 Task: Log work in the project AgileJet for the issue 'Create a new online platform for online sales and negotiation courses with advanced sales techniques and negotiation skills features' spent time as '2w 4d 18h 36m' and remaining time as '5w 1d 14h 10m' and move to top of backlog. Now add the issue to the epic 'Virtual desktop infrastructure (VDI) implementation'. Log work in the project AgileJet for the issue 'Implement a new cloud-based supply chain management system for a company with advanced supply chain visibility and planning features' spent time as '5w 2d 13h 44m' and remaining time as '6w 4d 4h 56m' and move to bottom of backlog. Now add the issue to the epic 'Mobile app development'
Action: Mouse moved to (225, 76)
Screenshot: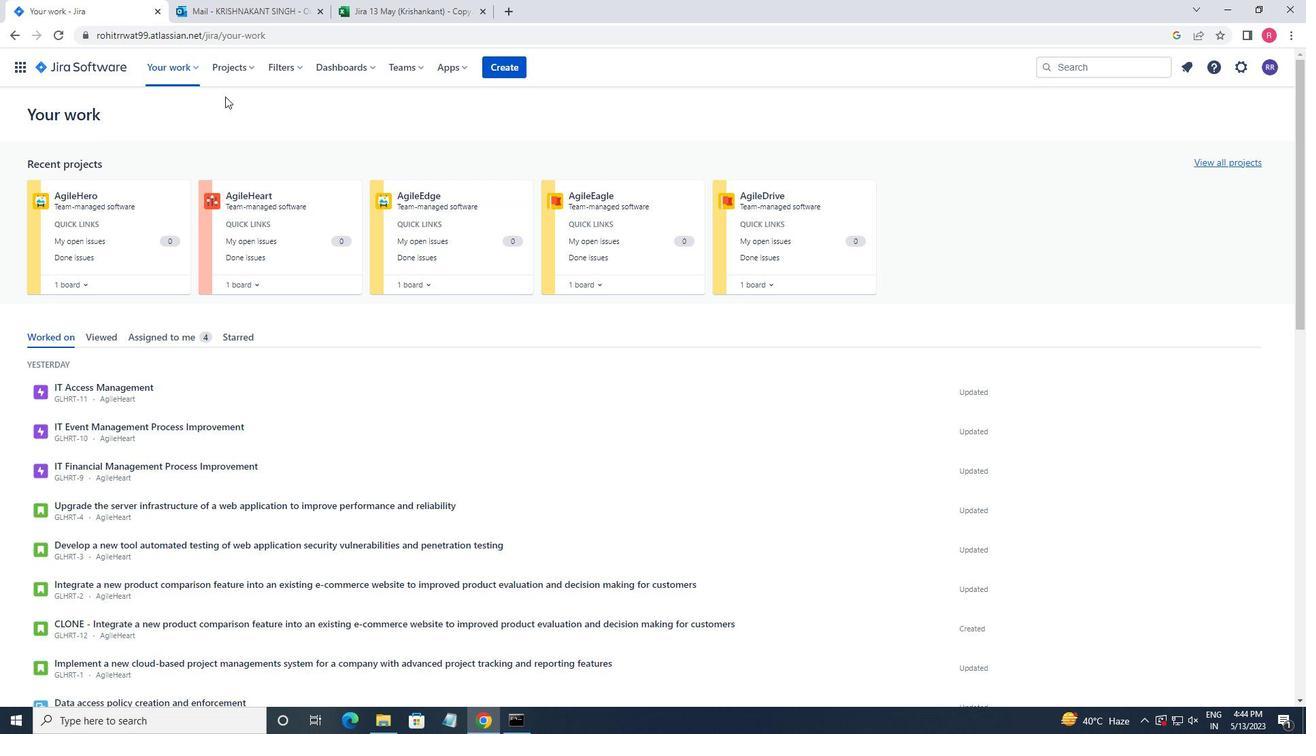 
Action: Mouse pressed left at (225, 76)
Screenshot: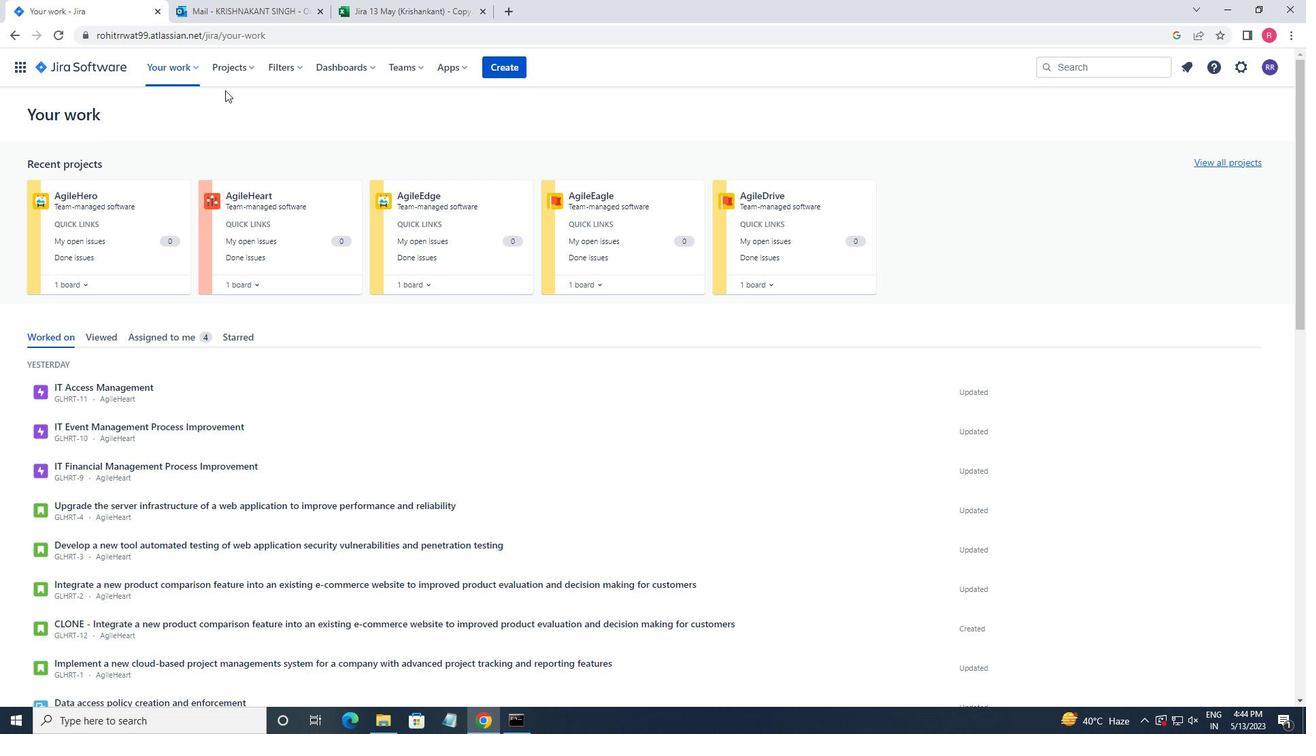 
Action: Mouse moved to (263, 140)
Screenshot: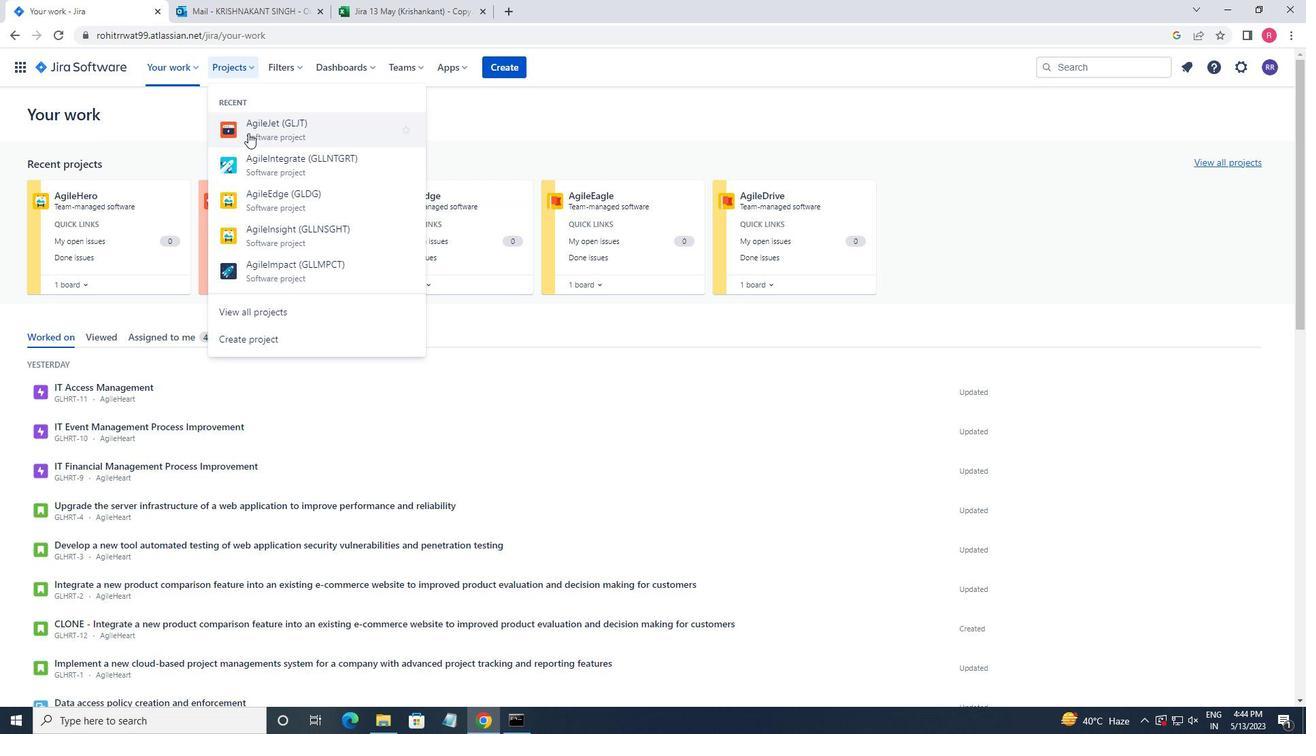
Action: Mouse pressed left at (263, 140)
Screenshot: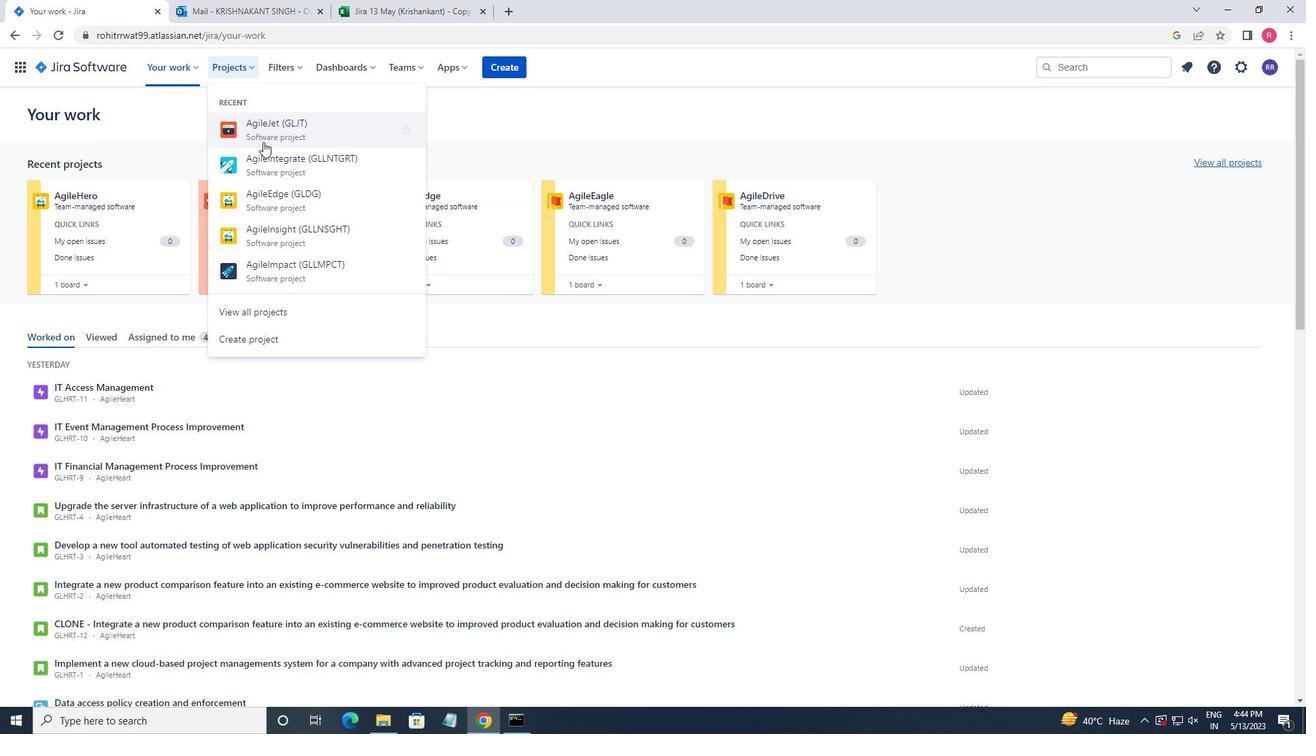 
Action: Mouse moved to (93, 199)
Screenshot: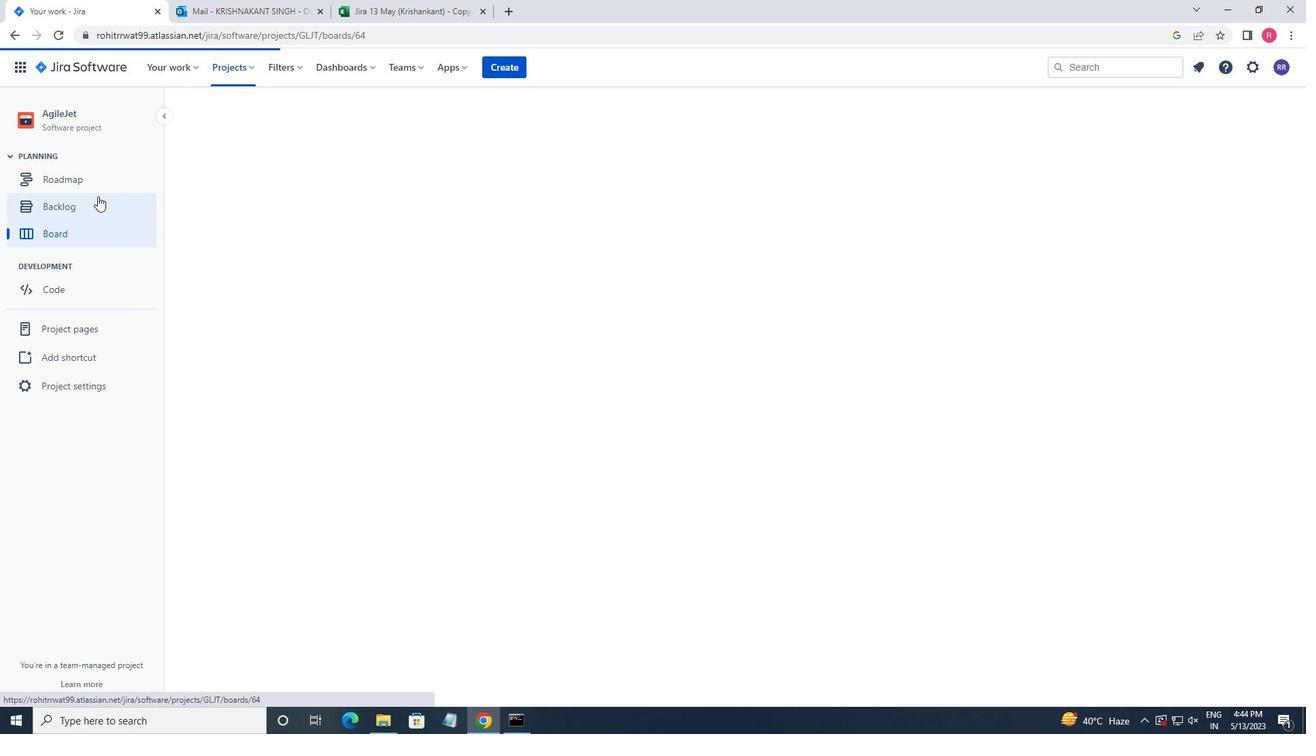 
Action: Mouse pressed left at (93, 199)
Screenshot: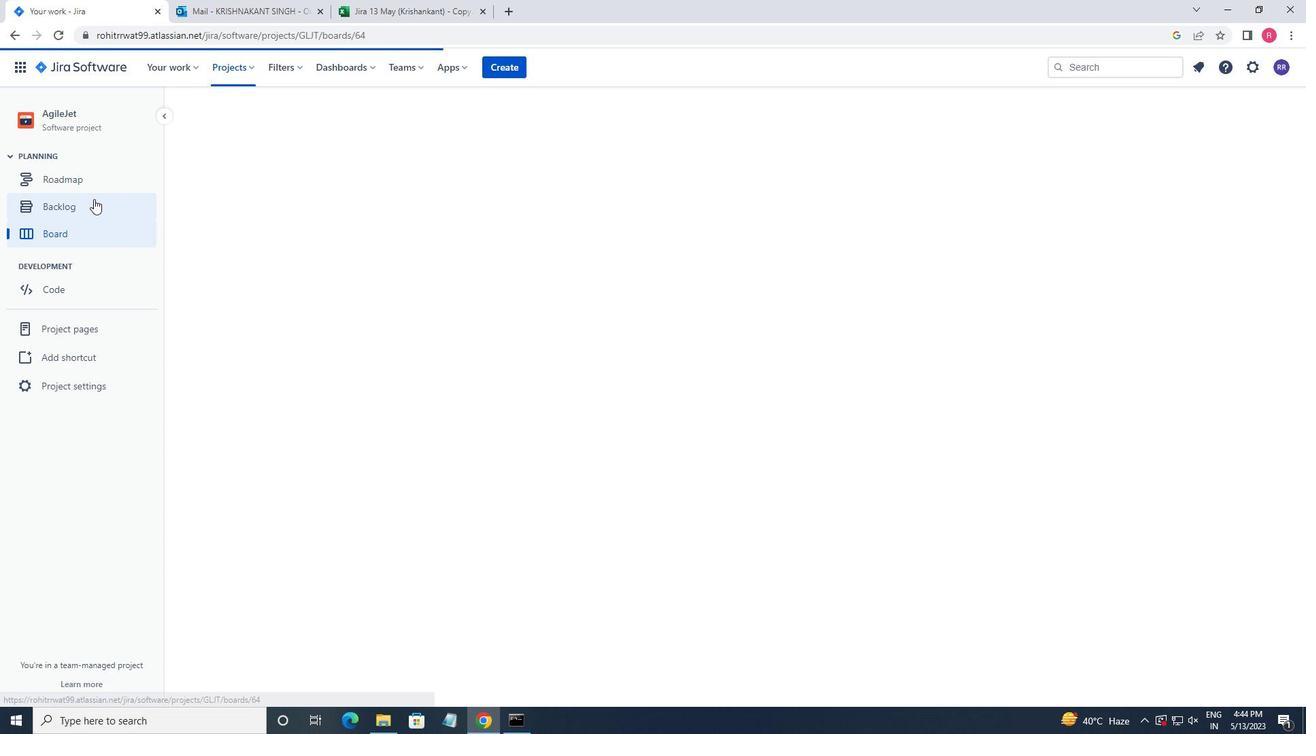 
Action: Mouse moved to (1064, 342)
Screenshot: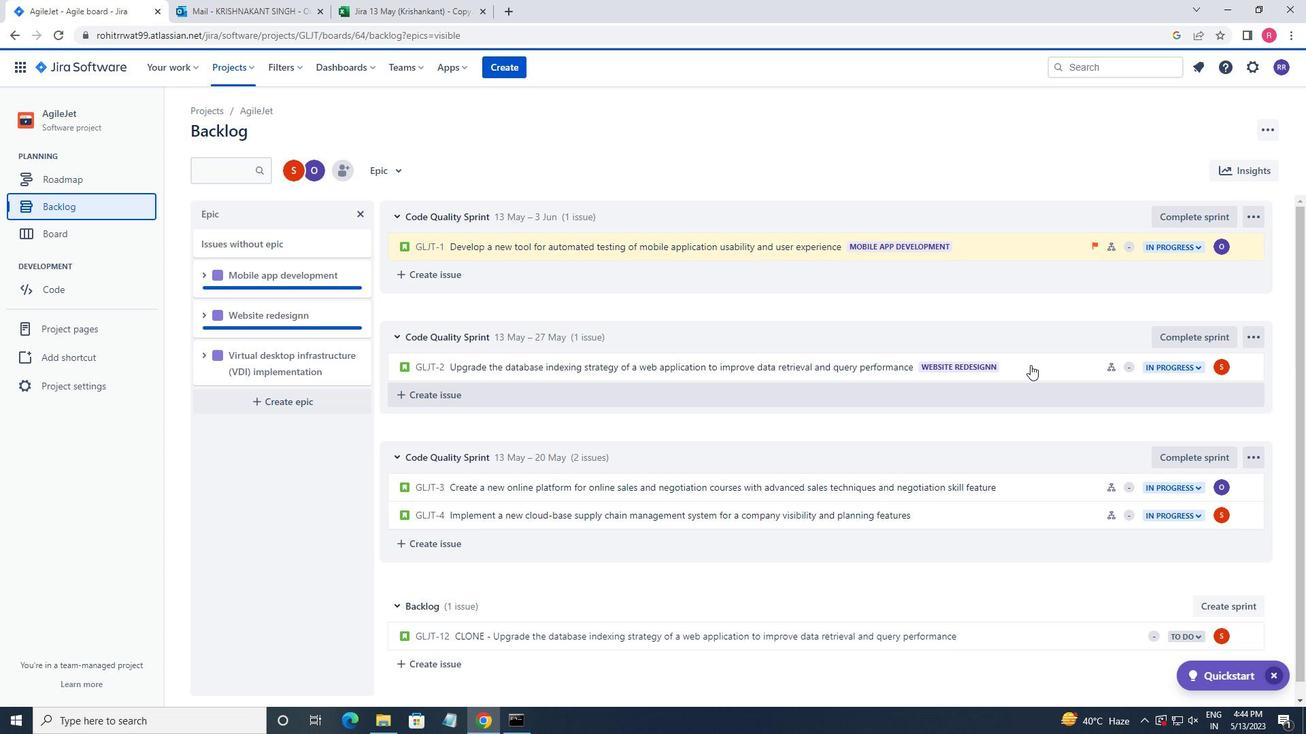 
Action: Mouse scrolled (1064, 342) with delta (0, 0)
Screenshot: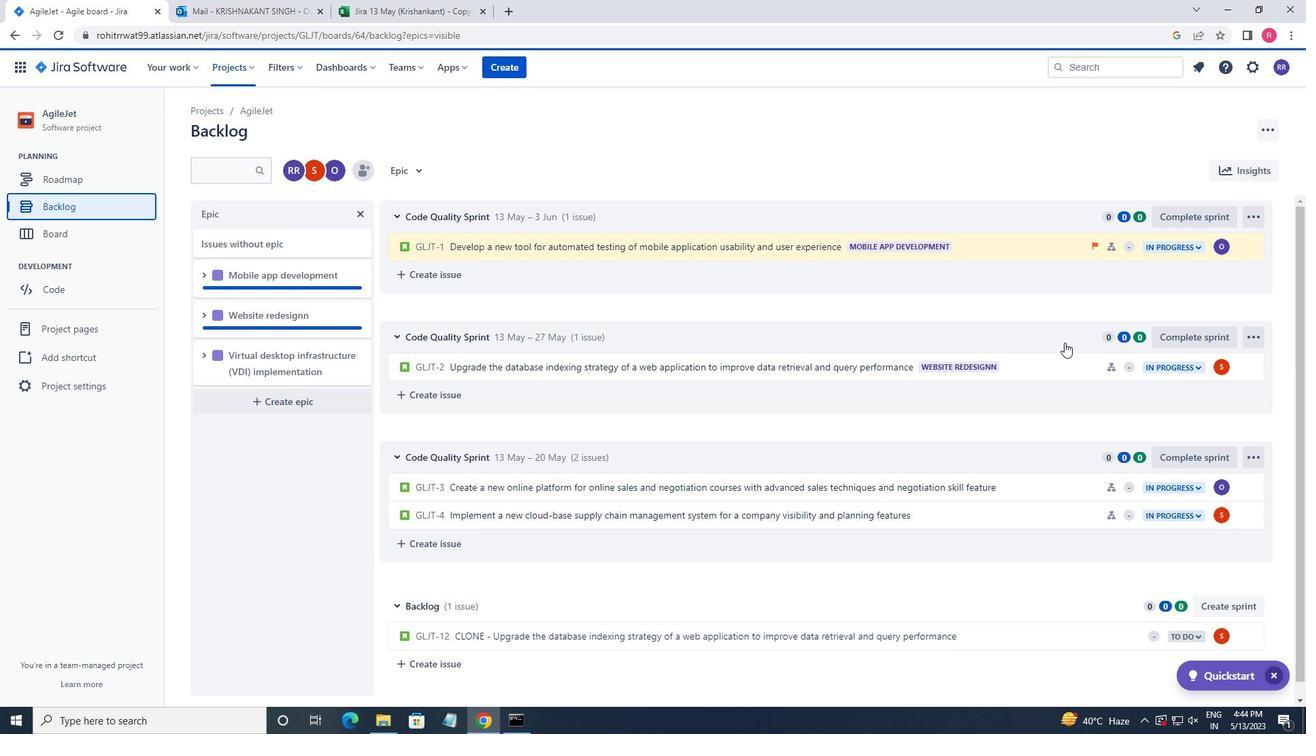
Action: Mouse scrolled (1064, 342) with delta (0, 0)
Screenshot: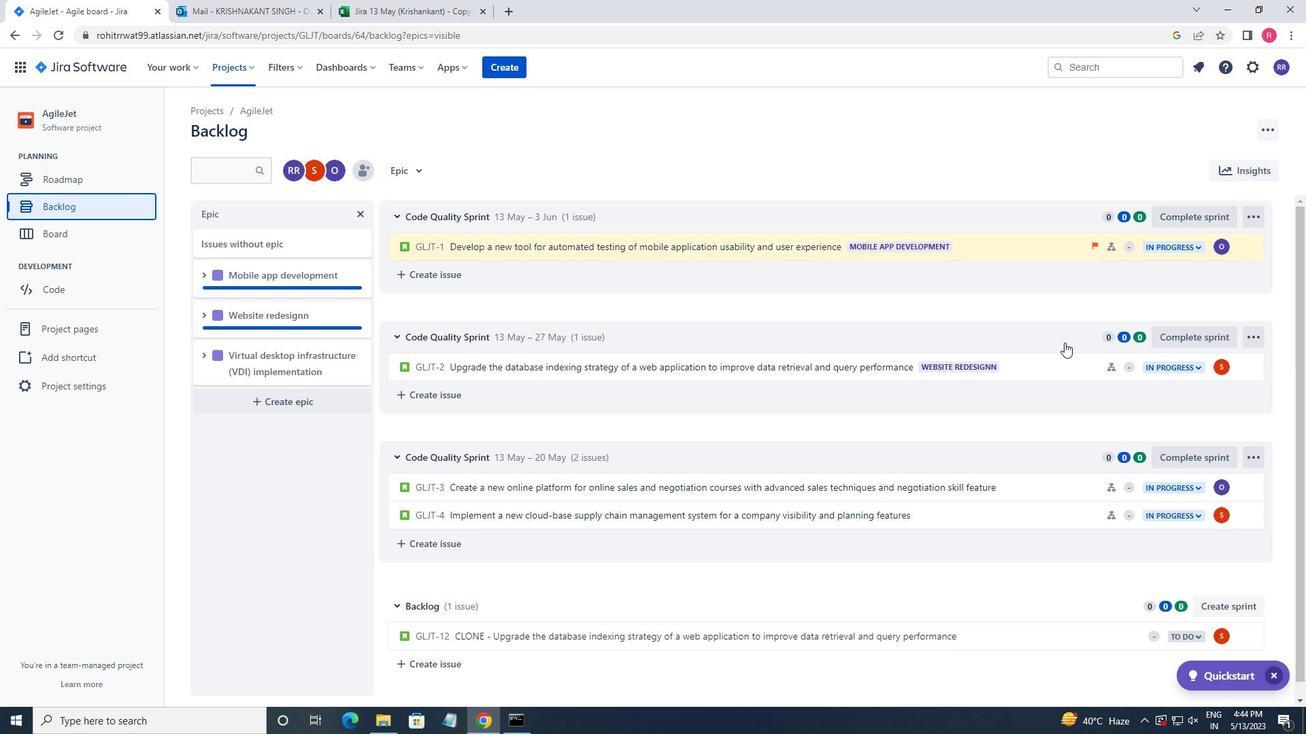 
Action: Mouse scrolled (1064, 342) with delta (0, 0)
Screenshot: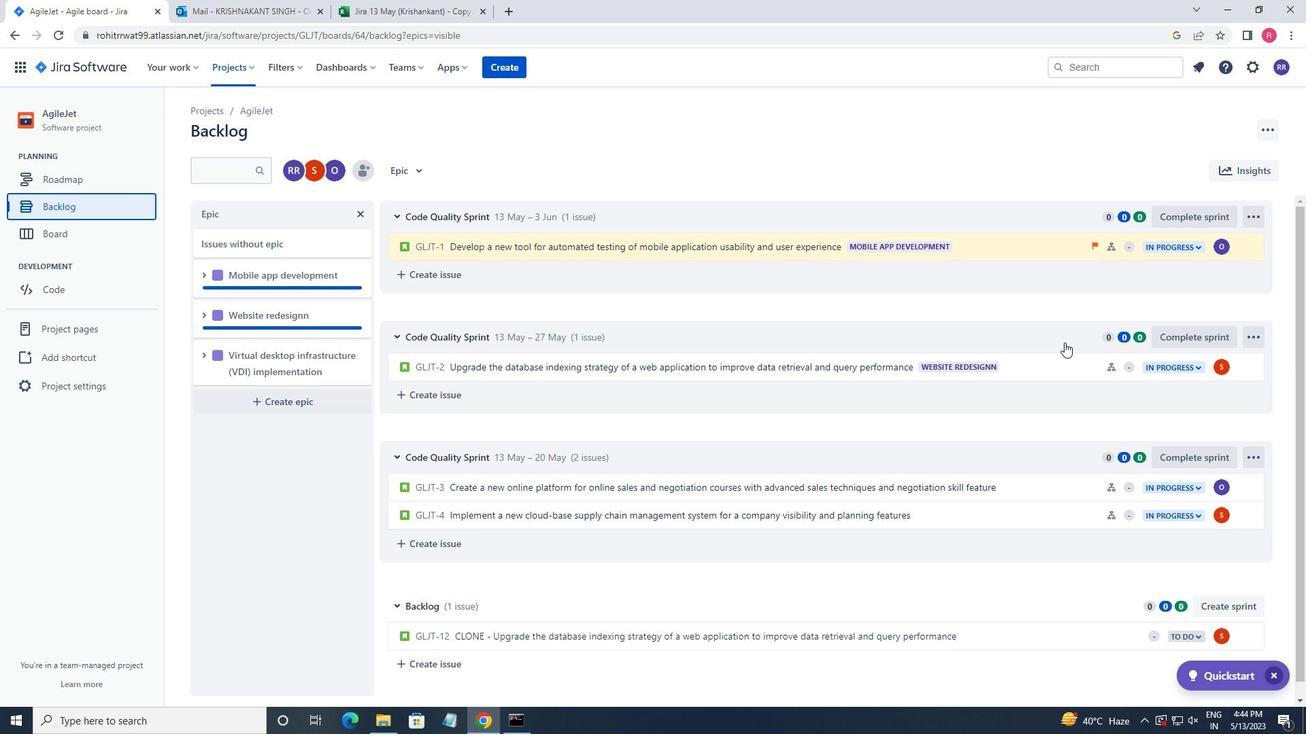 
Action: Mouse moved to (1078, 474)
Screenshot: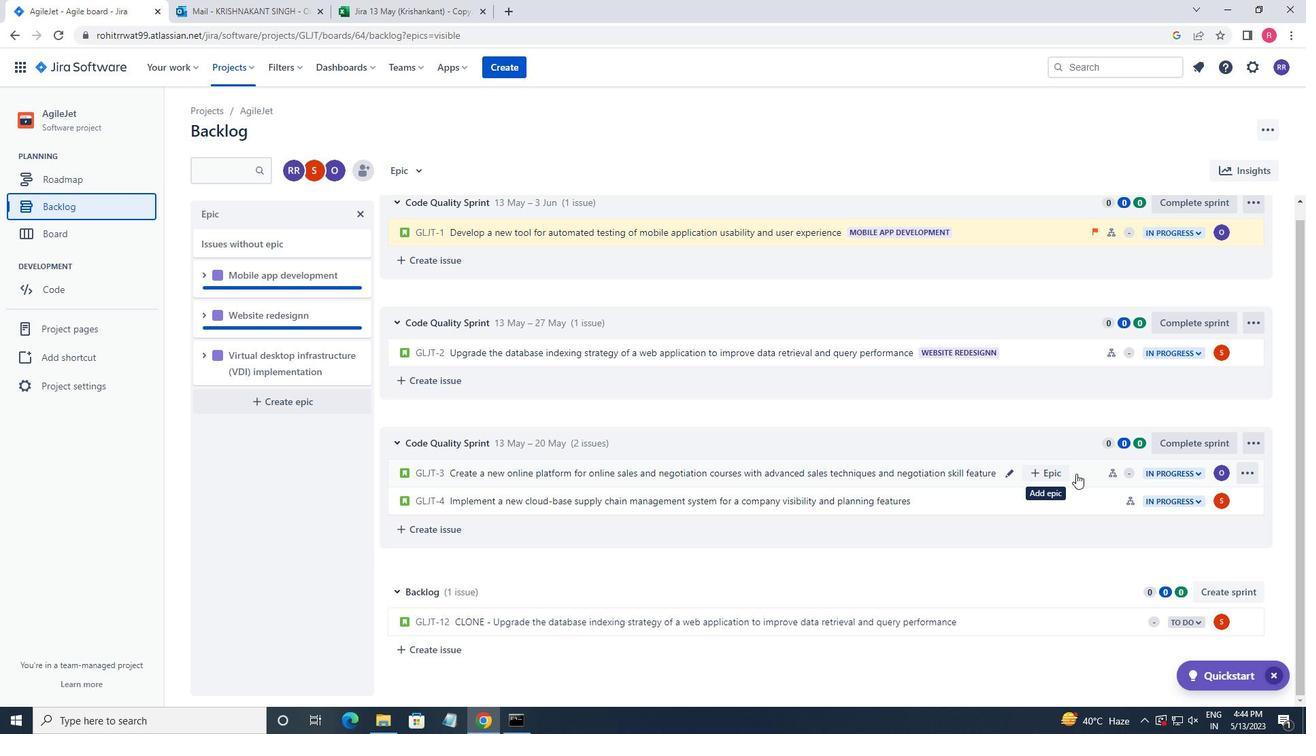 
Action: Mouse pressed left at (1078, 474)
Screenshot: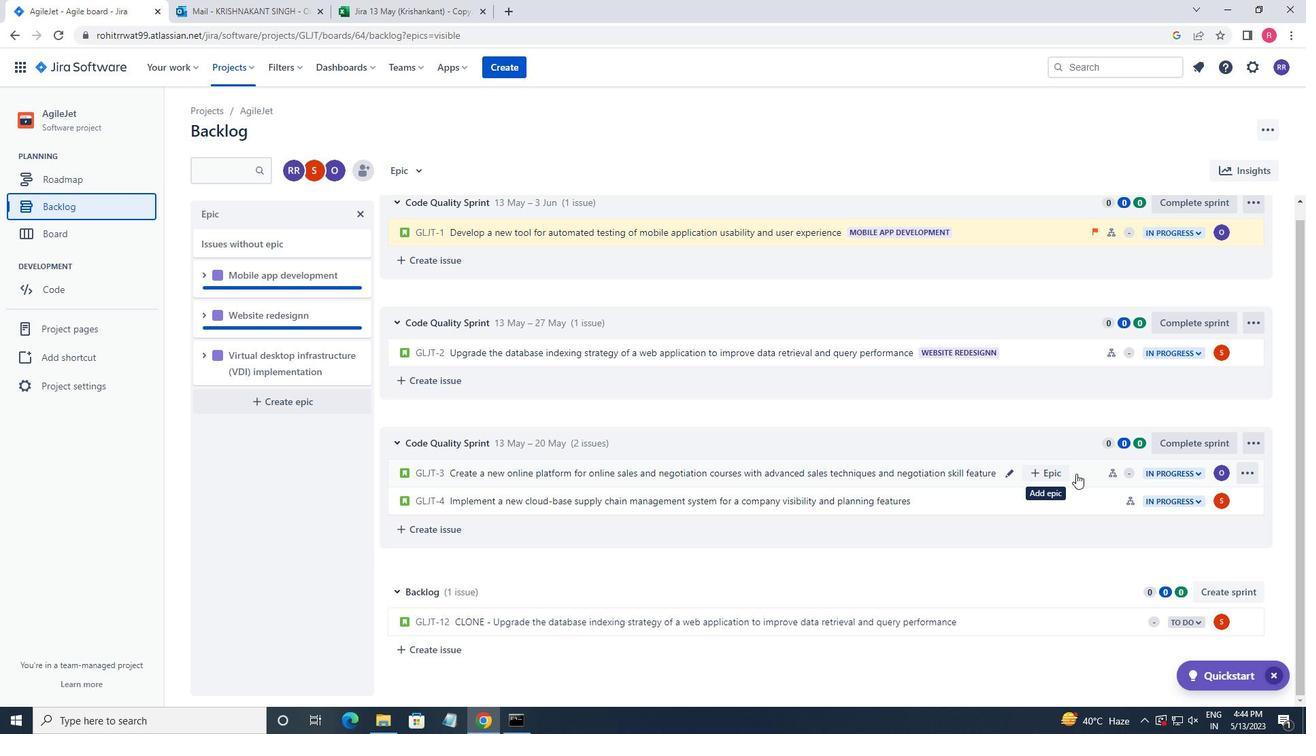 
Action: Mouse moved to (1257, 209)
Screenshot: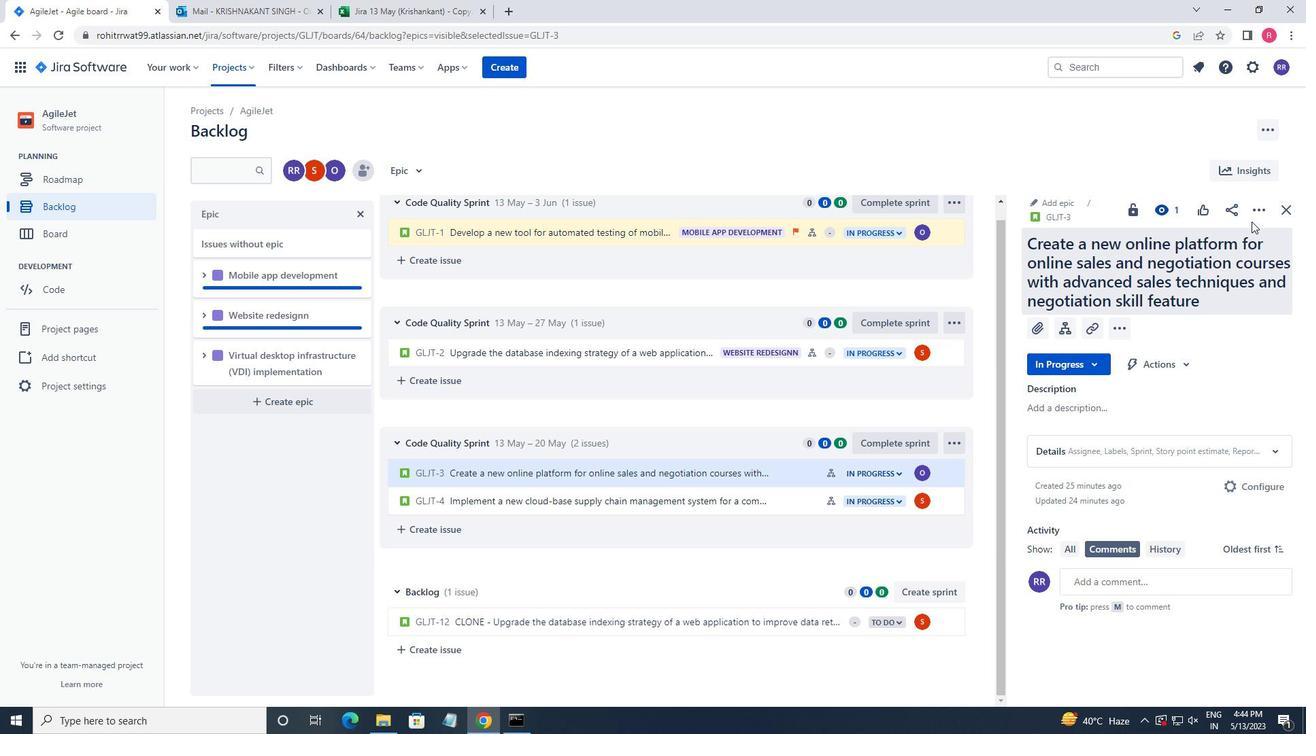 
Action: Mouse pressed left at (1257, 209)
Screenshot: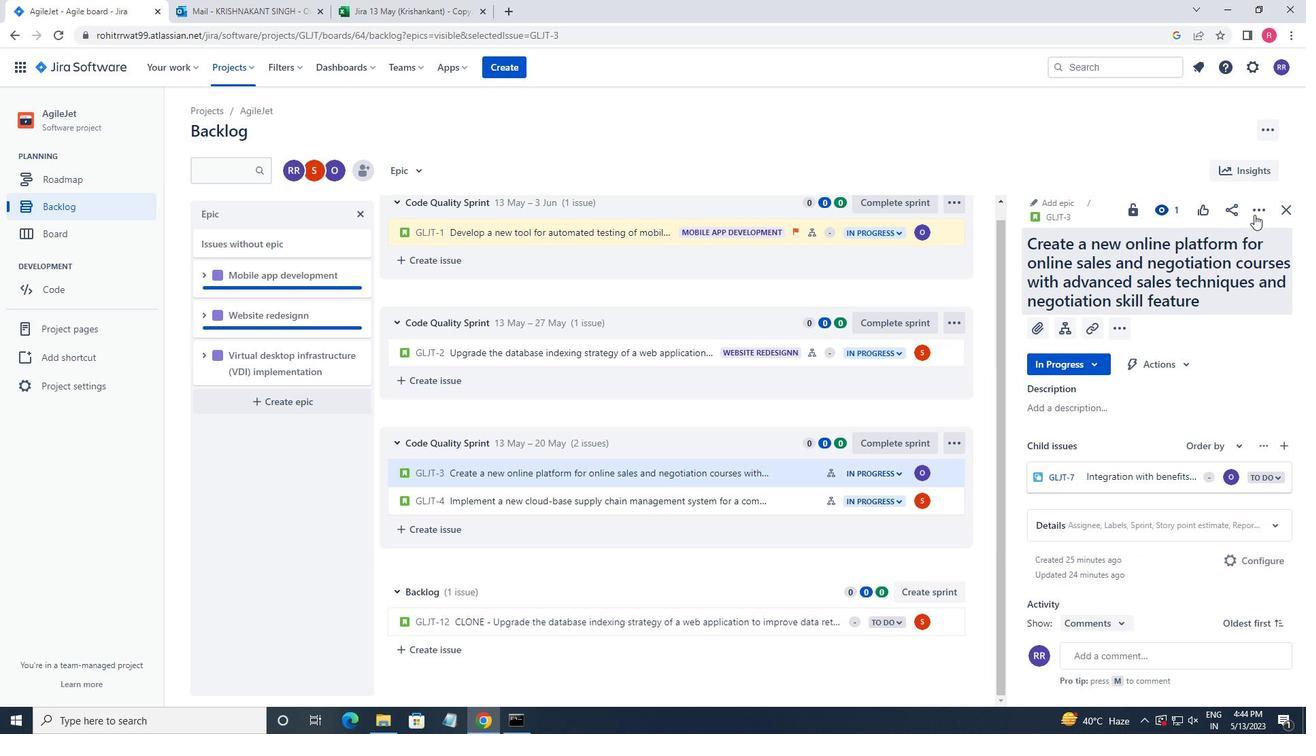 
Action: Mouse moved to (1216, 248)
Screenshot: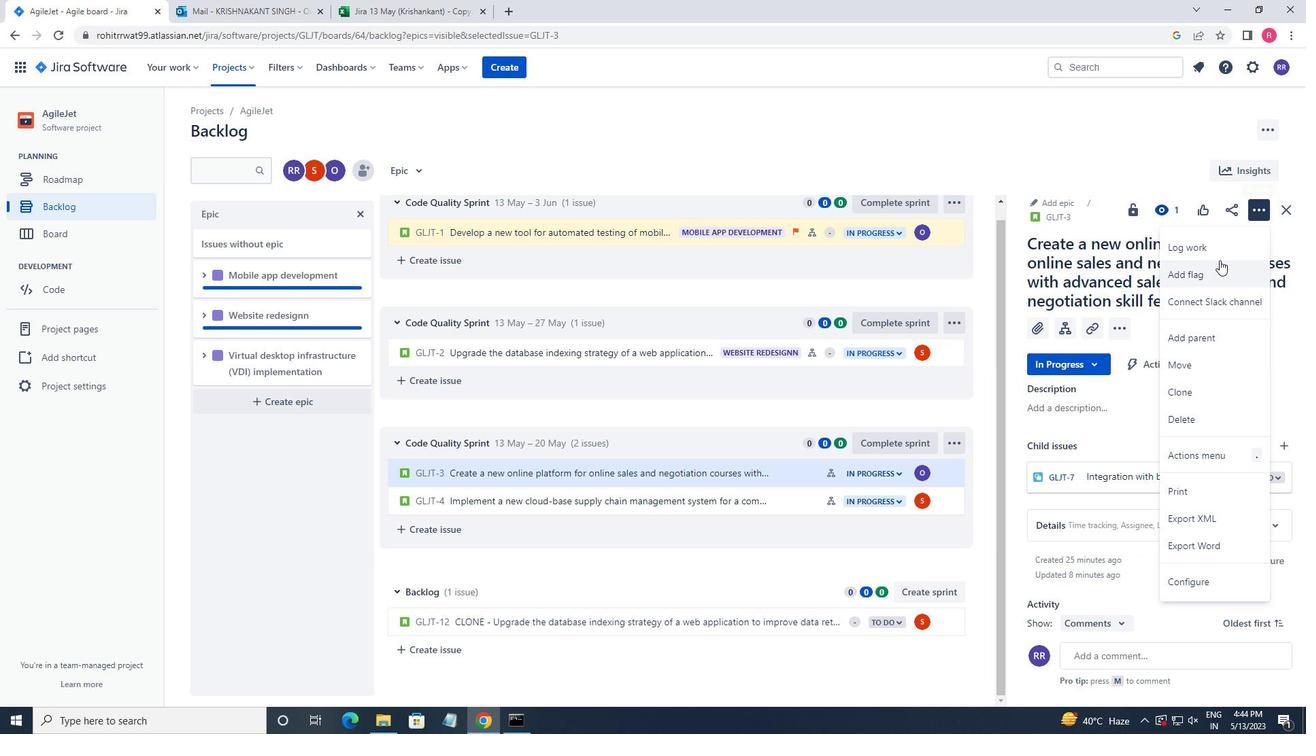 
Action: Mouse pressed left at (1216, 248)
Screenshot: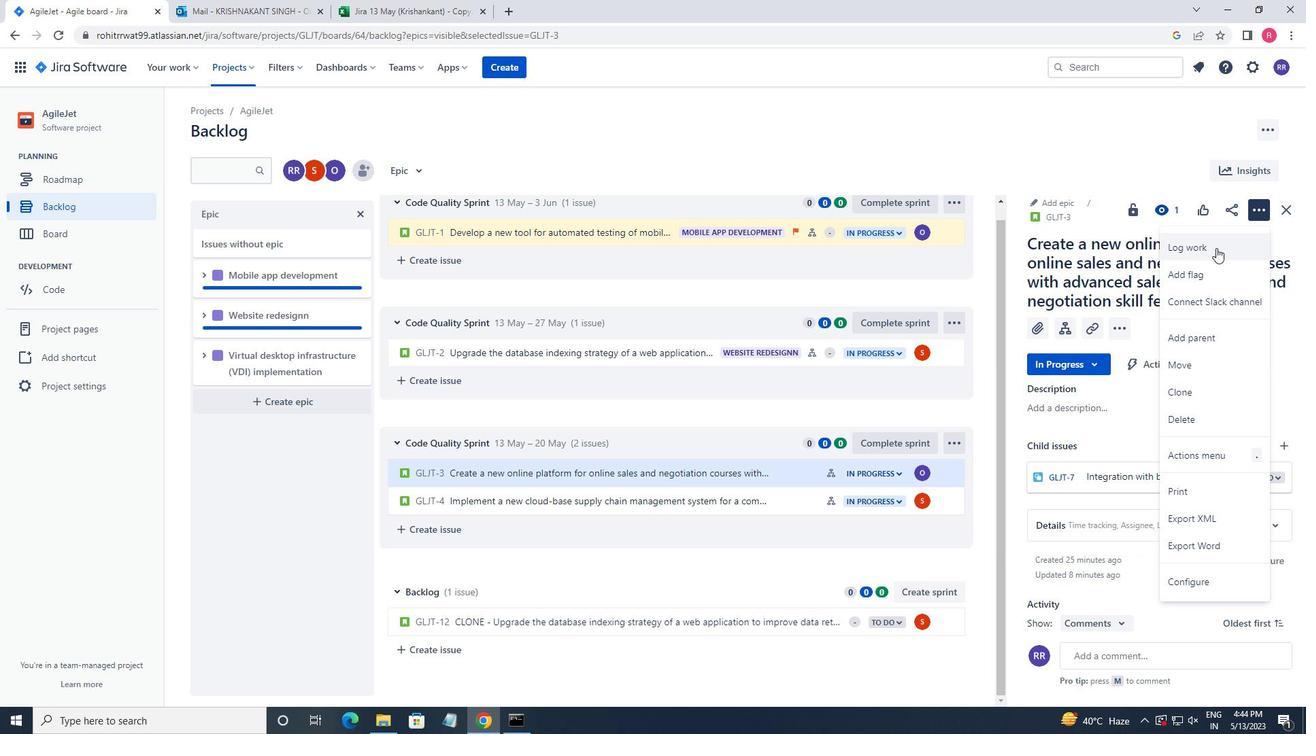 
Action: Mouse moved to (1216, 247)
Screenshot: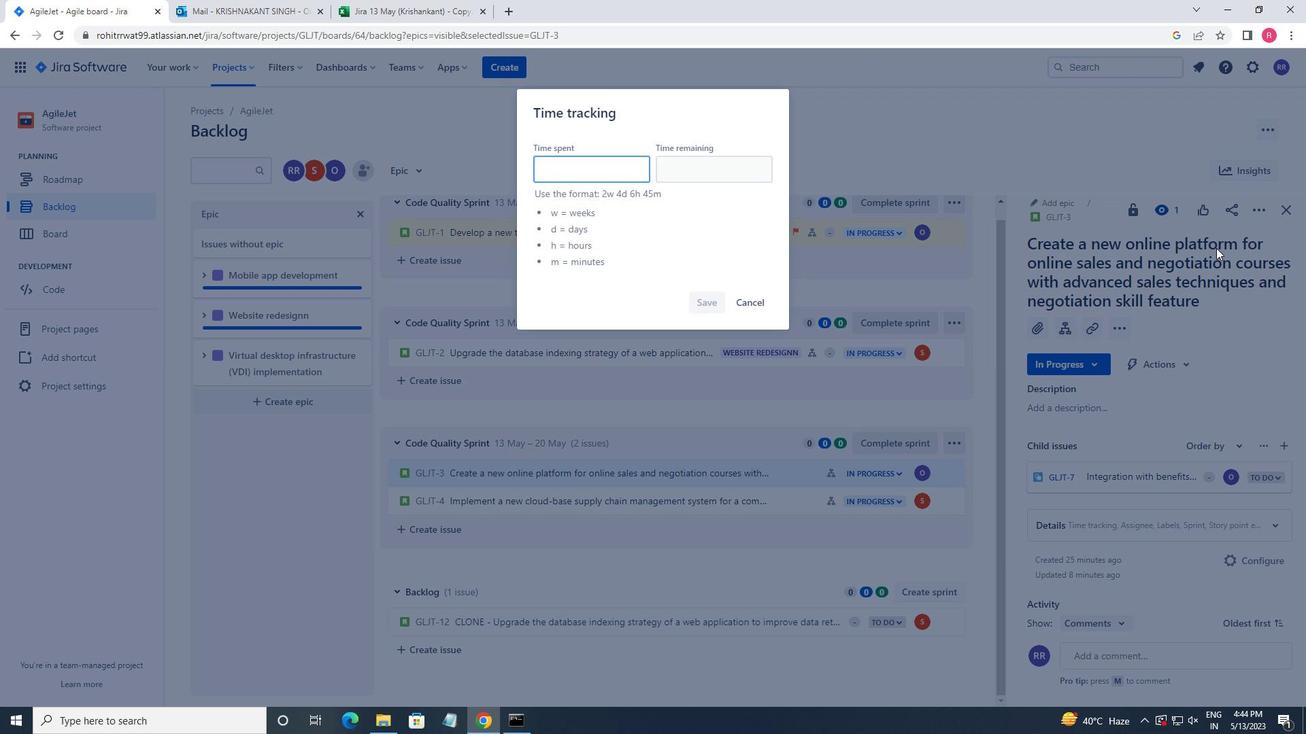 
Action: Key pressed 2w<Key.space>4d<Key.space>18h<Key.space>36m<Key.tab>5w<Key.space>1d<Key.space>14h<Key.space>10m
Screenshot: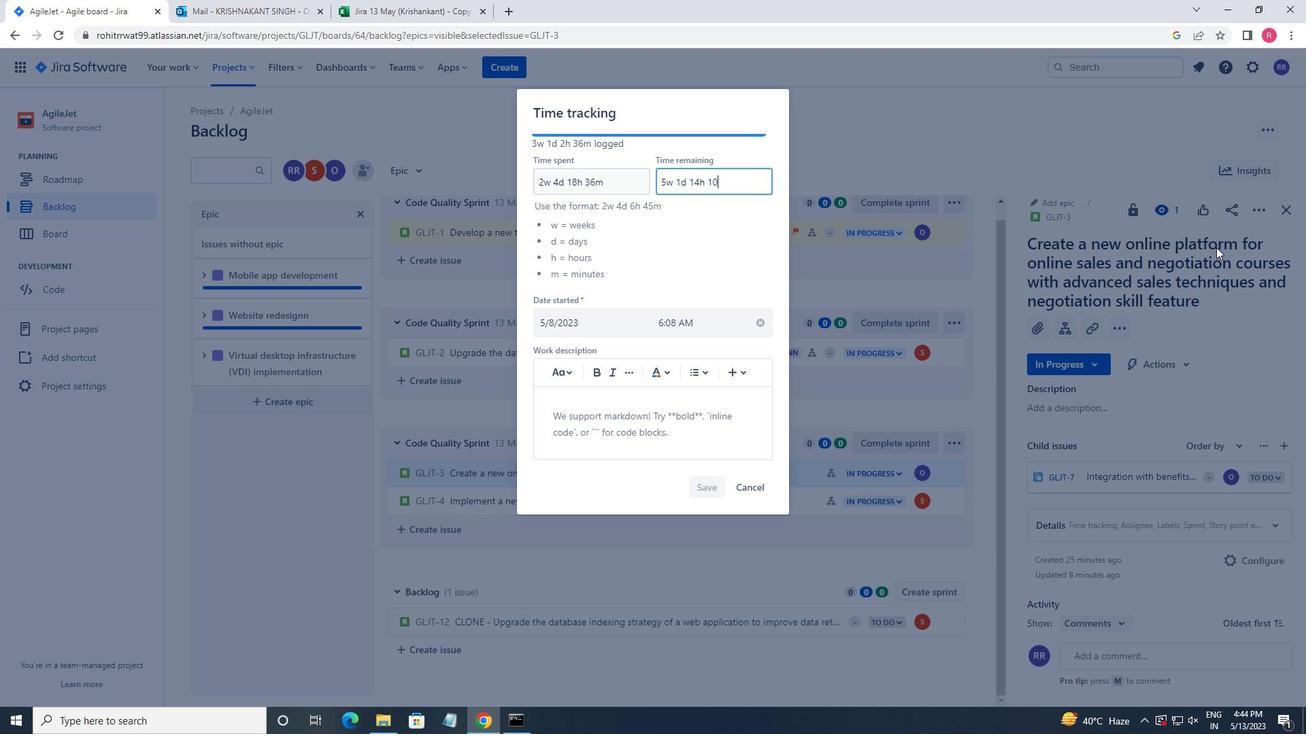 
Action: Mouse moved to (710, 481)
Screenshot: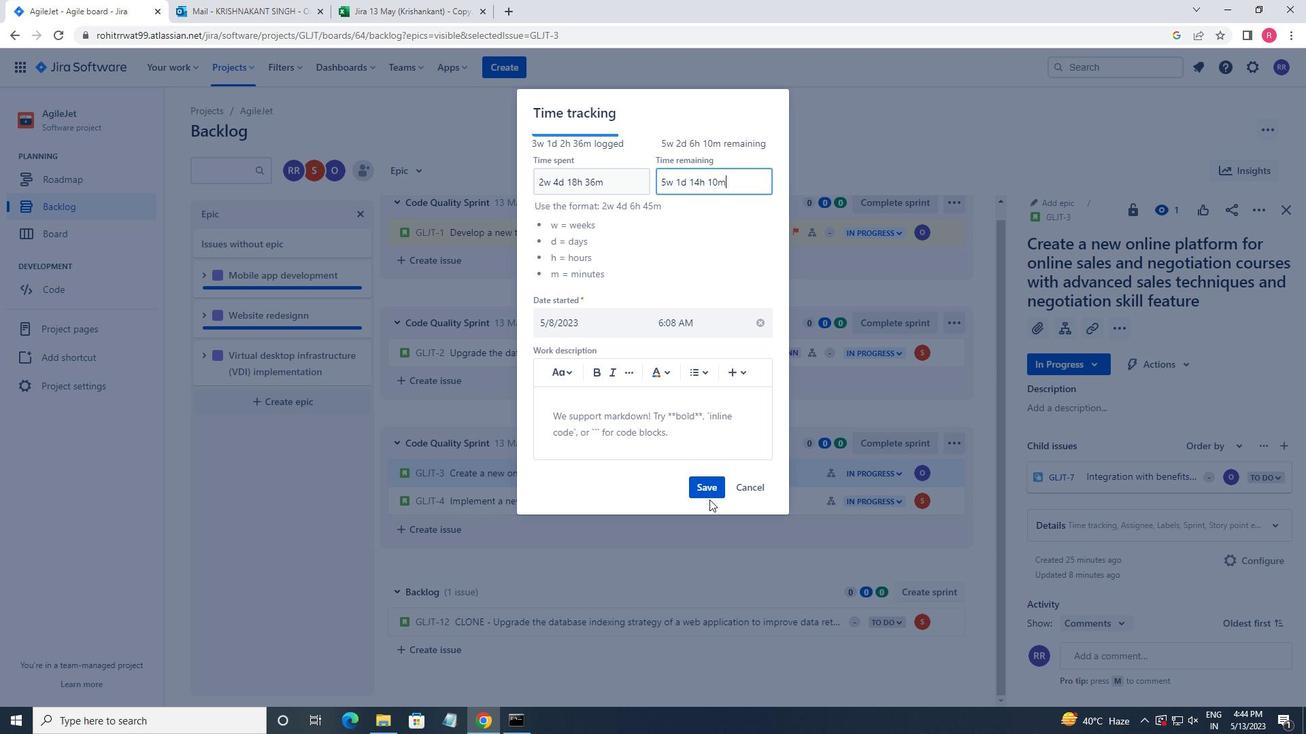 
Action: Mouse pressed left at (710, 481)
Screenshot: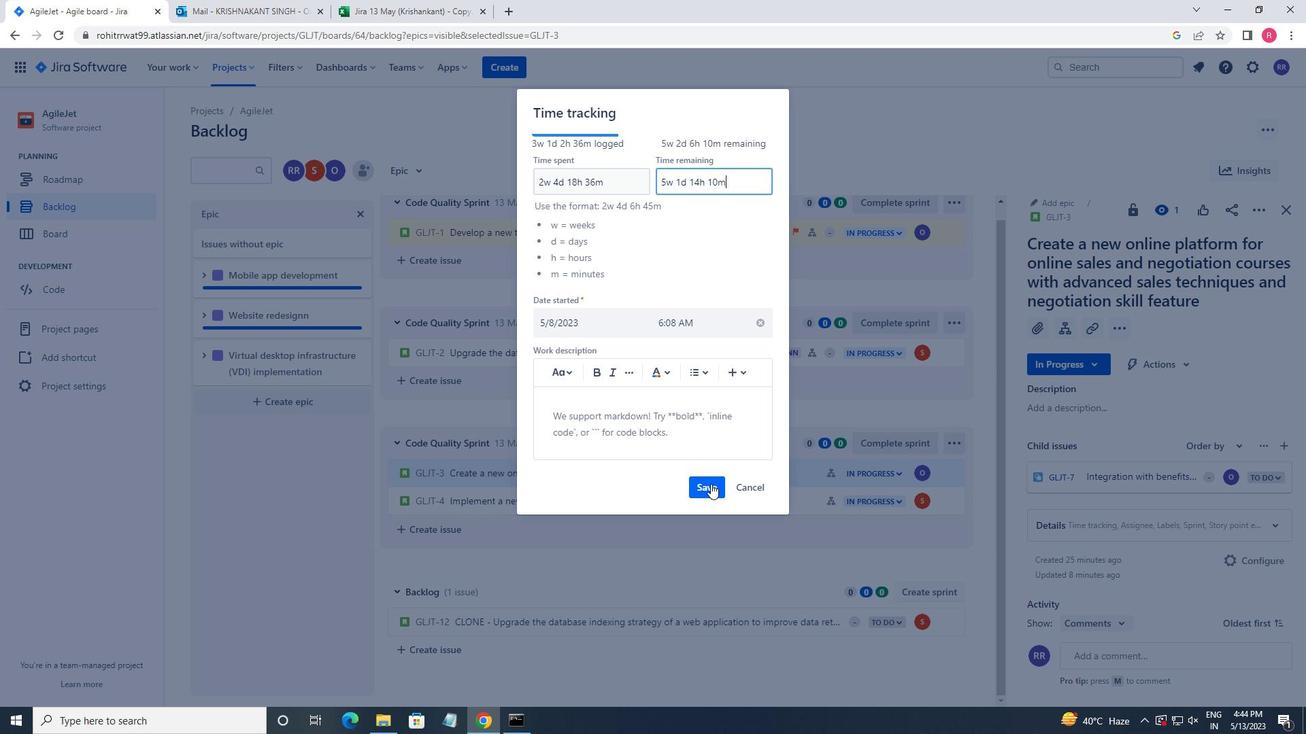 
Action: Mouse moved to (944, 469)
Screenshot: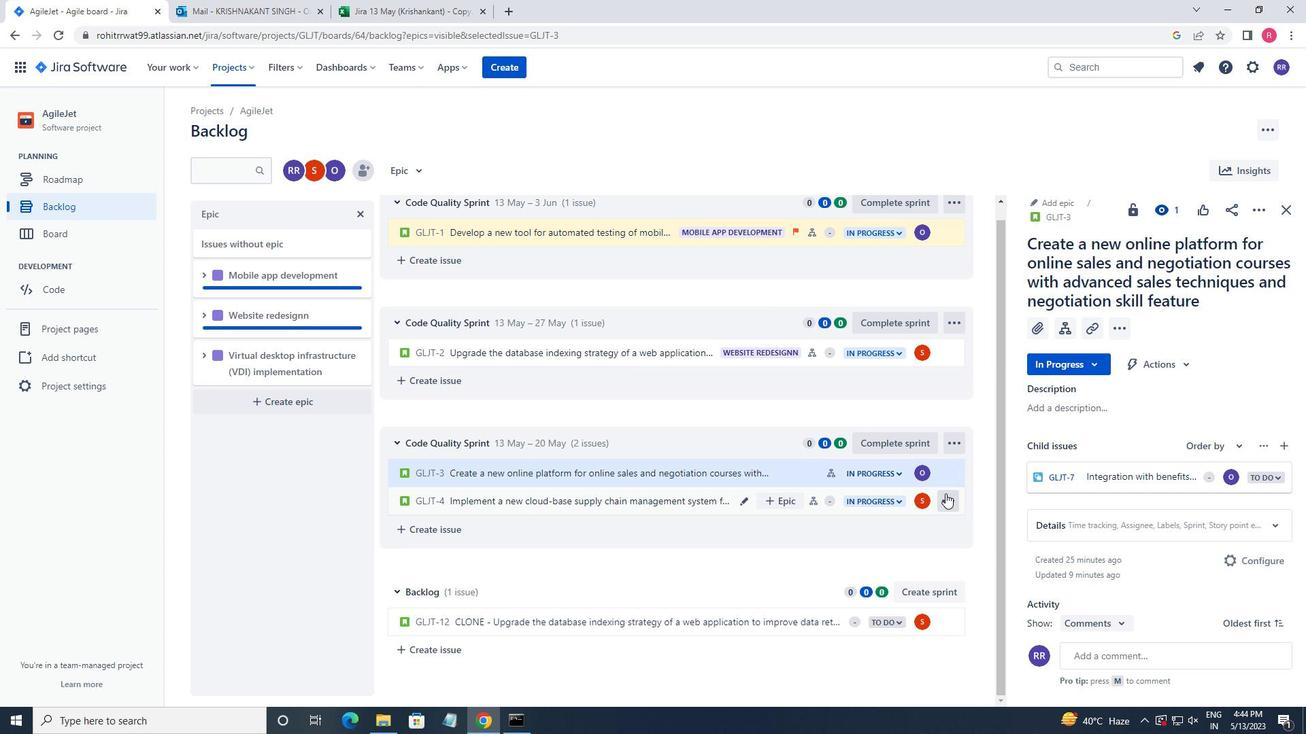 
Action: Mouse pressed left at (944, 469)
Screenshot: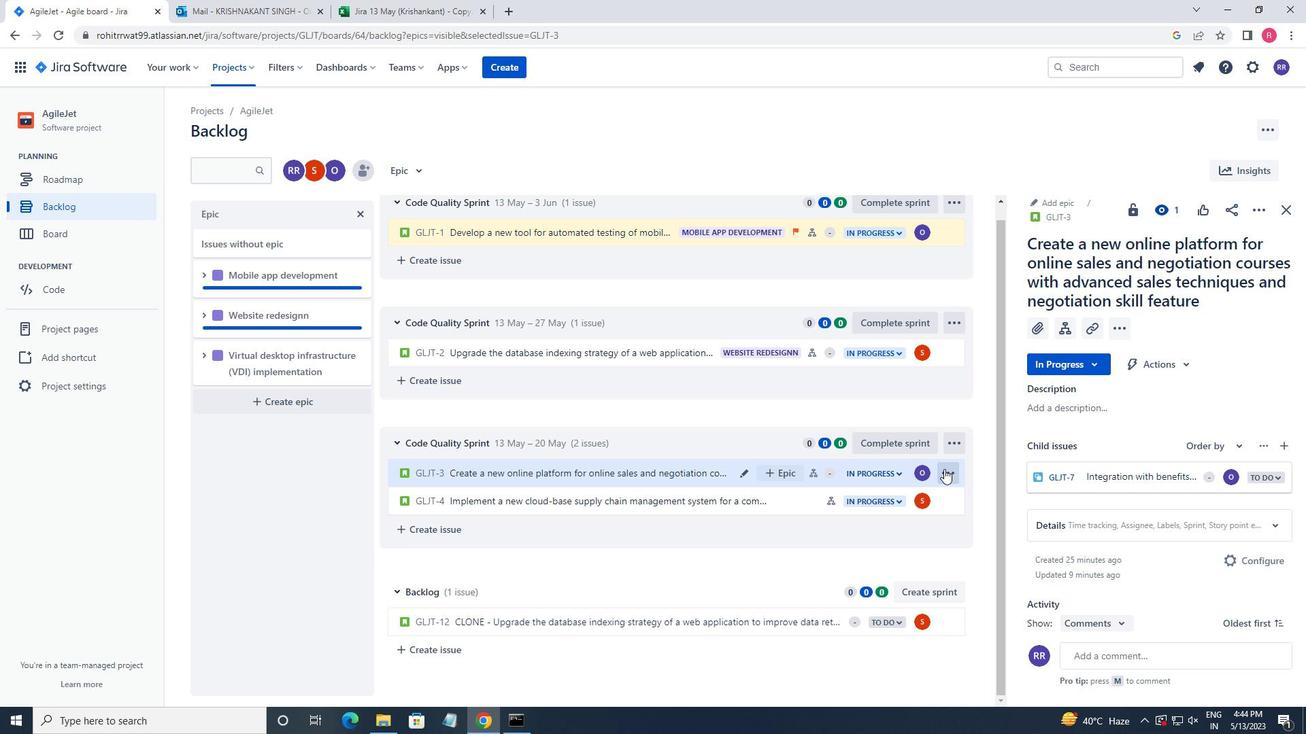 
Action: Mouse moved to (902, 422)
Screenshot: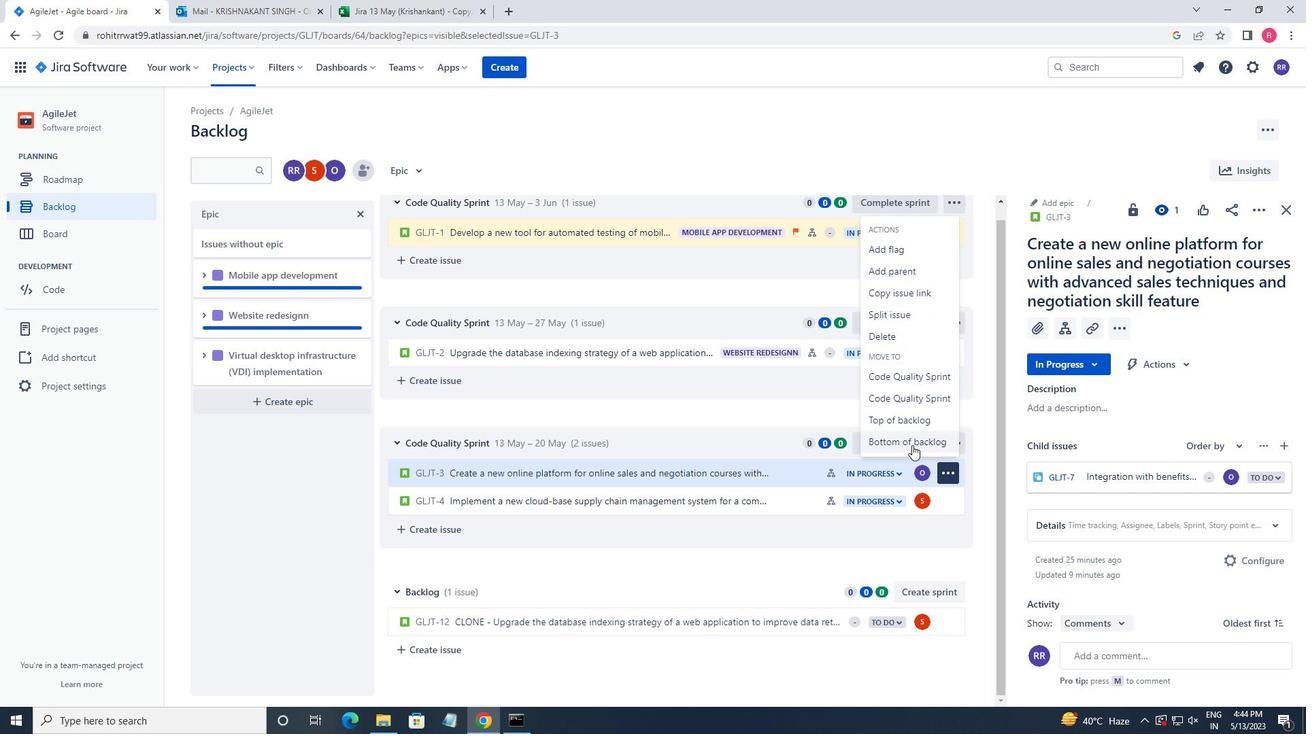 
Action: Mouse pressed left at (902, 422)
Screenshot: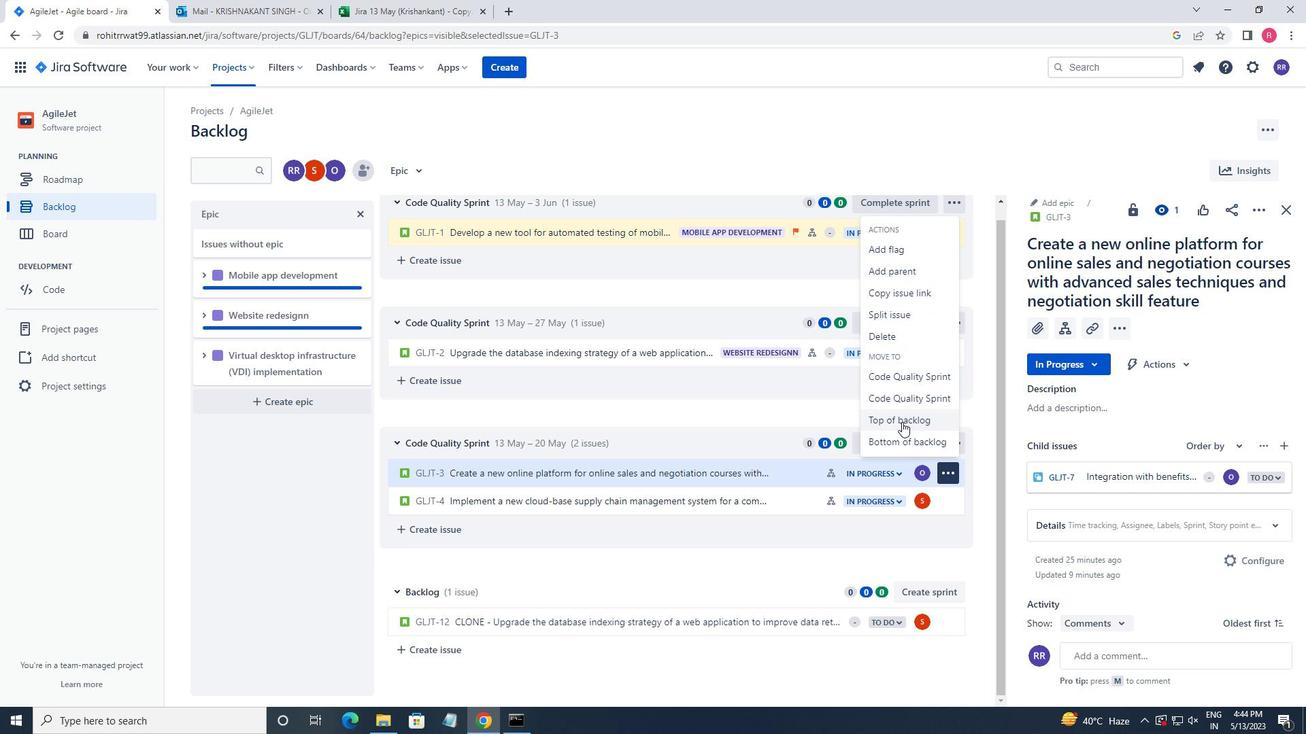 
Action: Mouse moved to (691, 220)
Screenshot: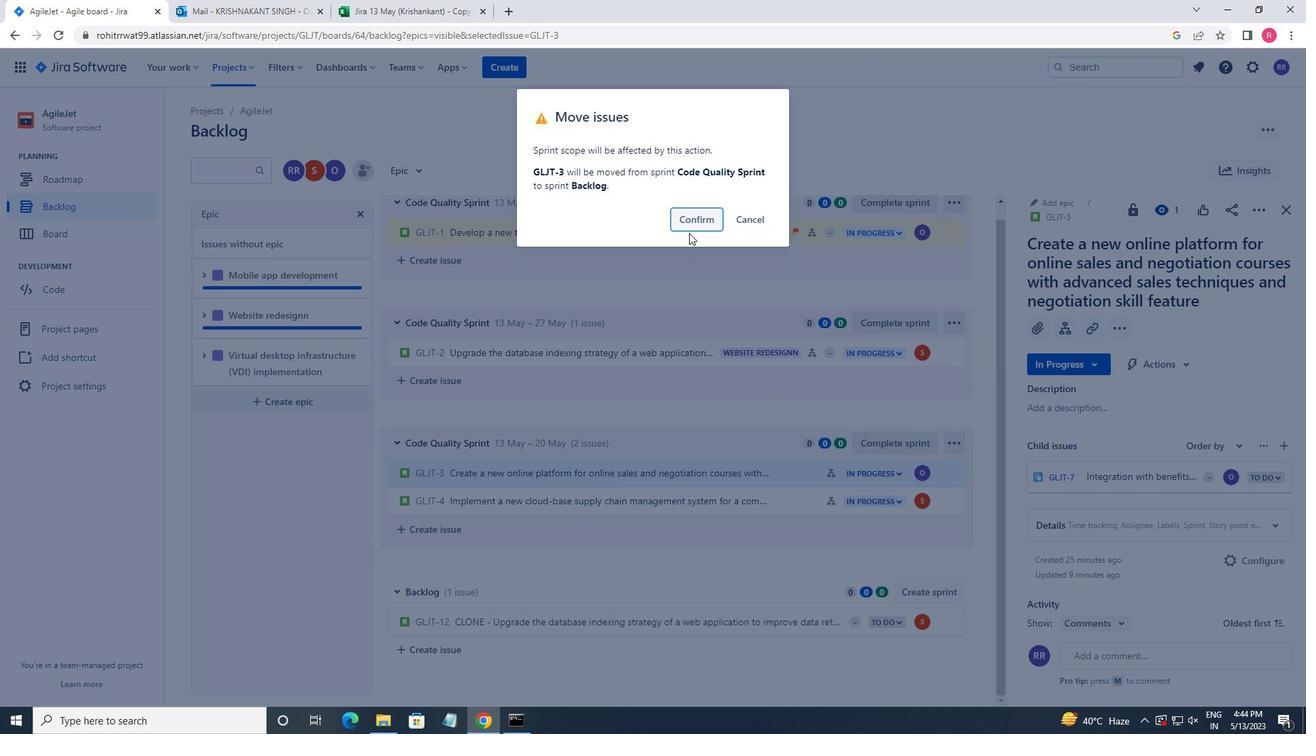 
Action: Mouse pressed left at (691, 220)
Screenshot: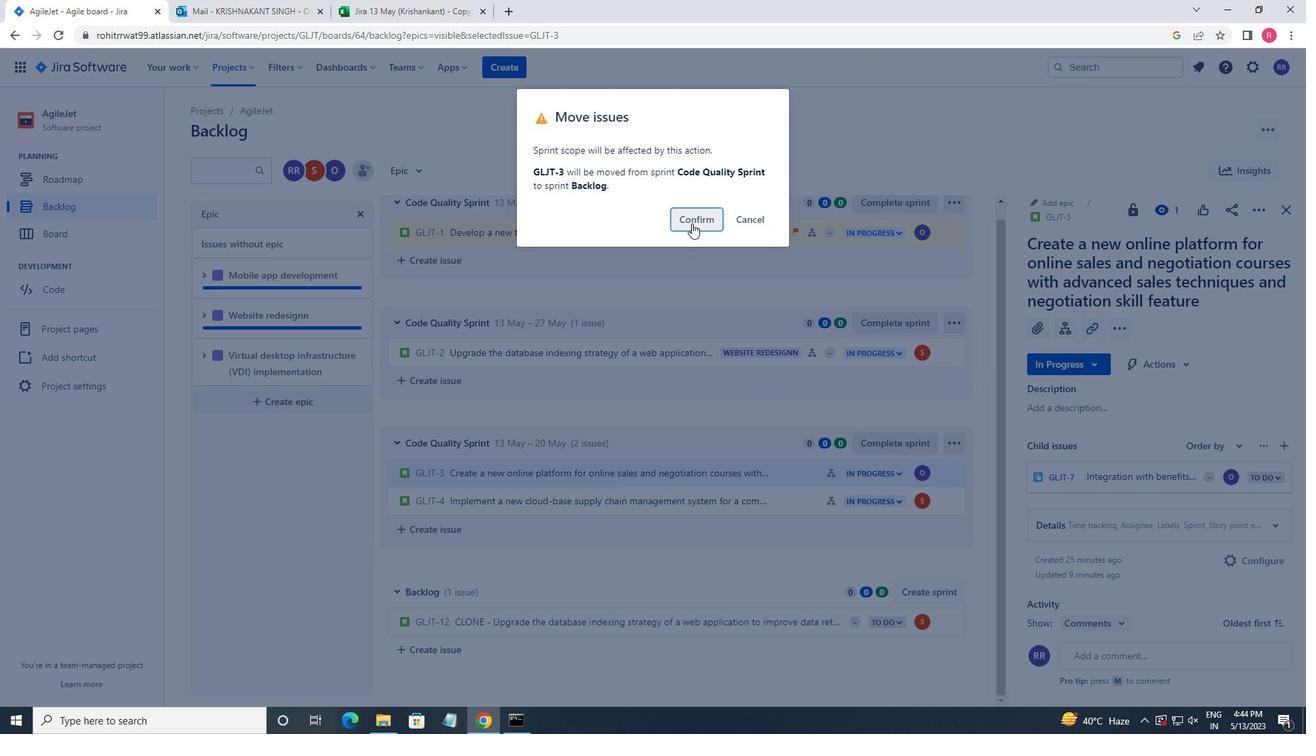 
Action: Mouse moved to (776, 474)
Screenshot: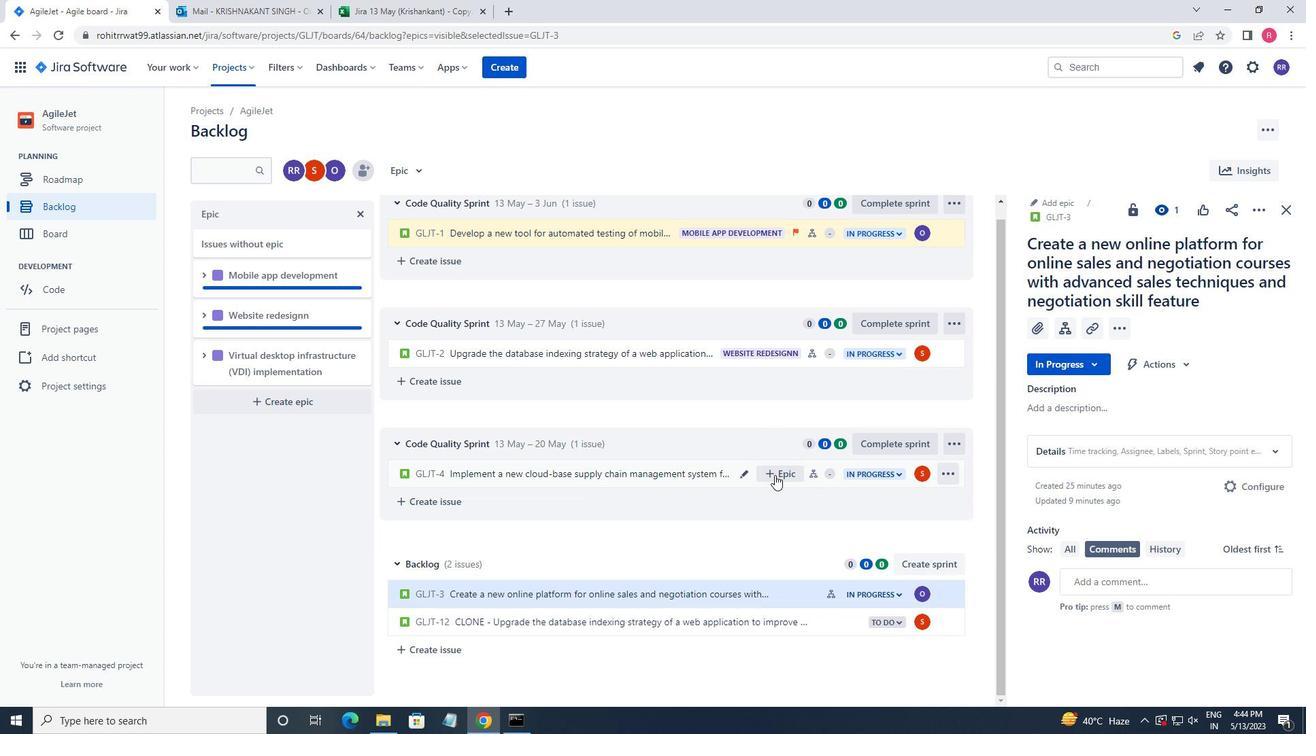 
Action: Mouse pressed left at (776, 474)
Screenshot: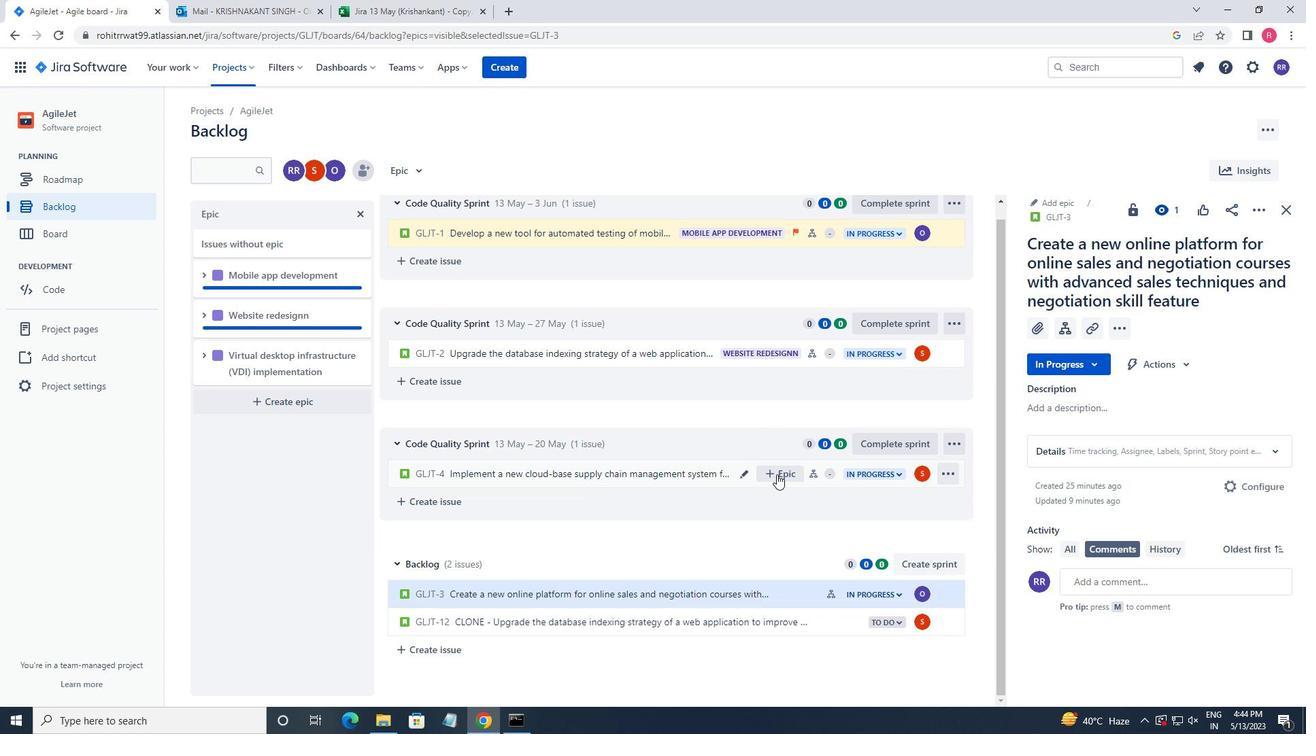 
Action: Mouse moved to (823, 575)
Screenshot: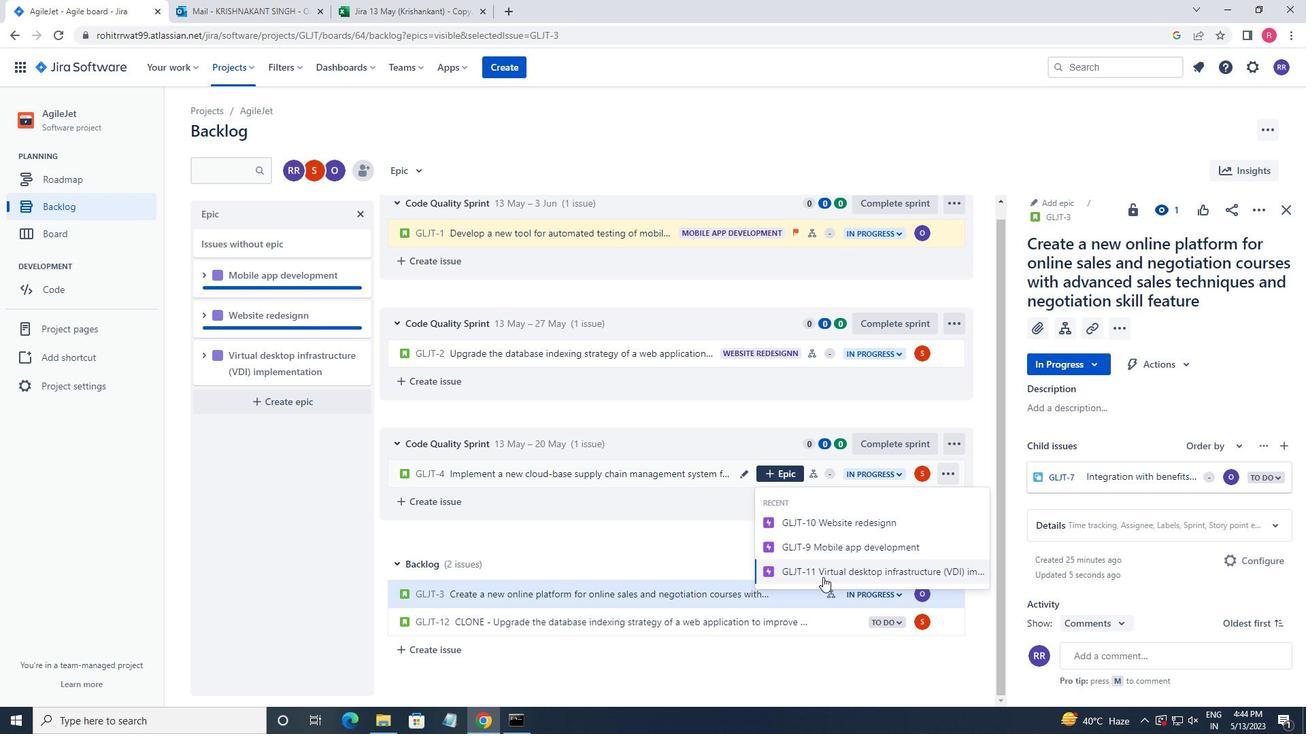 
Action: Mouse pressed left at (823, 575)
Screenshot: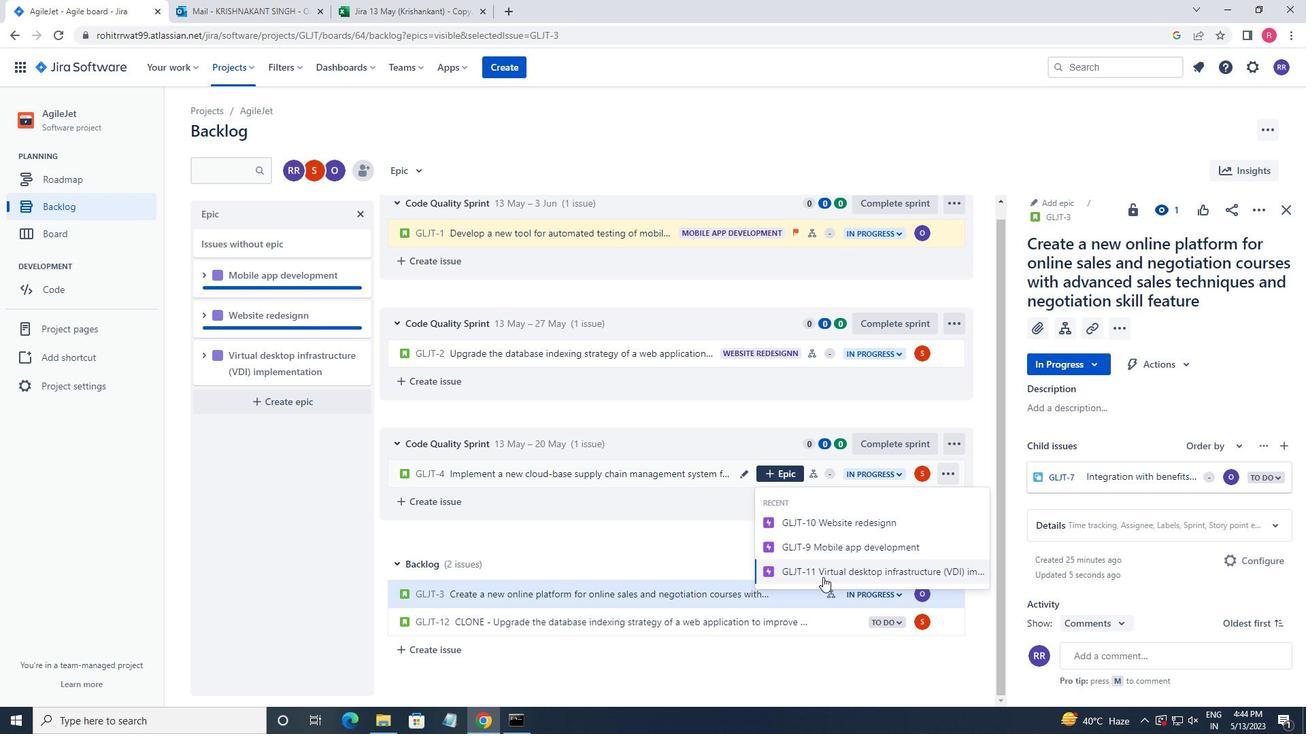 
Action: Mouse moved to (830, 572)
Screenshot: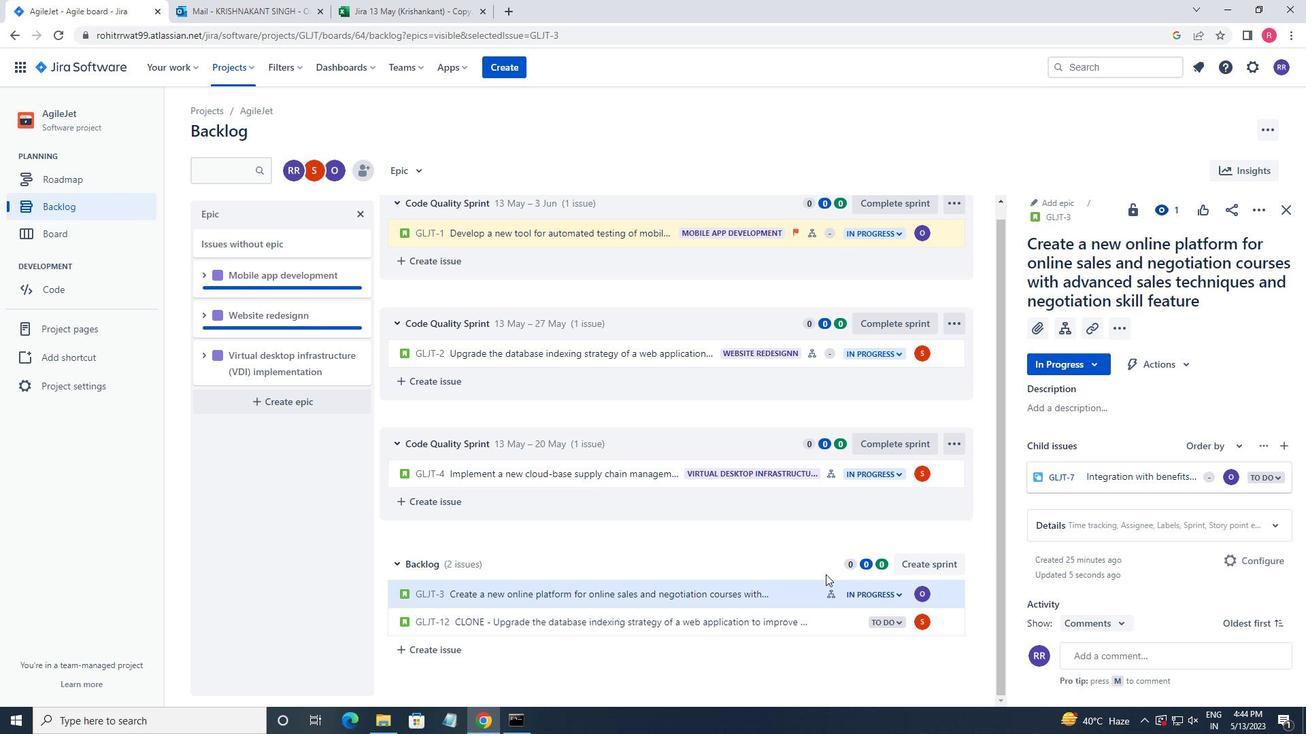 
Action: Mouse scrolled (830, 572) with delta (0, 0)
Screenshot: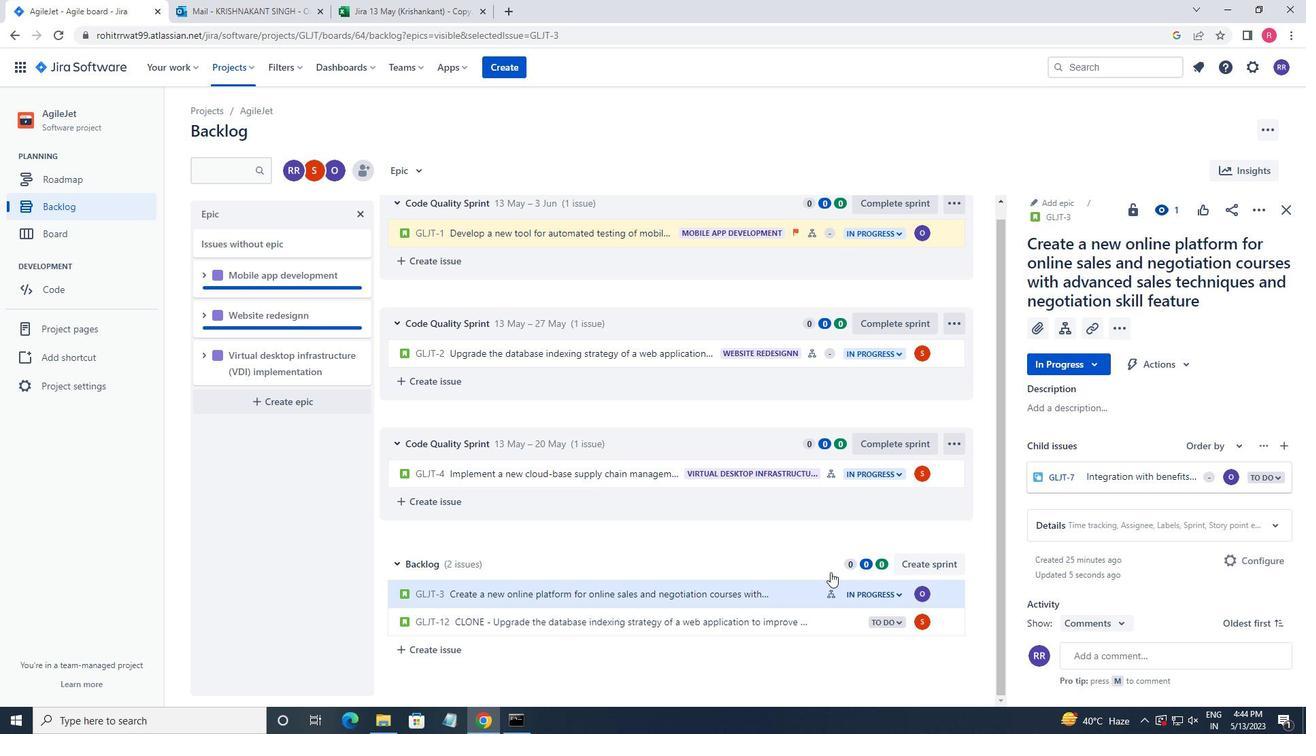 
Action: Mouse scrolled (830, 572) with delta (0, 0)
Screenshot: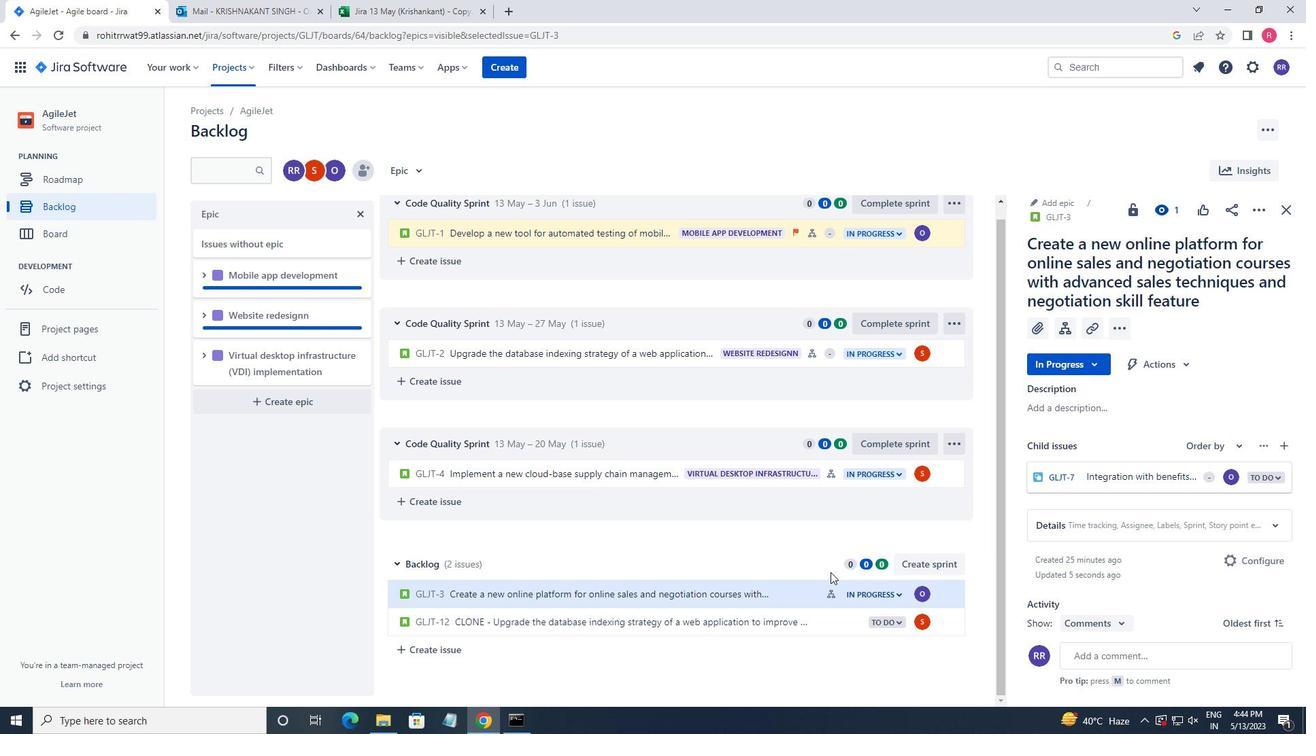 
Action: Mouse moved to (772, 473)
Screenshot: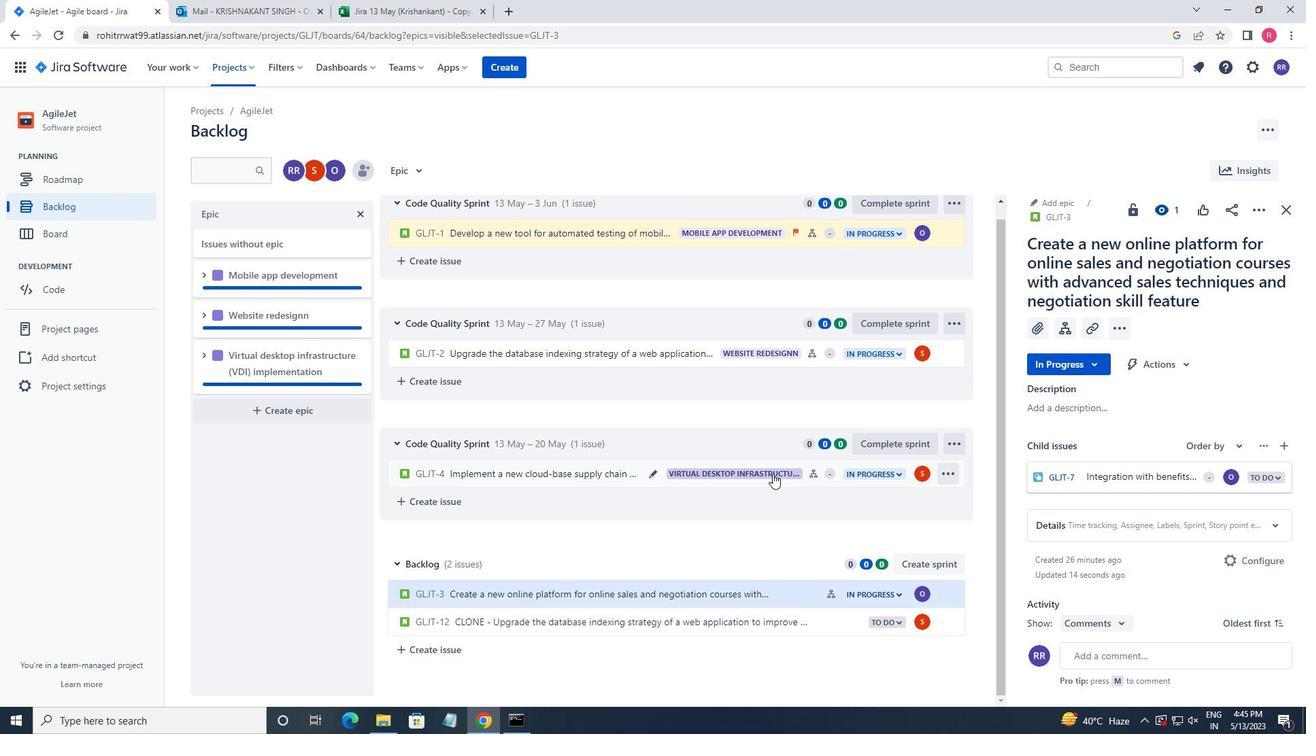 
Action: Mouse pressed left at (772, 473)
Screenshot: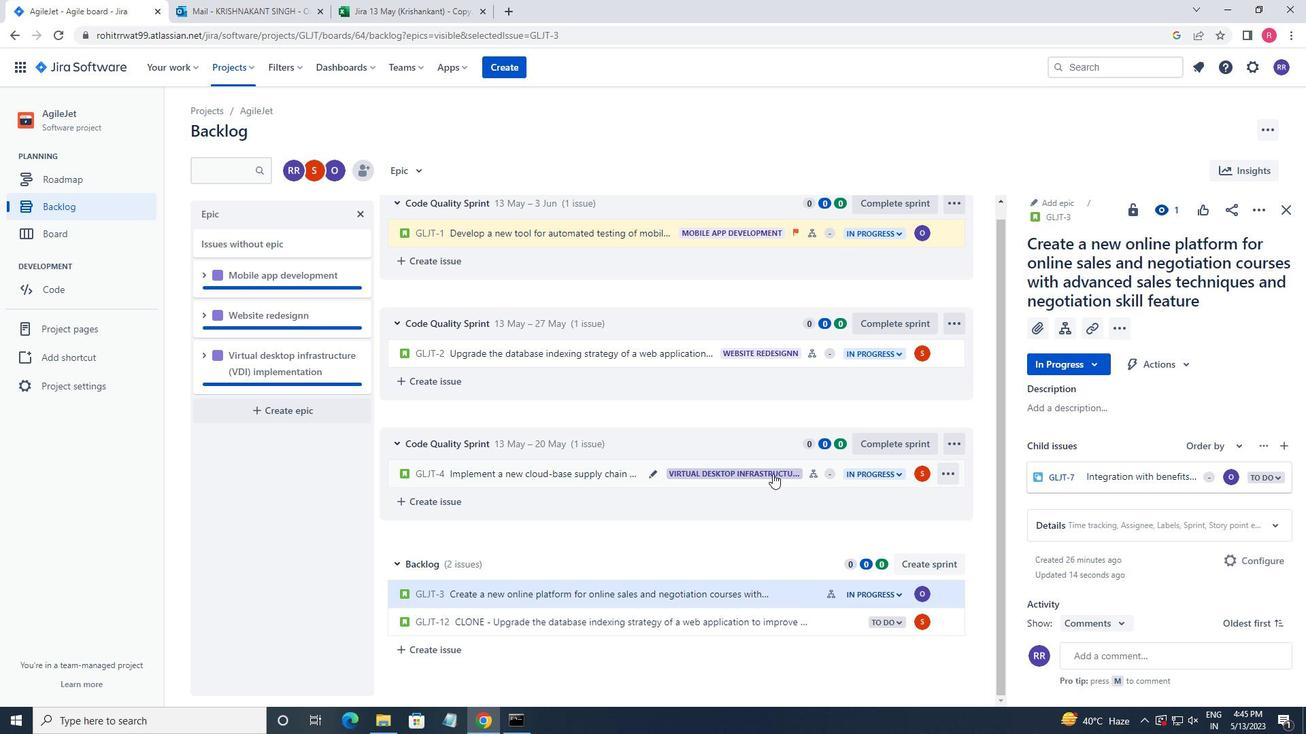 
Action: Mouse moved to (716, 580)
Screenshot: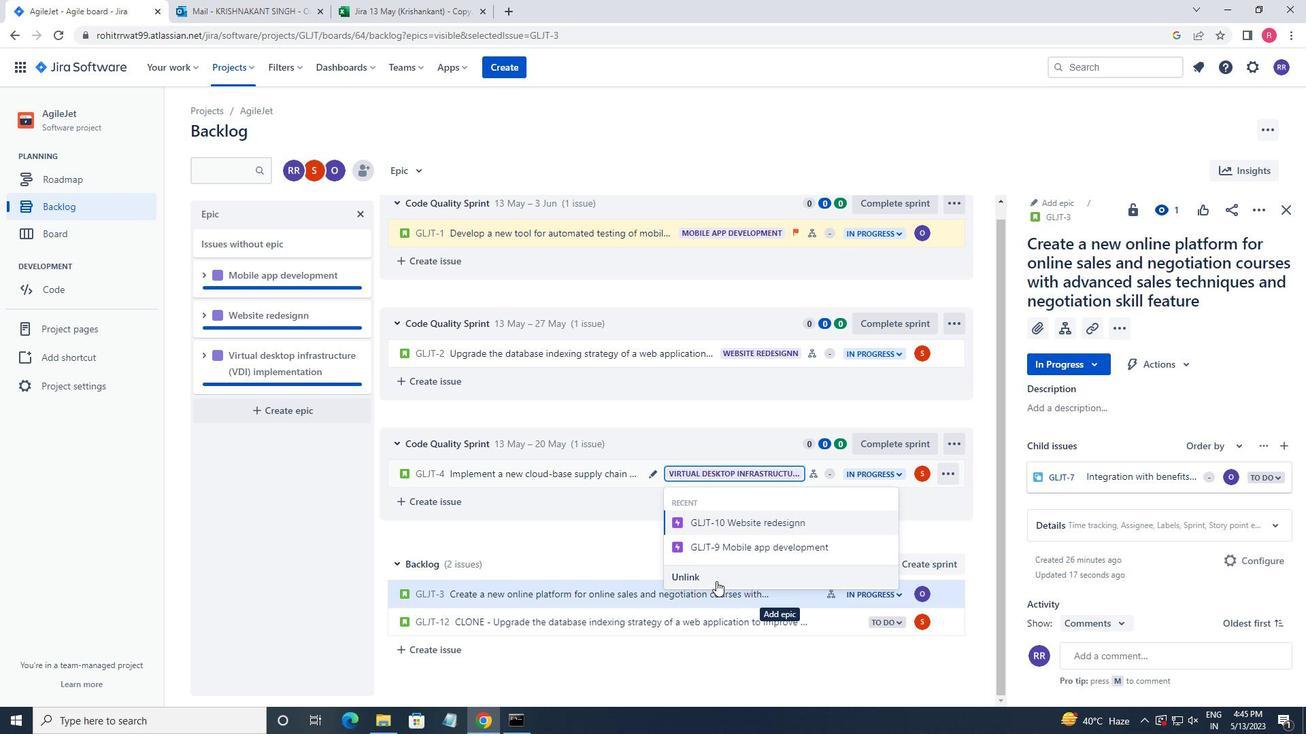 
Action: Mouse pressed left at (716, 580)
Screenshot: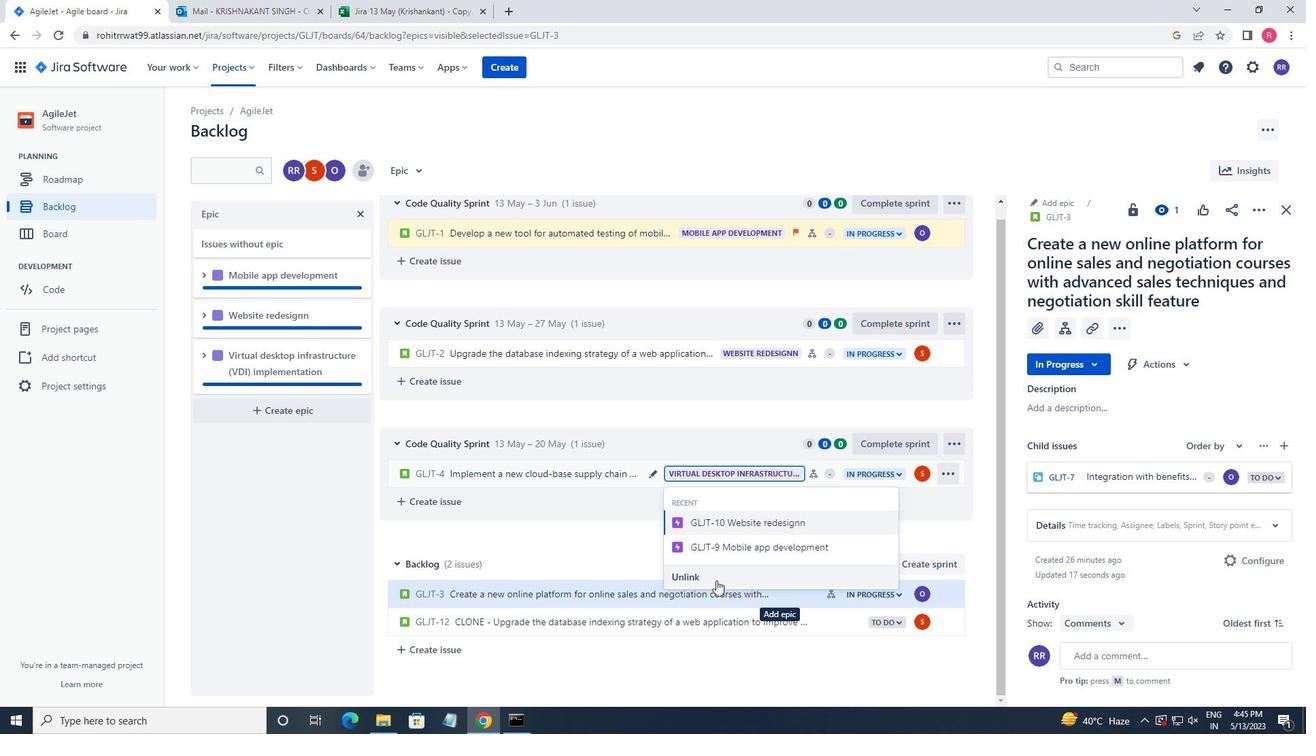 
Action: Mouse moved to (787, 595)
Screenshot: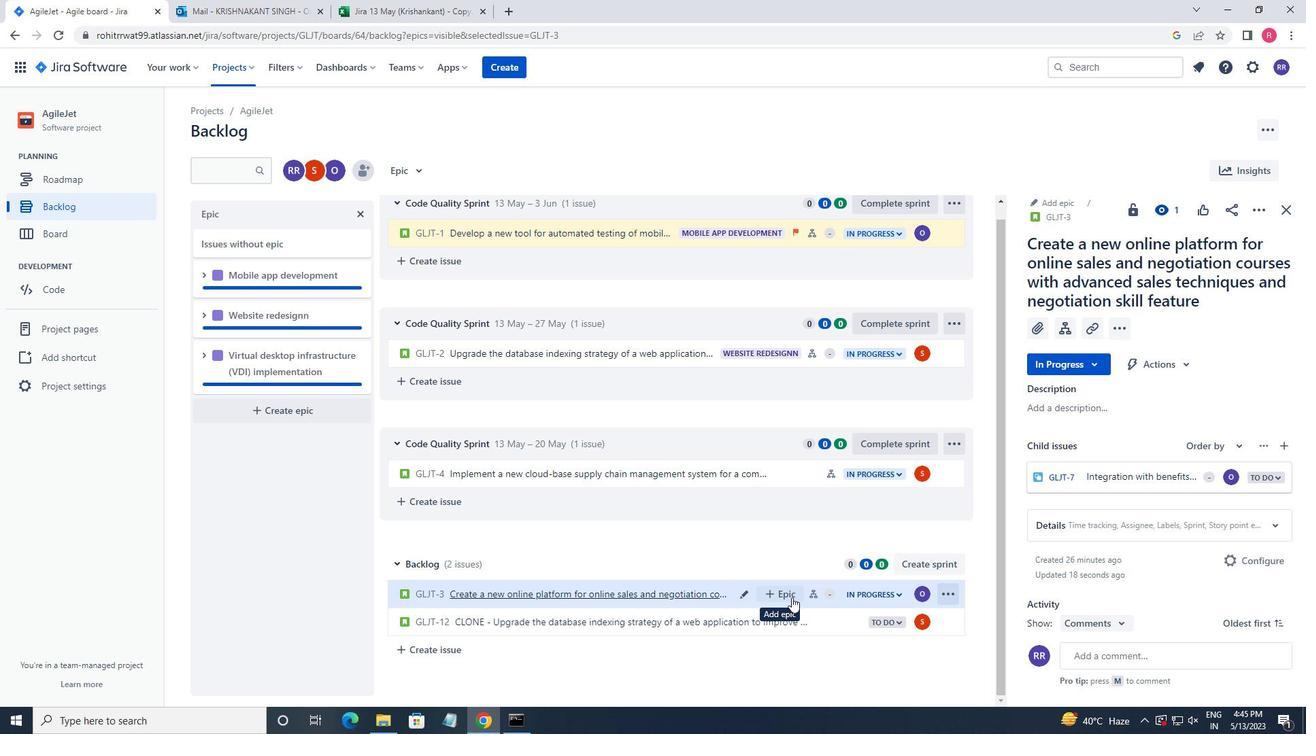 
Action: Mouse pressed left at (787, 595)
Screenshot: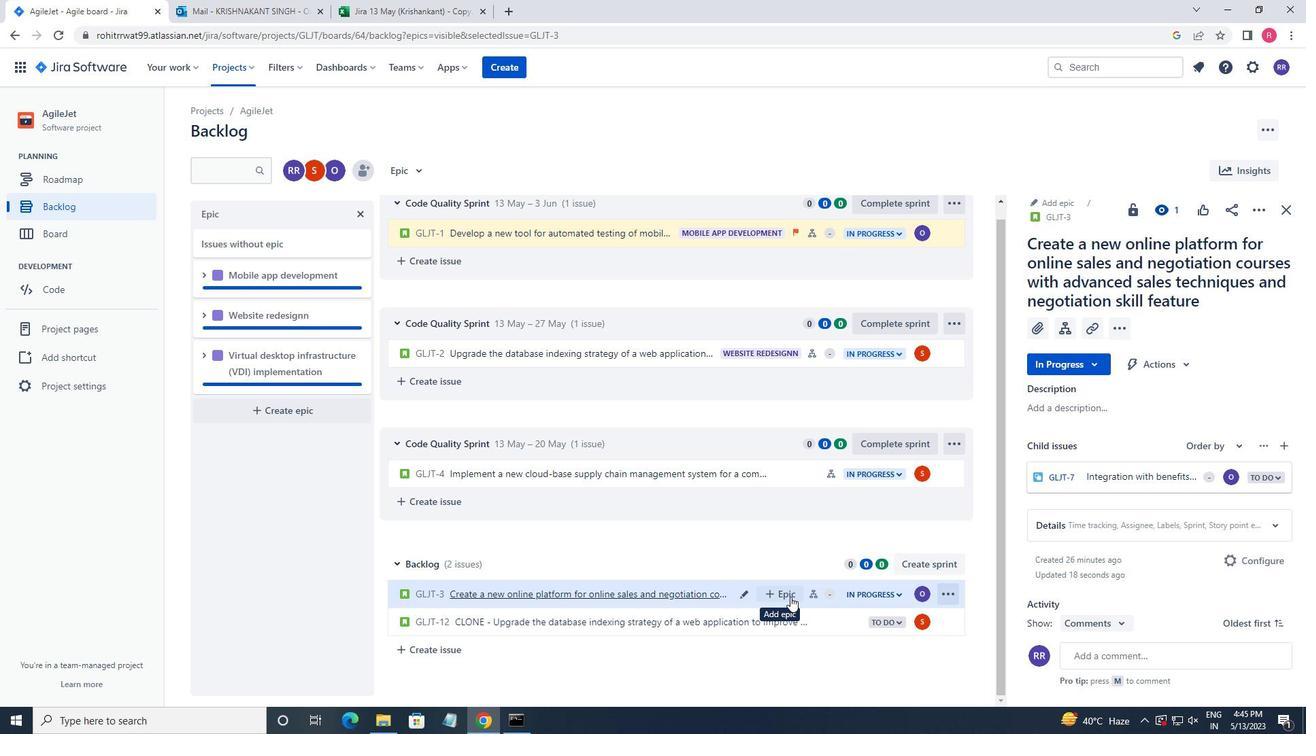 
Action: Mouse moved to (826, 697)
Screenshot: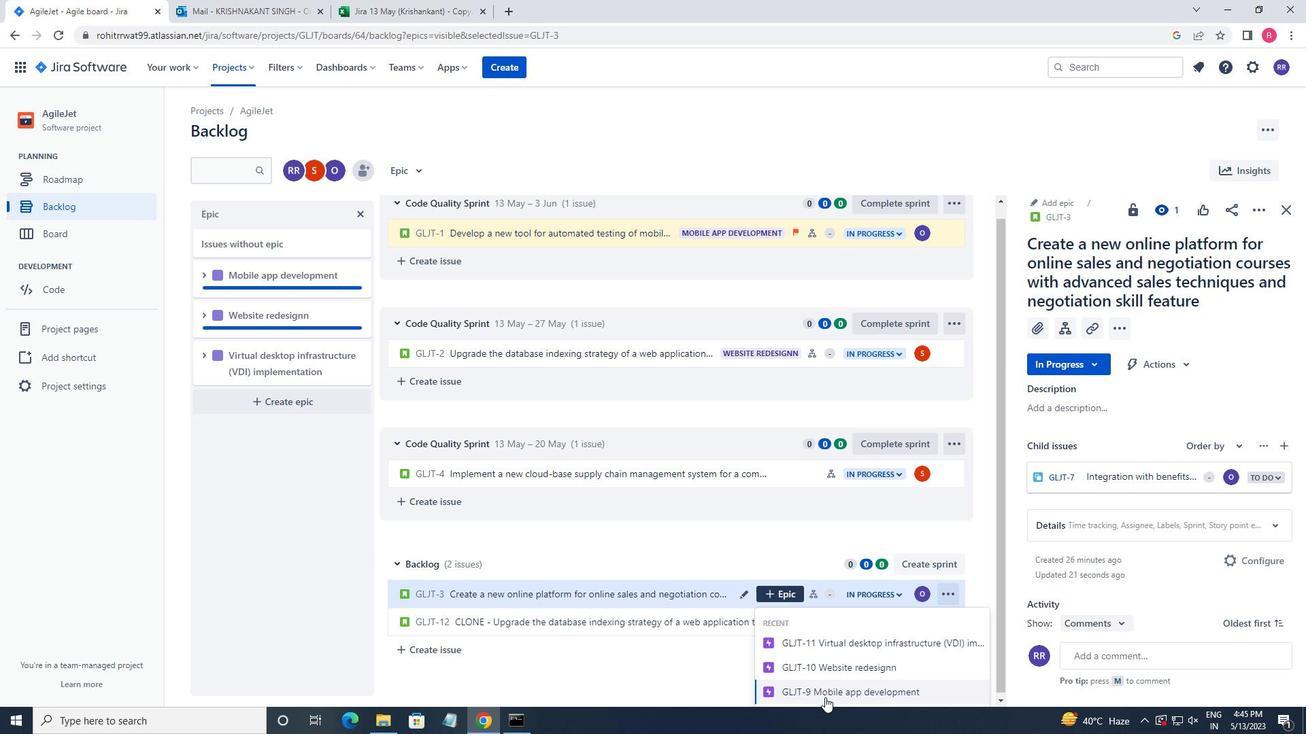 
Action: Mouse scrolled (826, 696) with delta (0, 0)
Screenshot: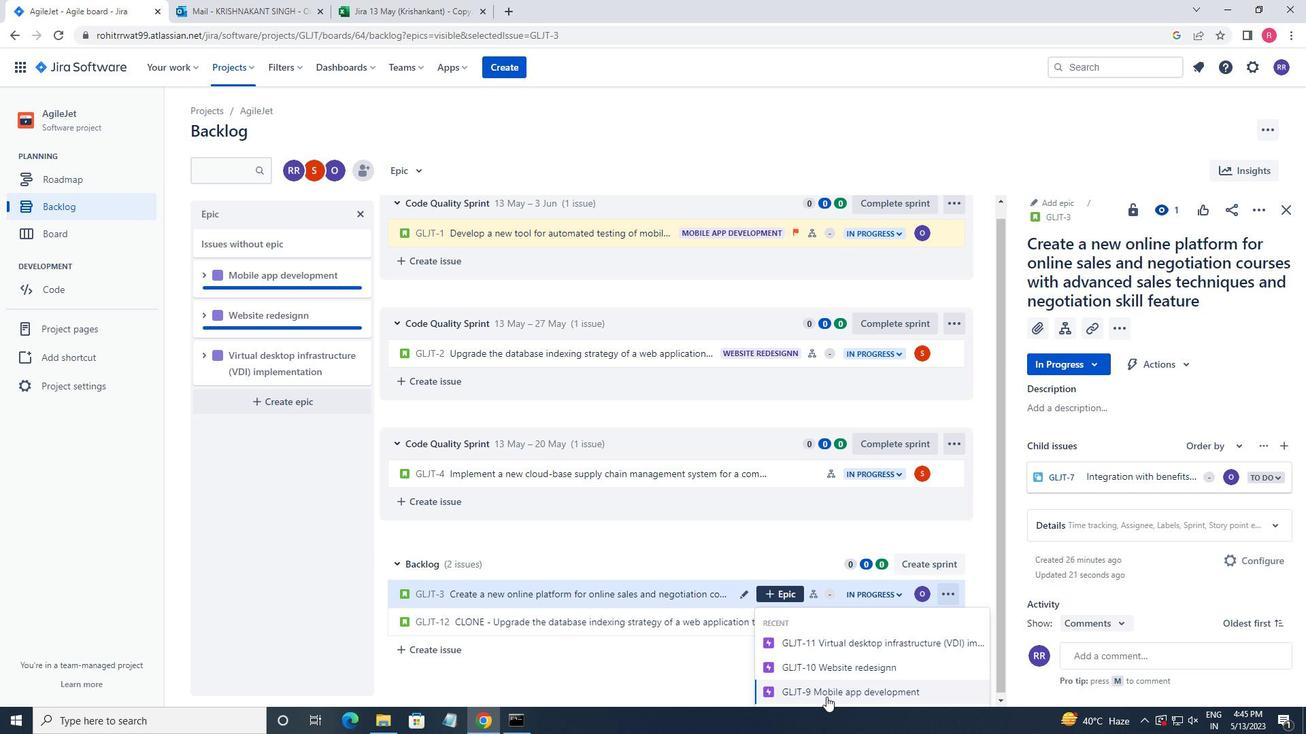 
Action: Mouse moved to (817, 641)
Screenshot: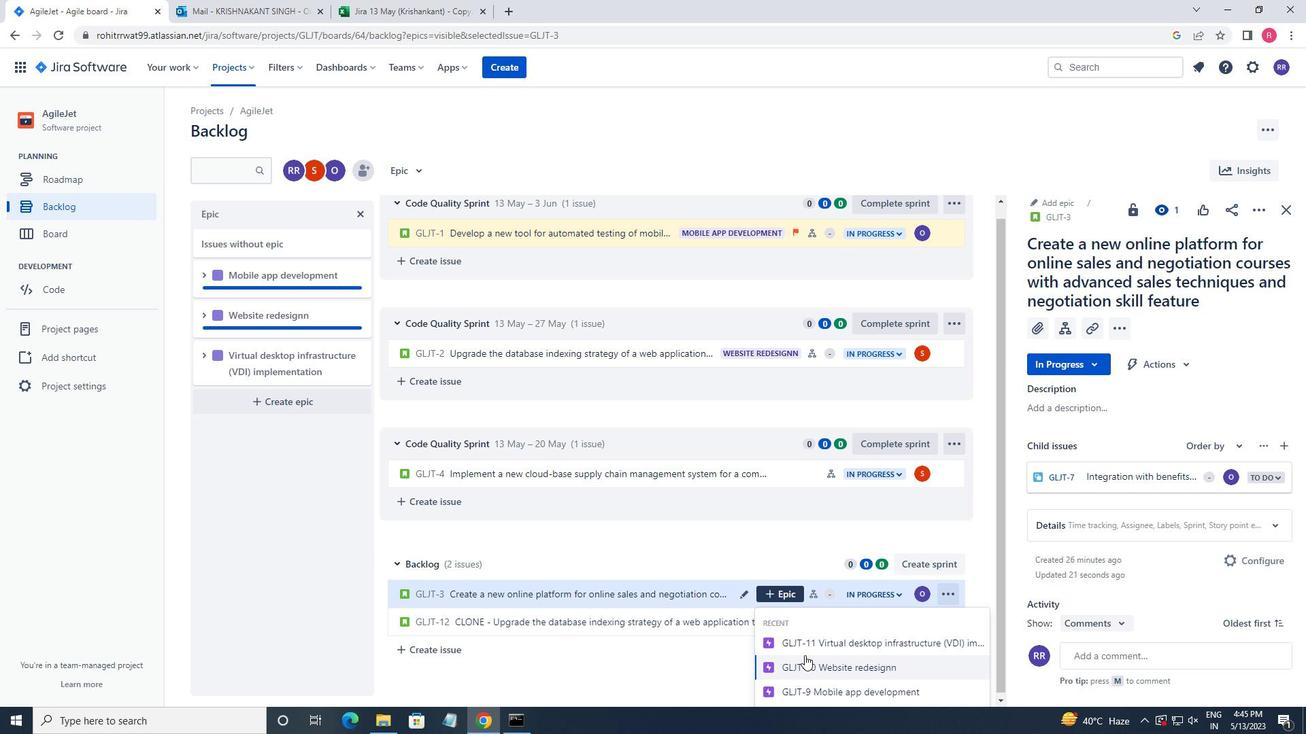 
Action: Mouse pressed left at (817, 641)
Screenshot: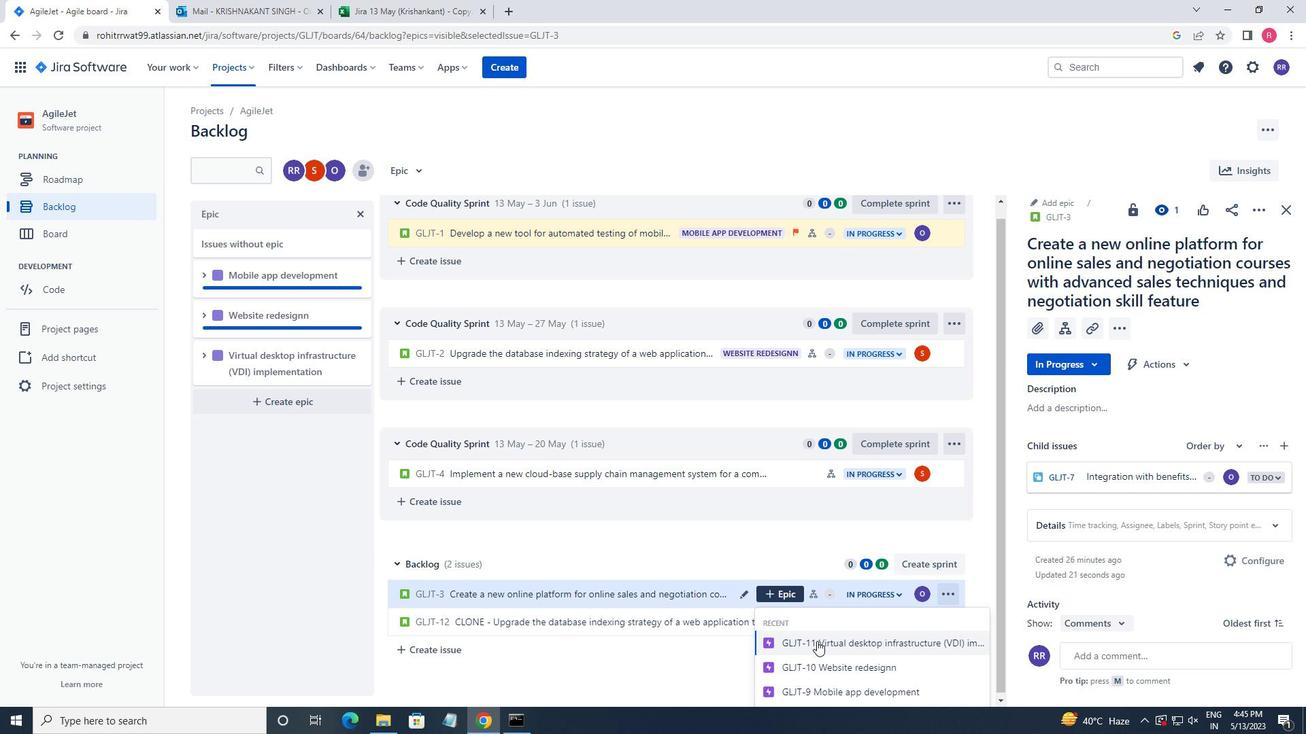 
Action: Mouse moved to (653, 483)
Screenshot: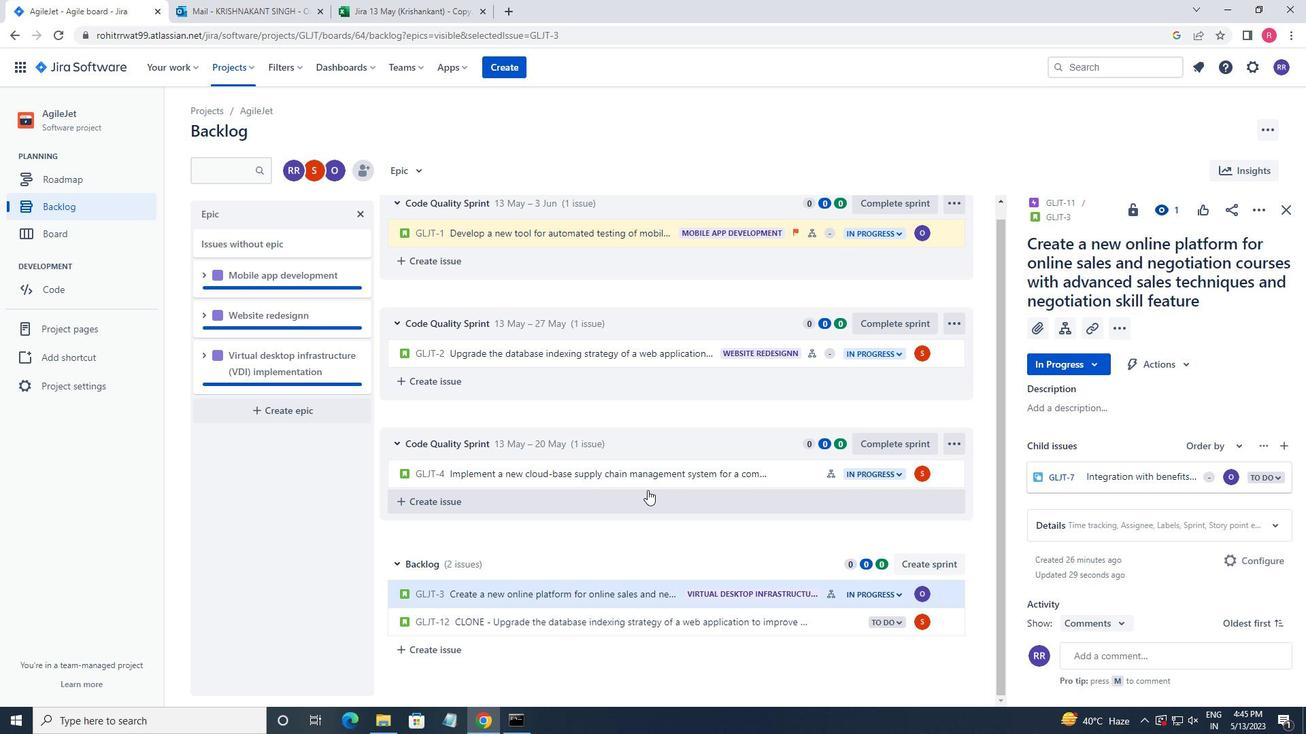 
Action: Mouse pressed left at (653, 483)
Screenshot: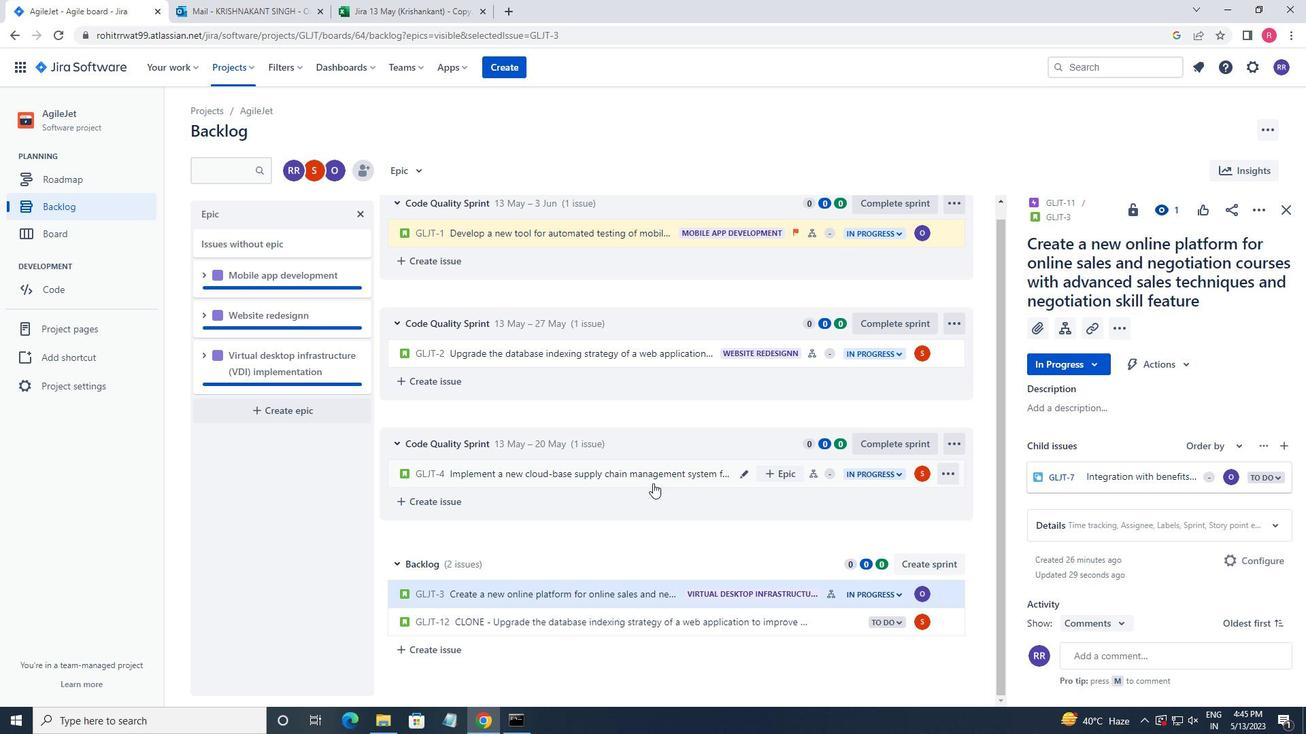
Action: Mouse moved to (1264, 212)
Screenshot: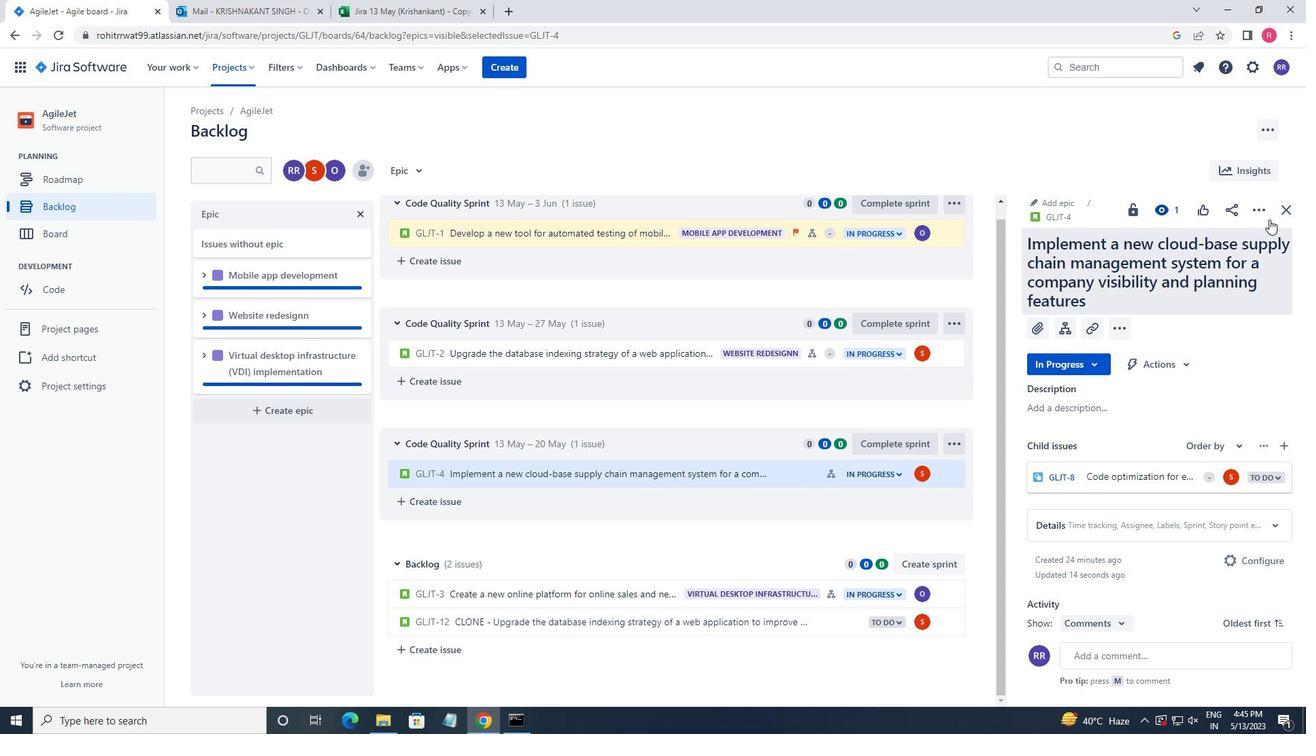 
Action: Mouse pressed left at (1264, 212)
Screenshot: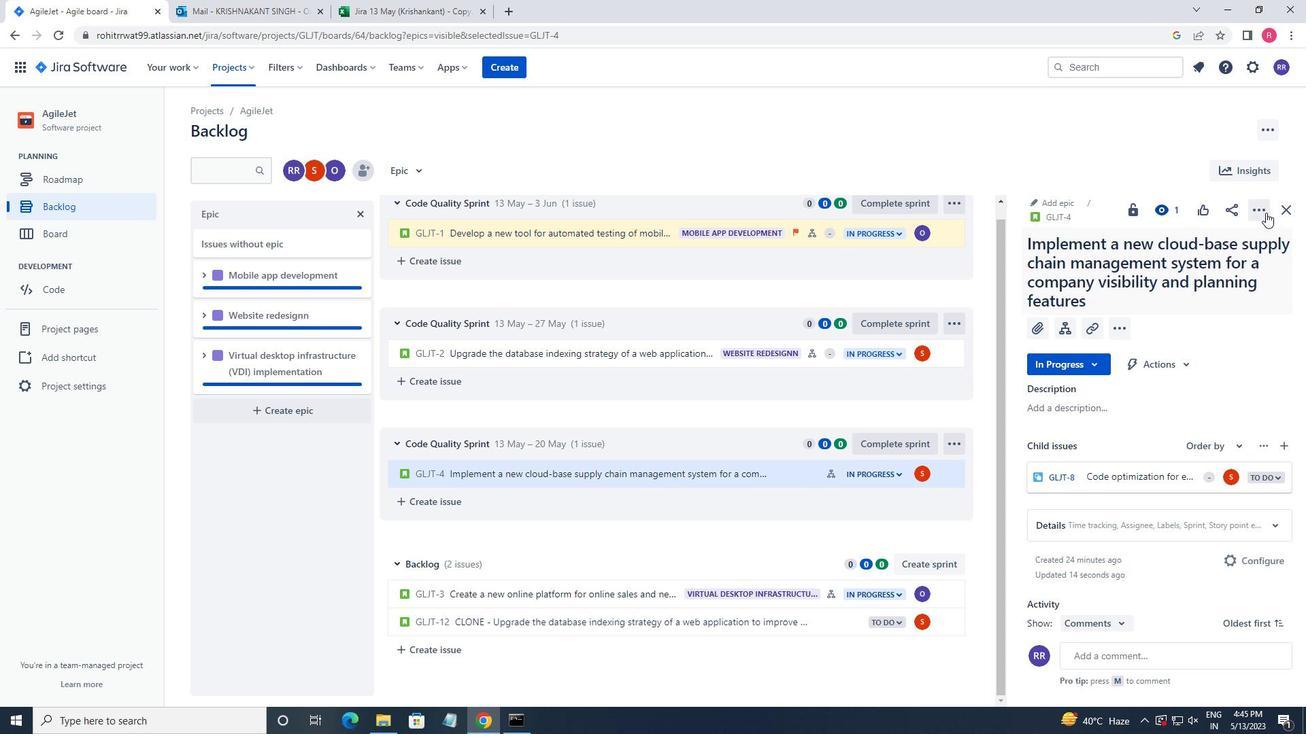 
Action: Mouse moved to (1223, 255)
Screenshot: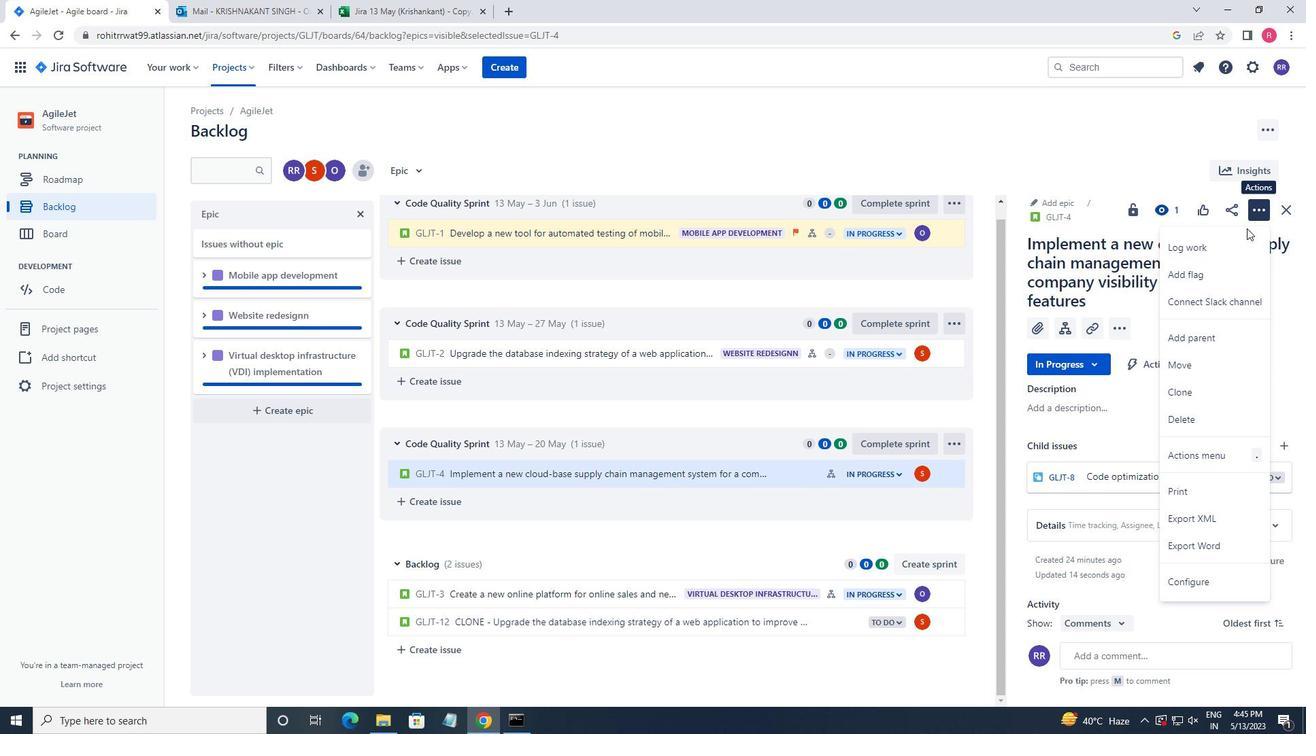 
Action: Mouse pressed left at (1223, 255)
Screenshot: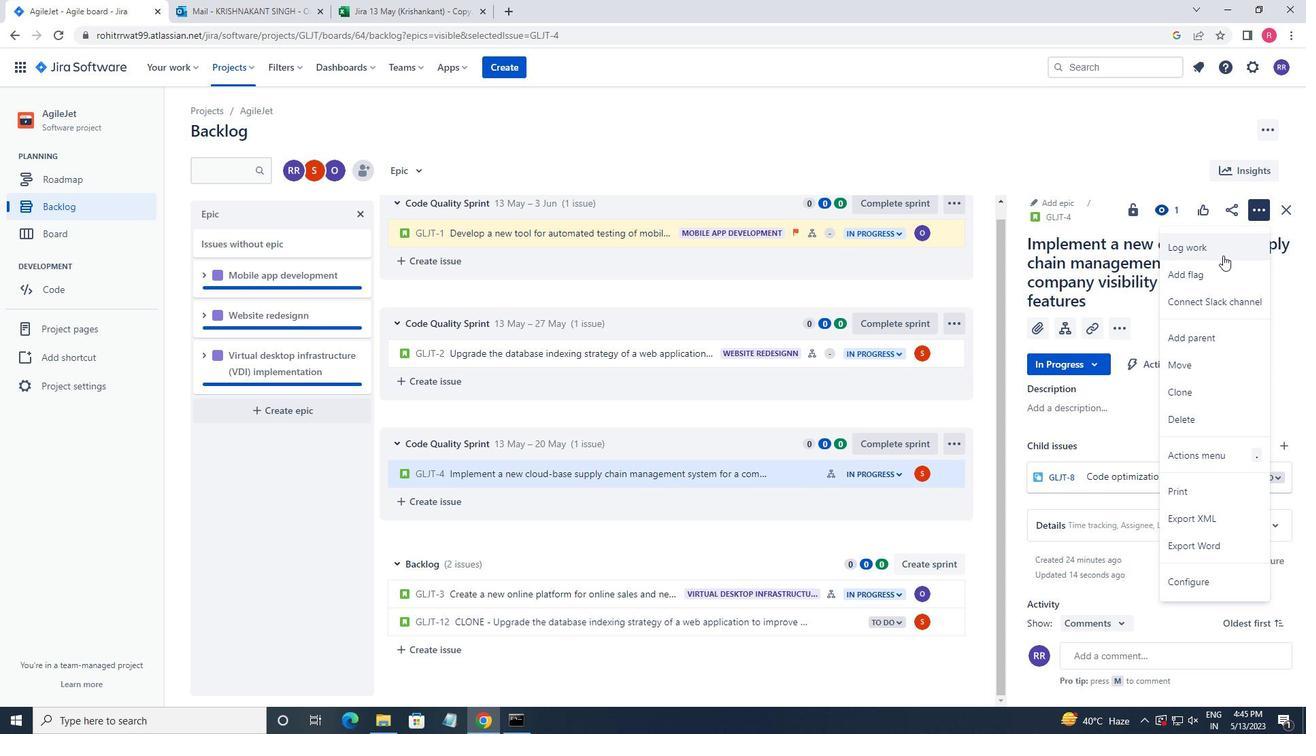 
Action: Key pressed 5w<Key.space>2d<Key.space>13h<Key.space>44
Screenshot: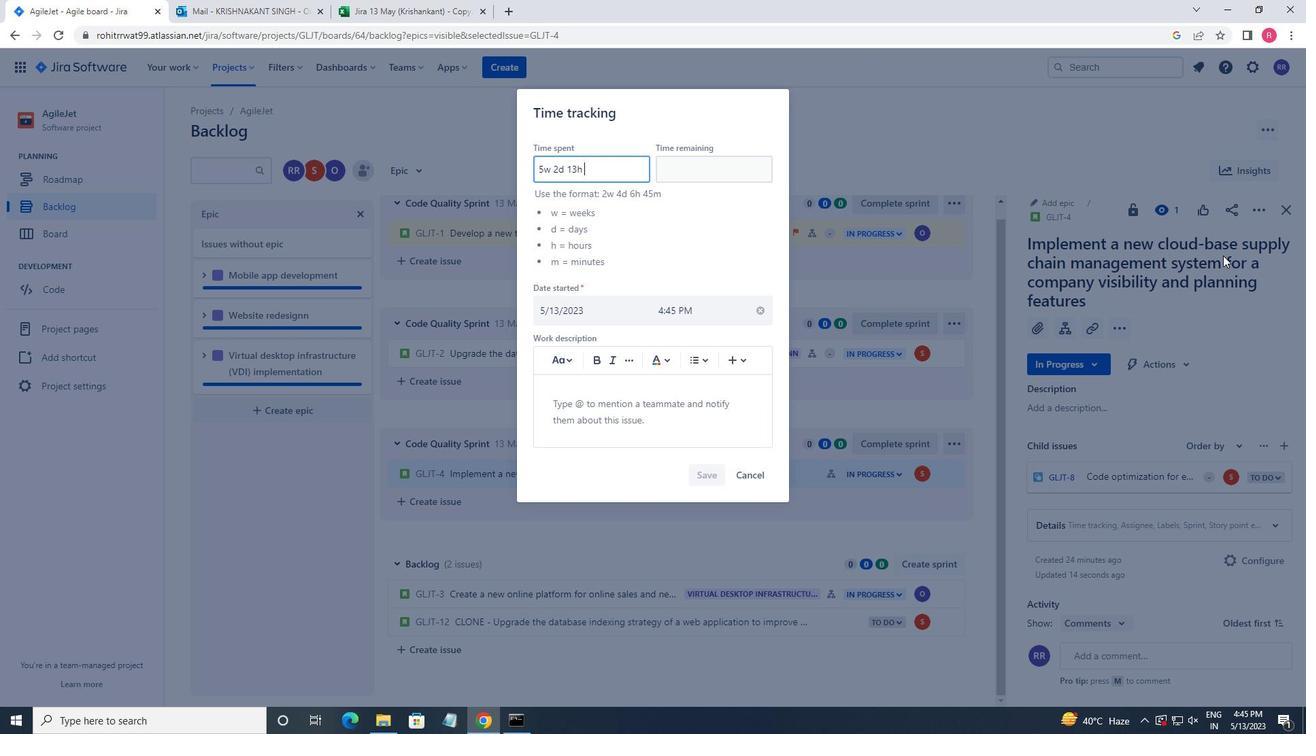 
Action: Mouse moved to (1222, 255)
Screenshot: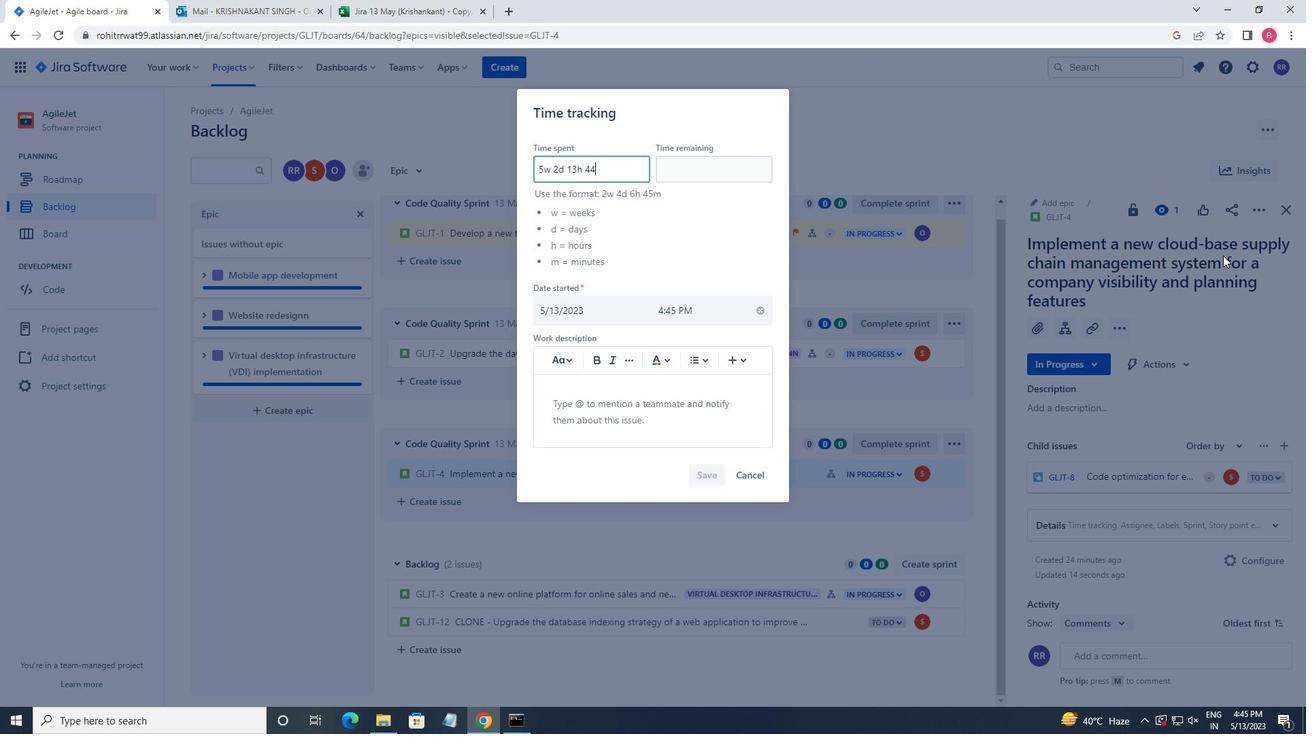 
Action: Key pressed m<Key.tab>6w<Key.space>4d<Key.space>4h<Key.space>56m
Screenshot: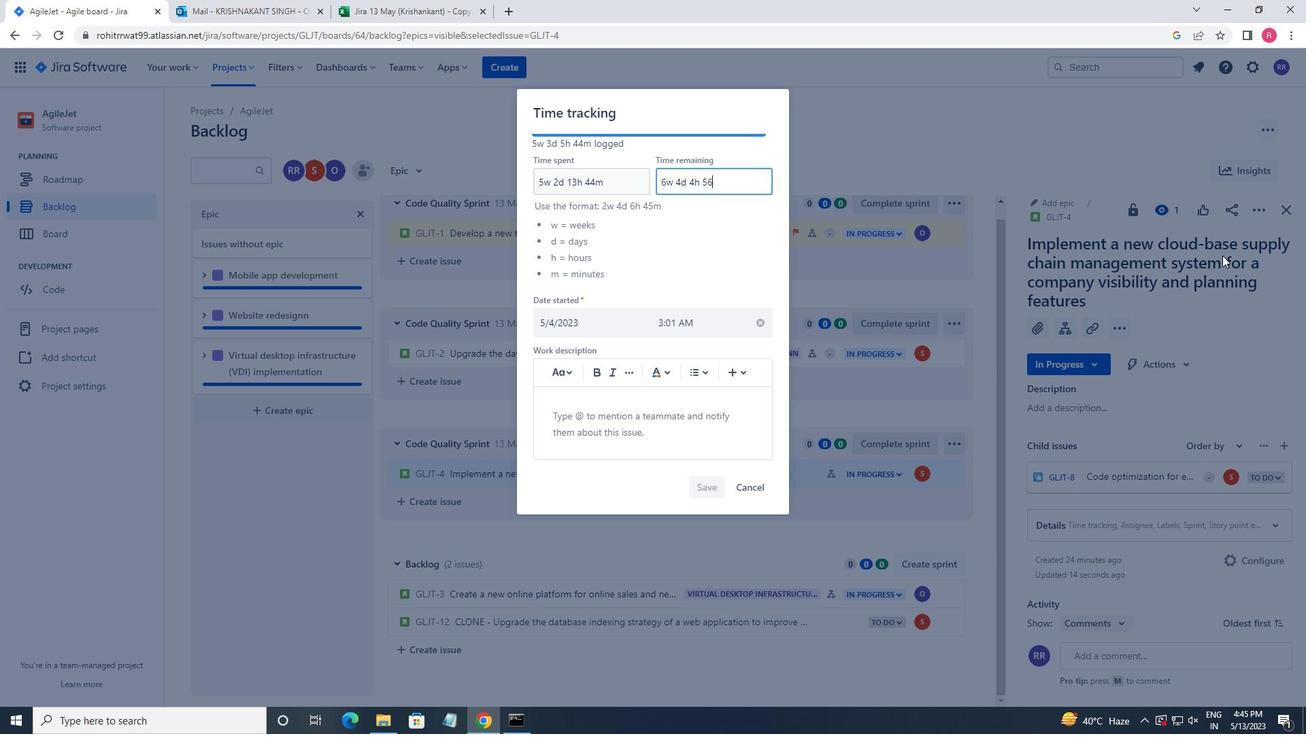 
Action: Mouse moved to (699, 486)
Screenshot: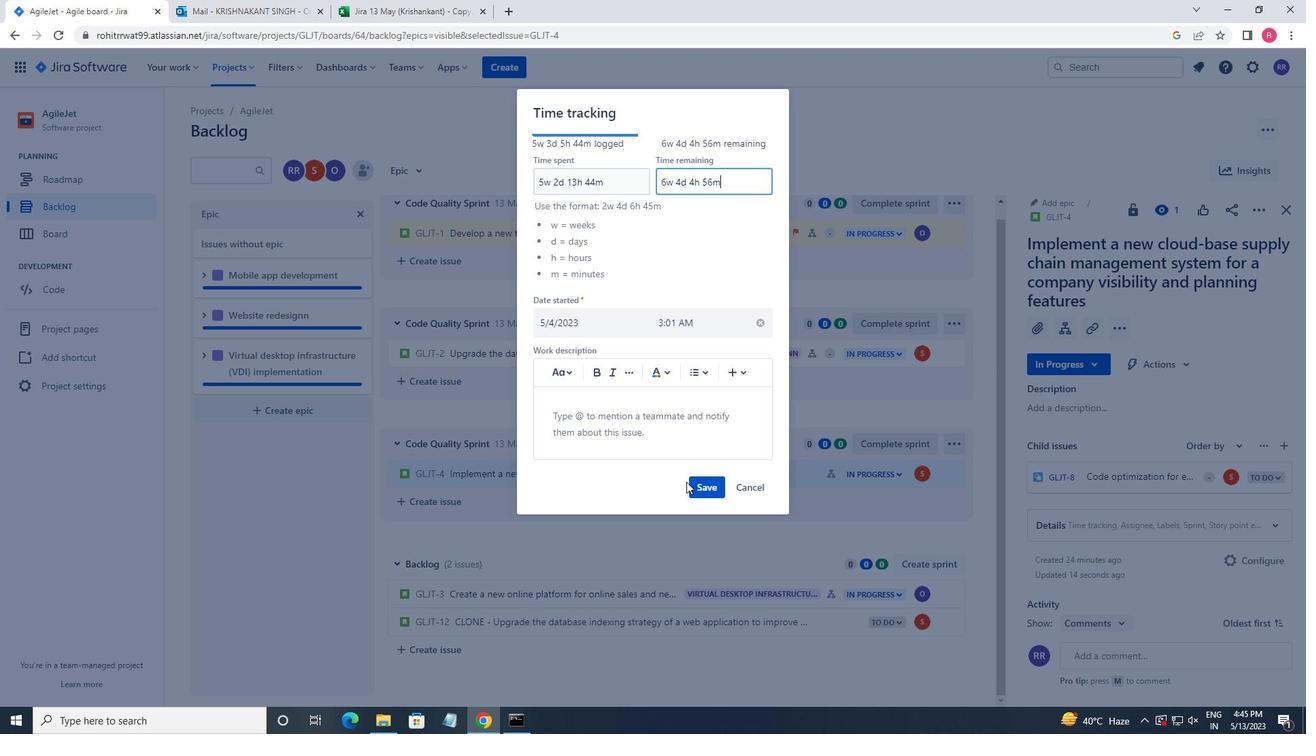 
Action: Mouse pressed left at (699, 486)
Screenshot: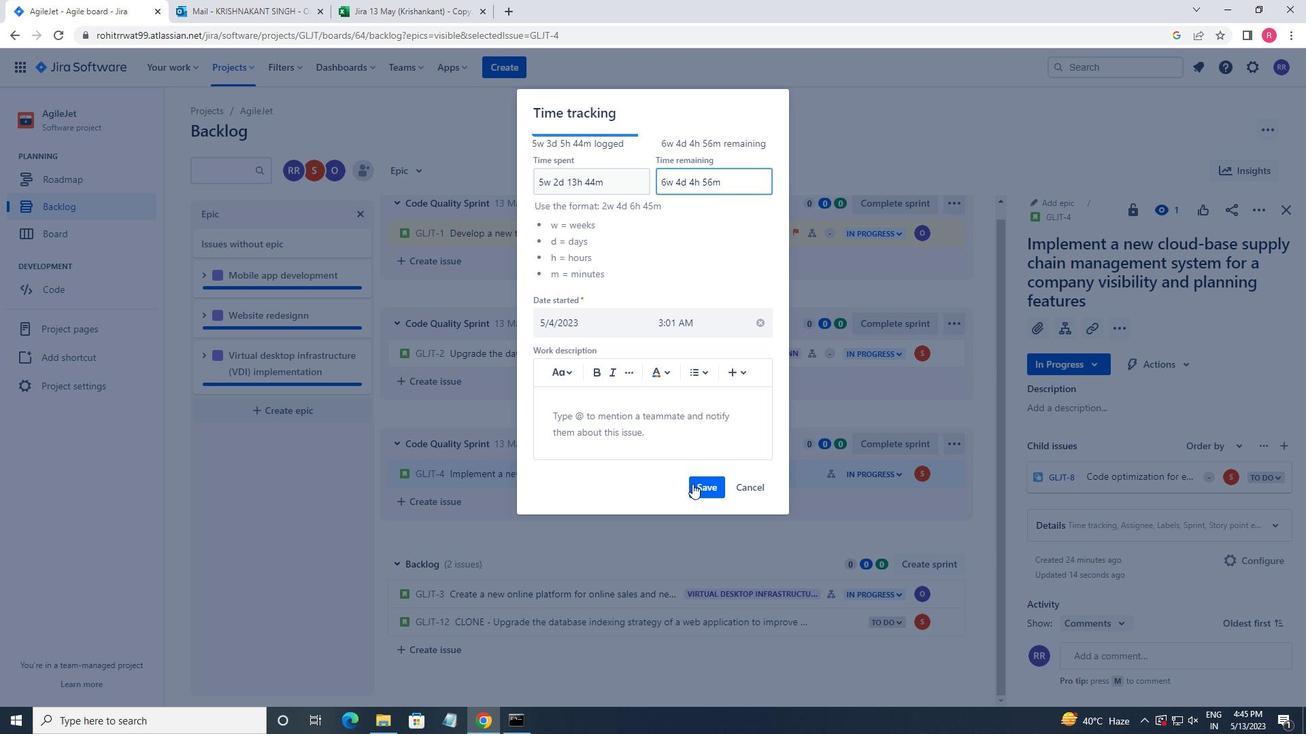 
Action: Mouse moved to (944, 476)
Screenshot: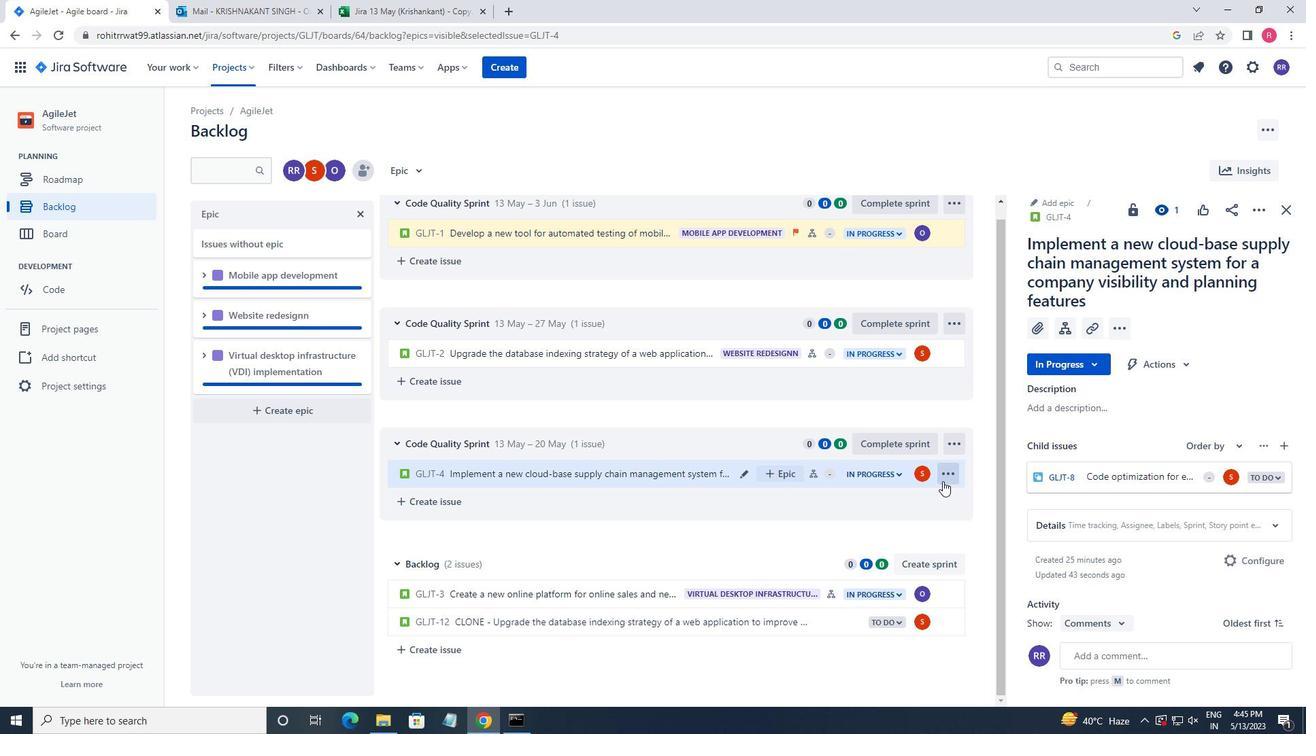 
Action: Mouse pressed left at (944, 476)
Screenshot: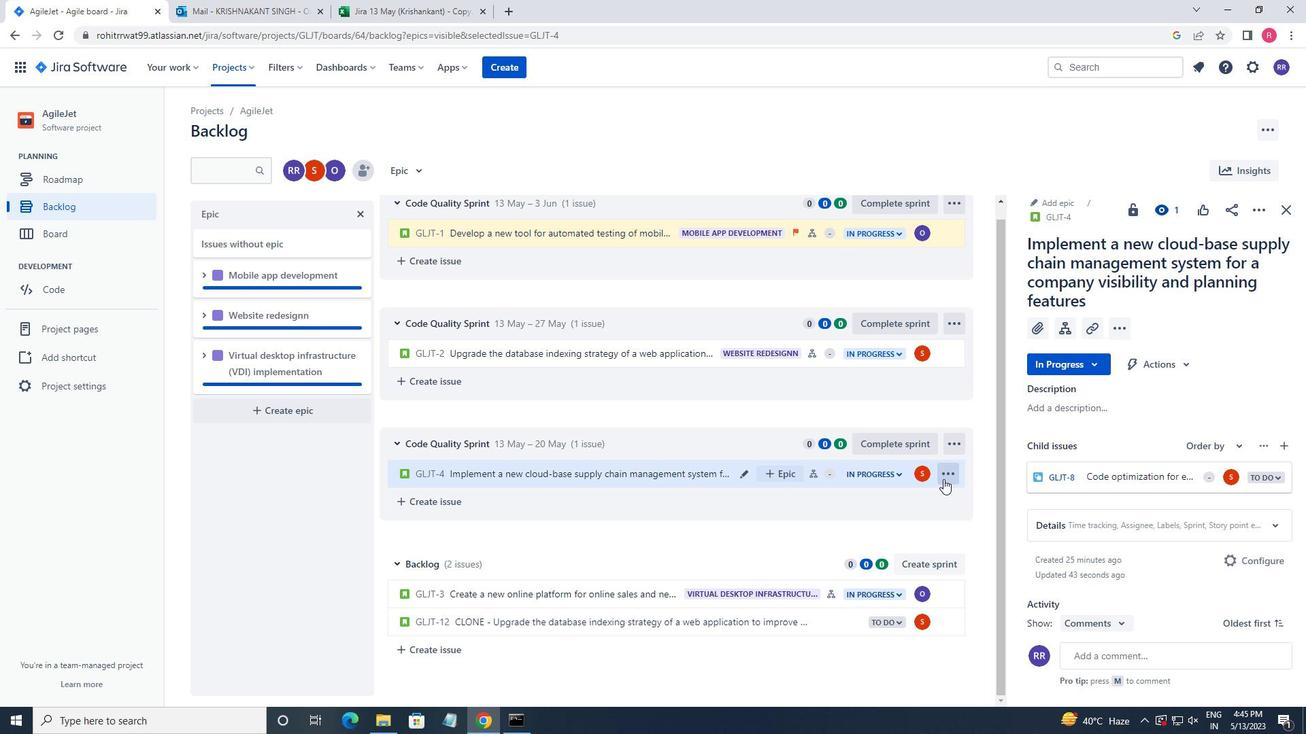 
Action: Mouse moved to (896, 446)
Screenshot: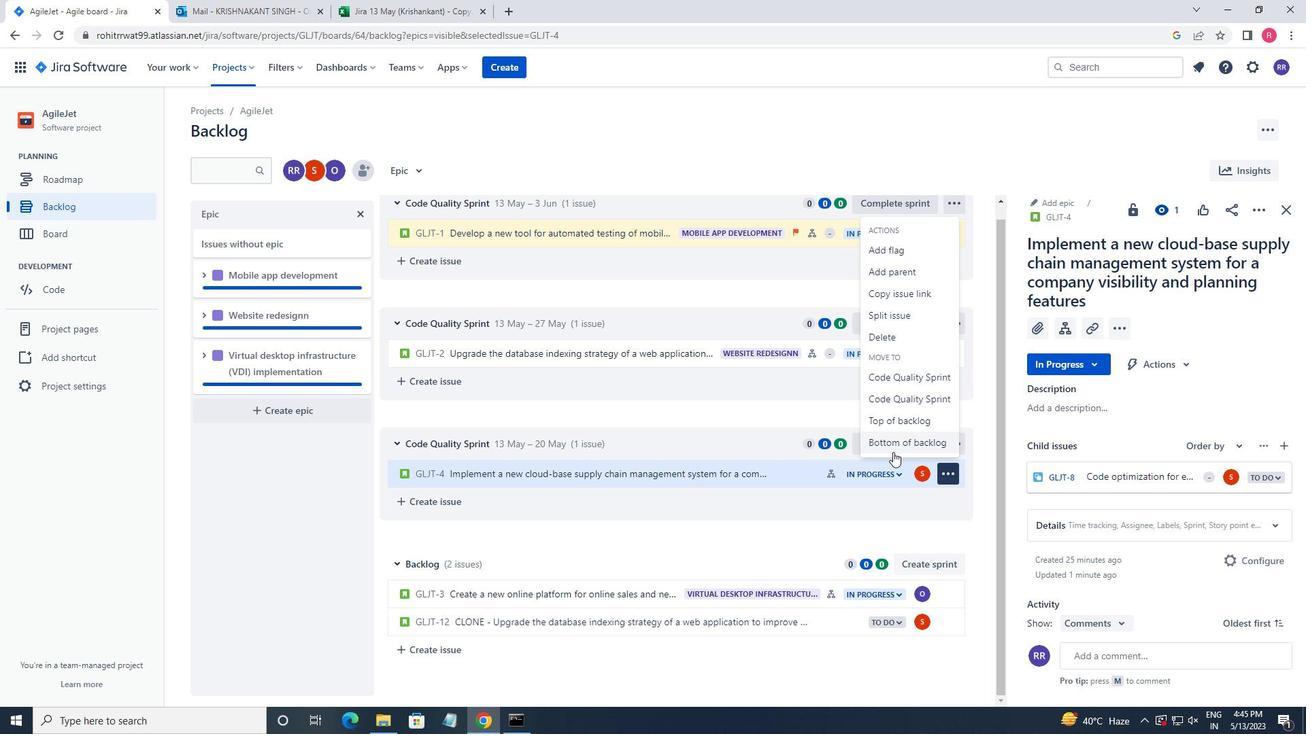 
Action: Mouse pressed left at (896, 446)
Screenshot: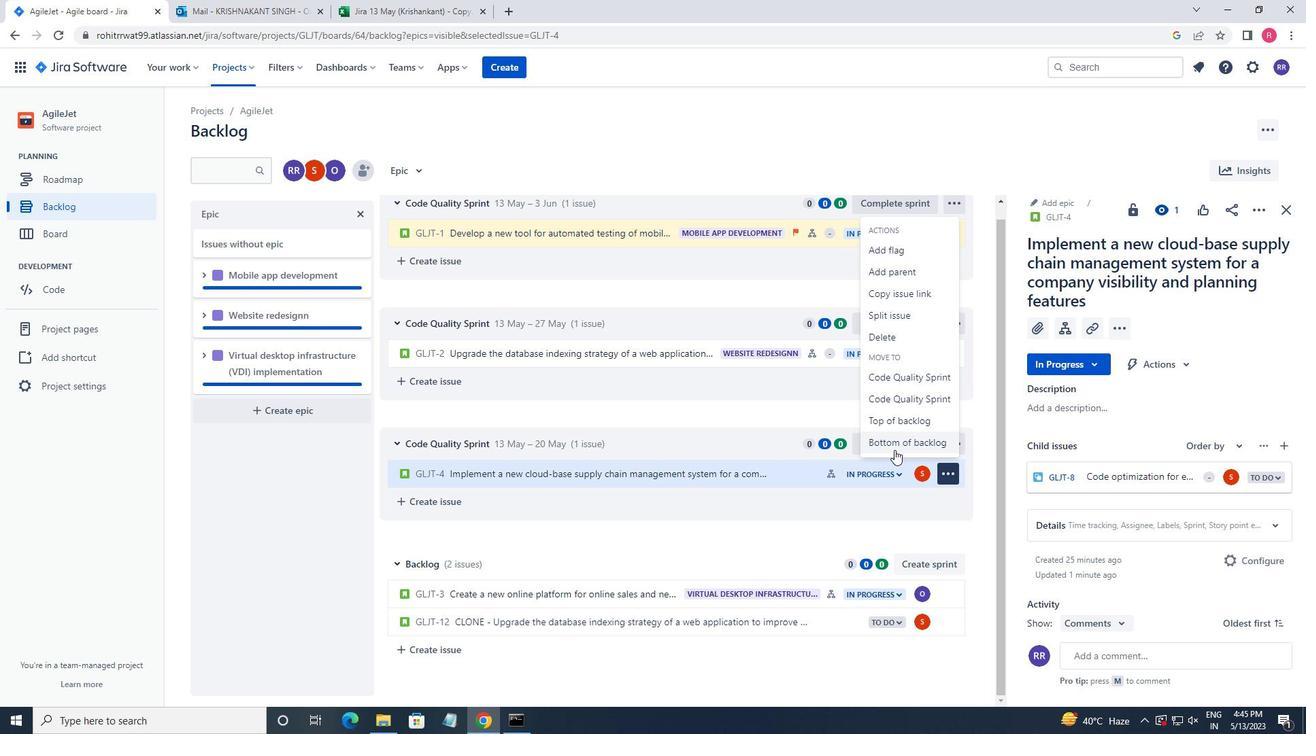 
Action: Mouse moved to (679, 220)
Screenshot: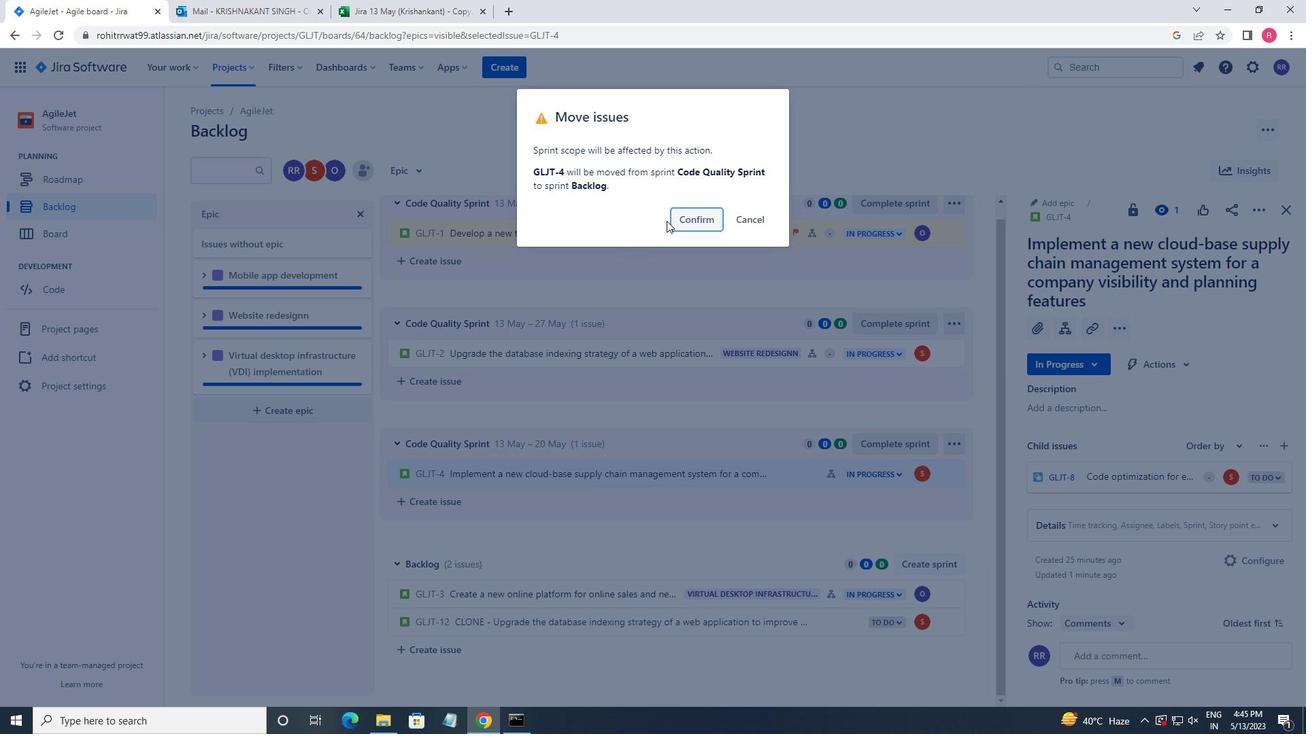 
Action: Mouse pressed left at (679, 220)
Screenshot: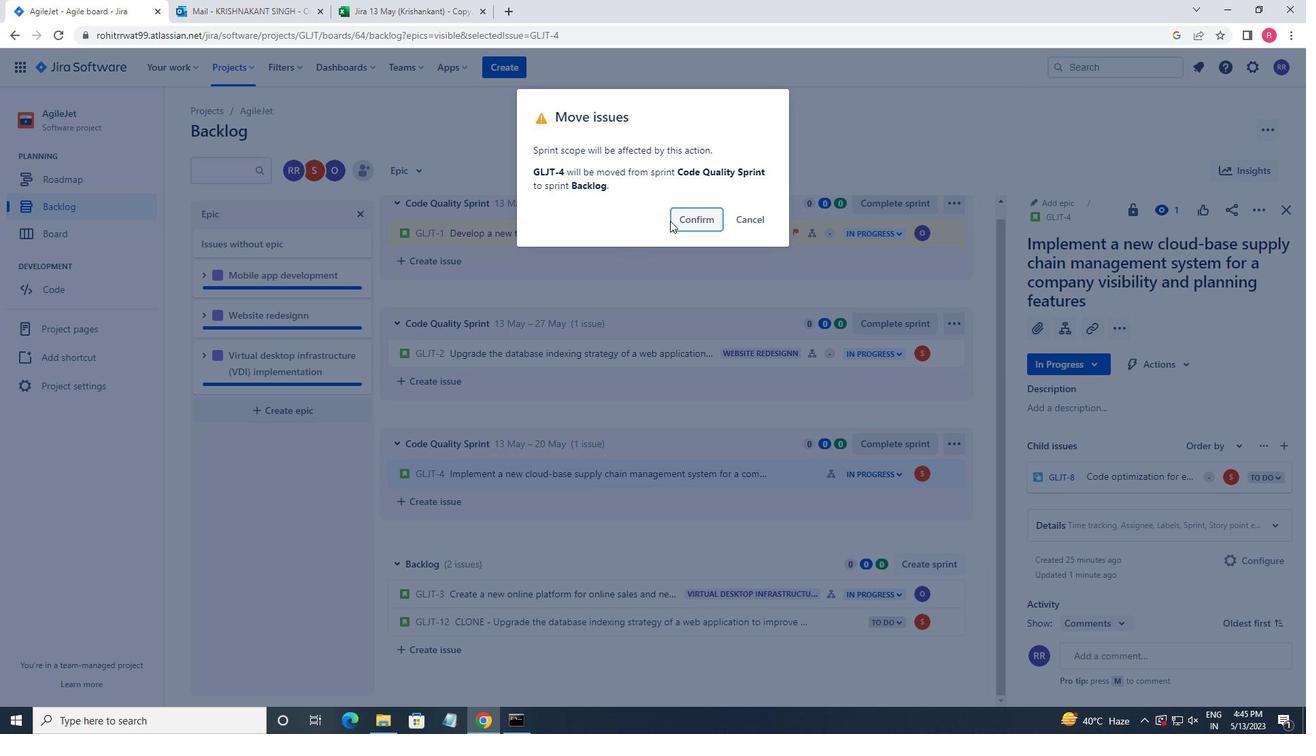 
Action: Mouse moved to (785, 650)
Screenshot: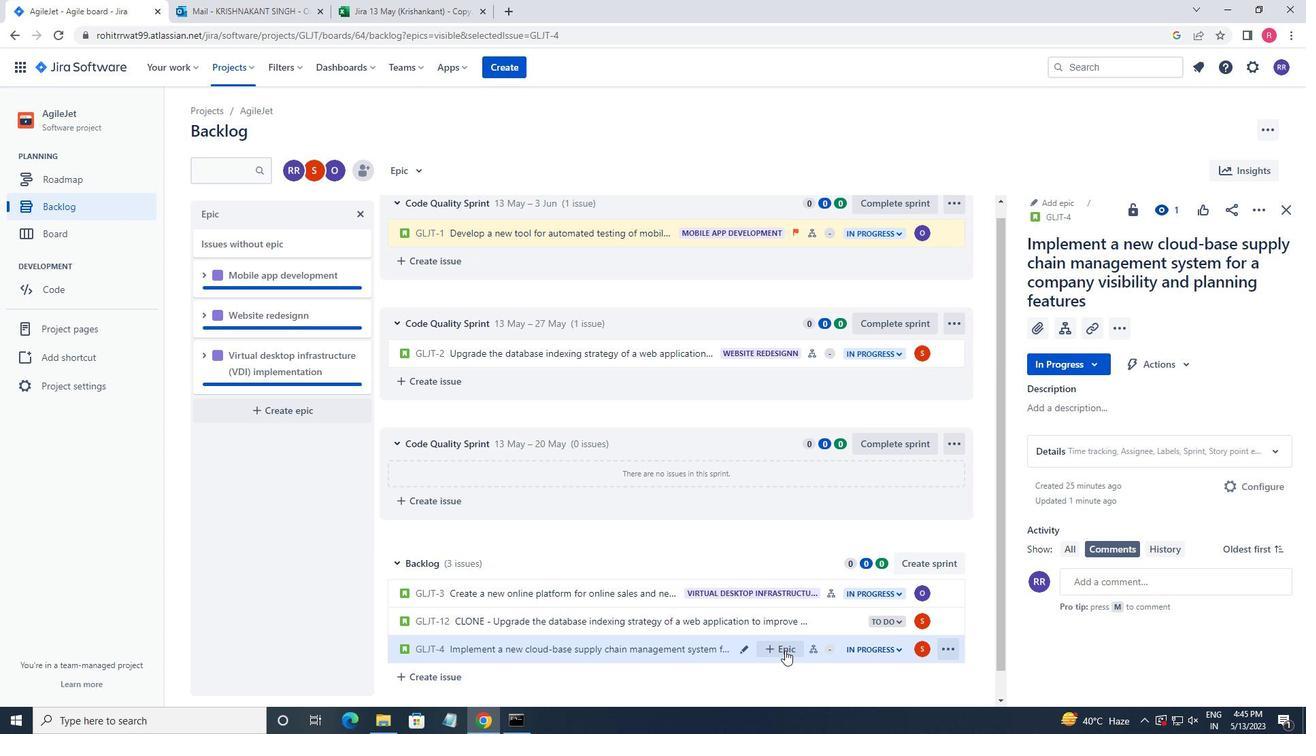 
Action: Mouse pressed left at (785, 650)
Screenshot: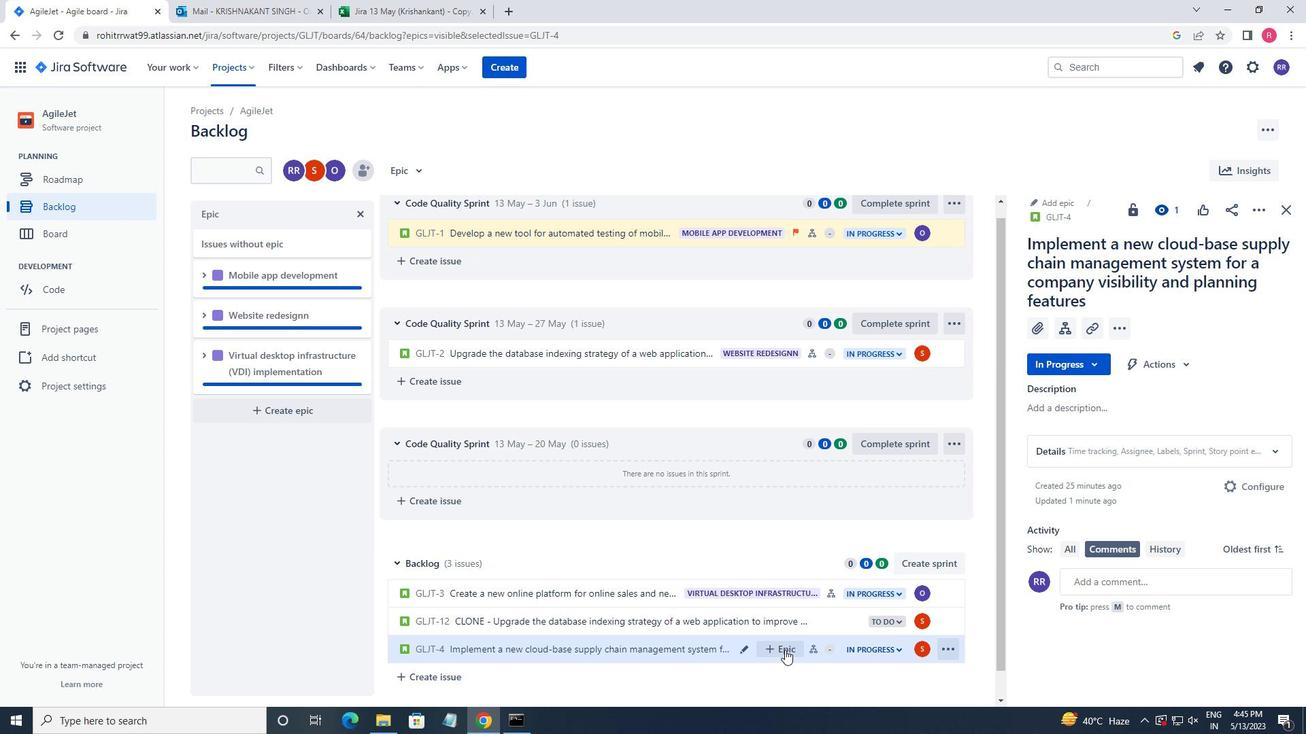
Action: Mouse moved to (786, 649)
Screenshot: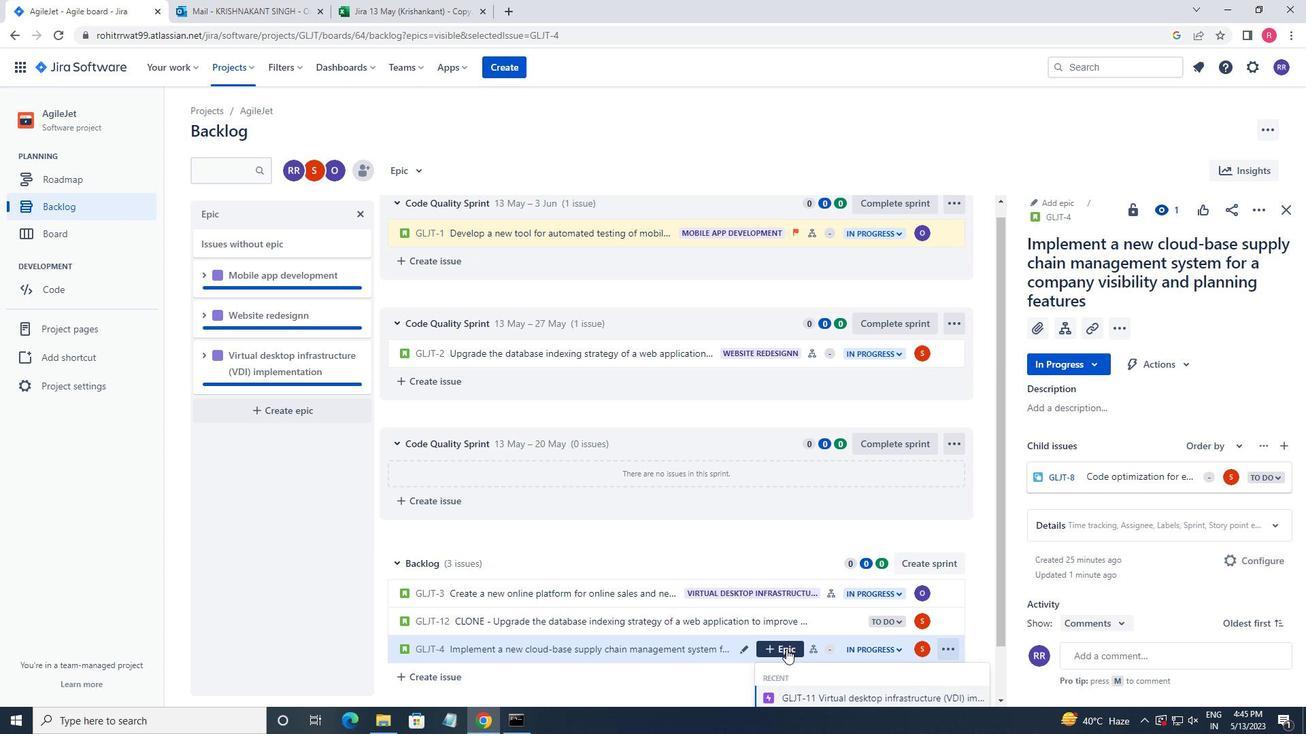 
Action: Mouse scrolled (786, 648) with delta (0, 0)
Screenshot: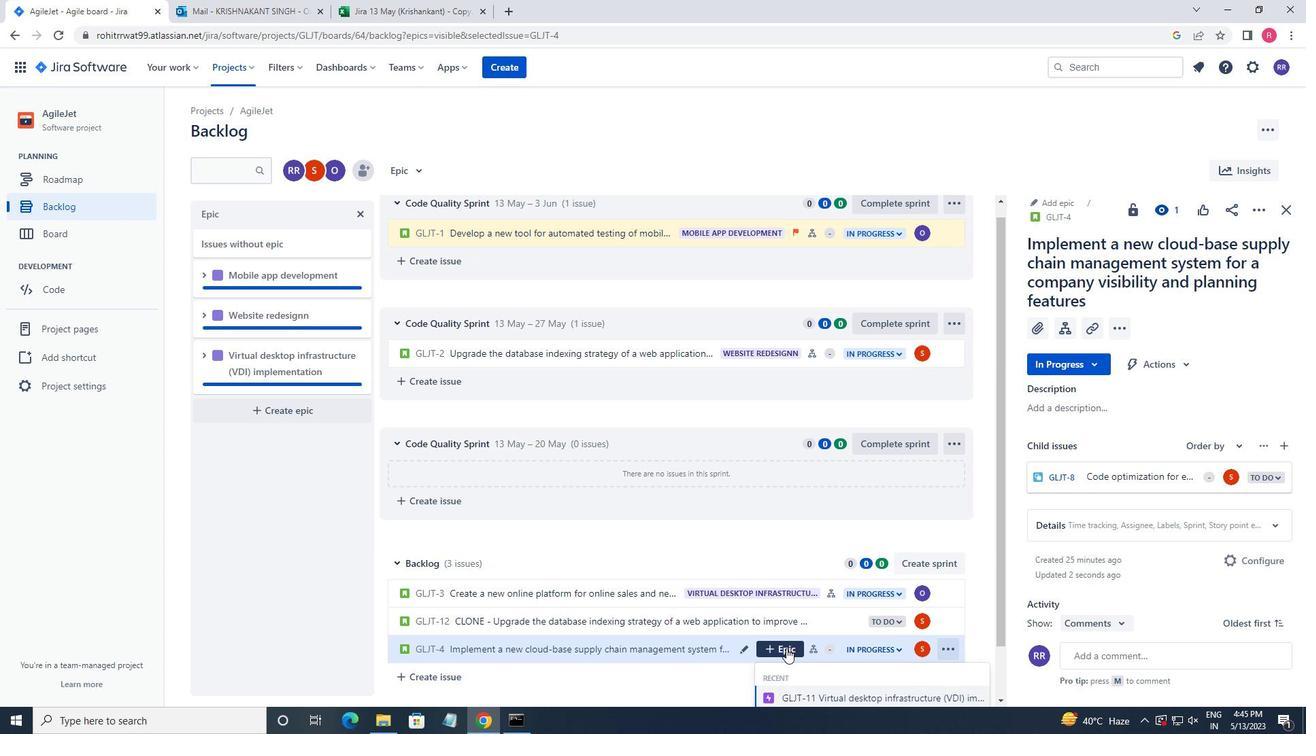 
Action: Mouse moved to (795, 643)
Screenshot: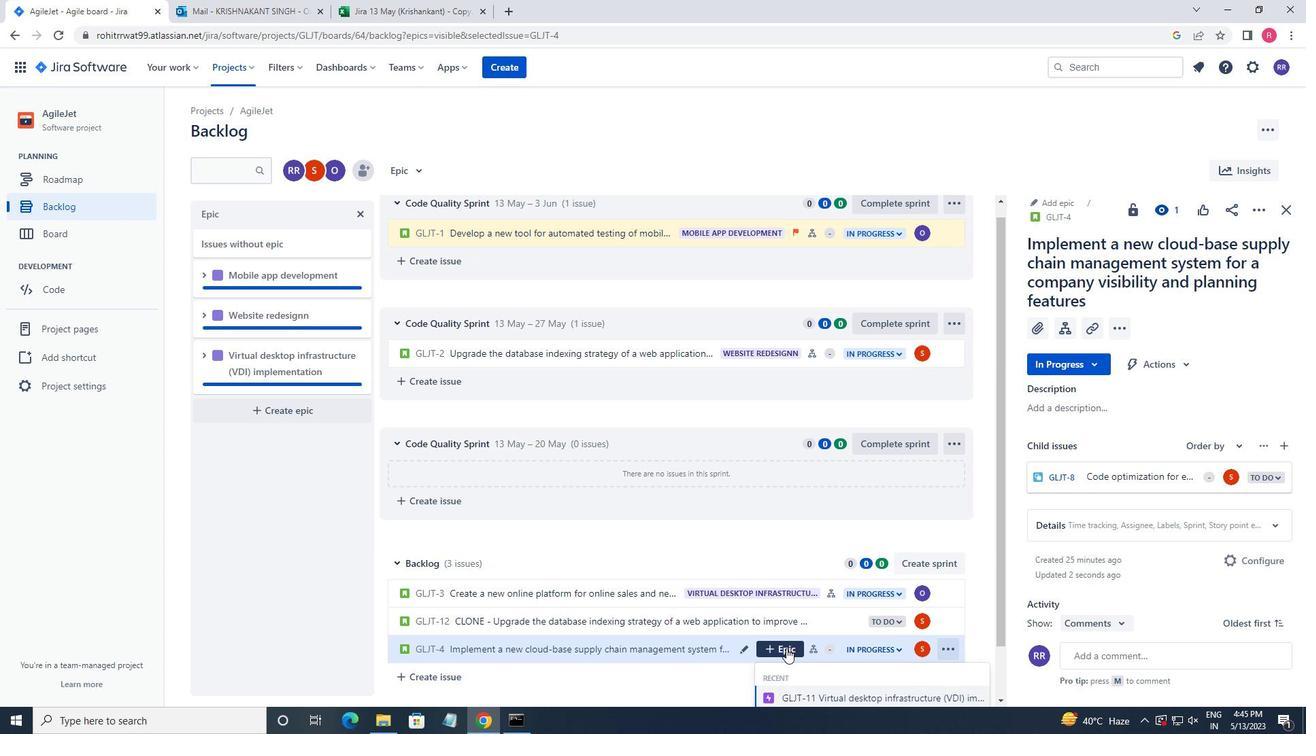 
Action: Mouse scrolled (795, 642) with delta (0, 0)
Screenshot: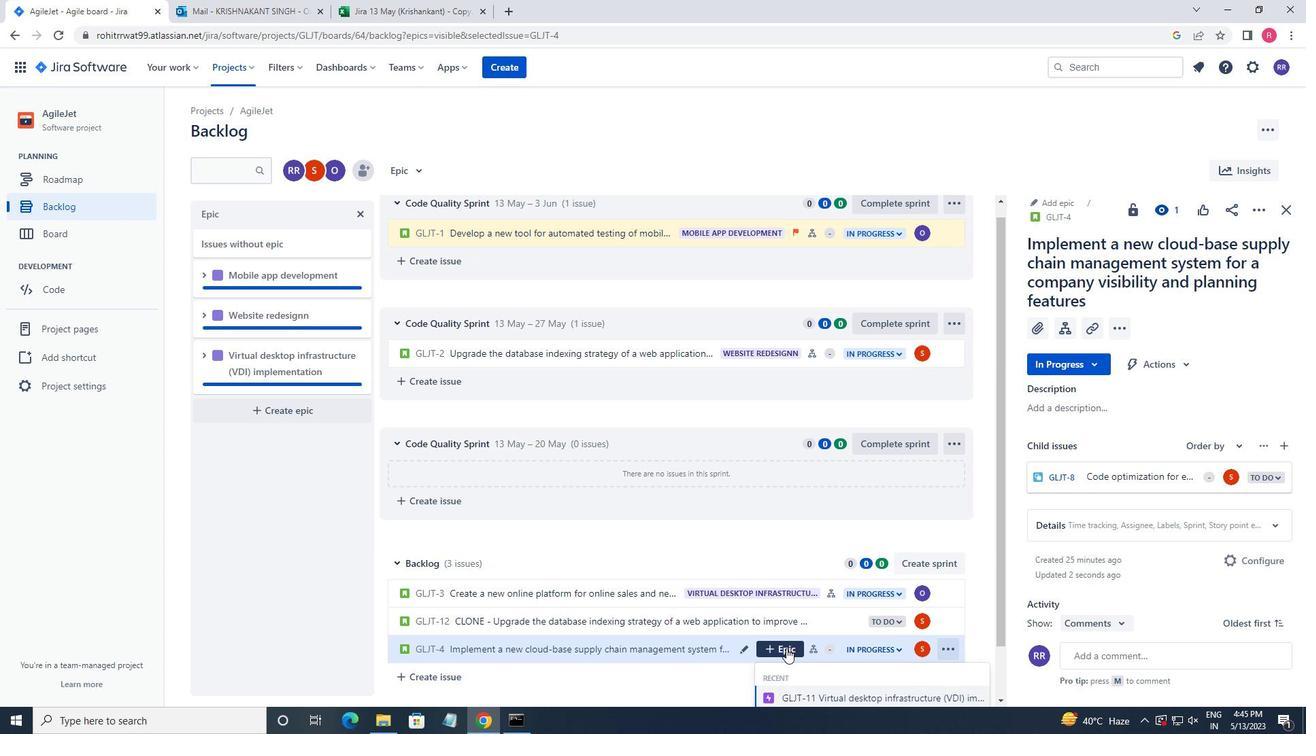 
Action: Mouse moved to (801, 638)
Screenshot: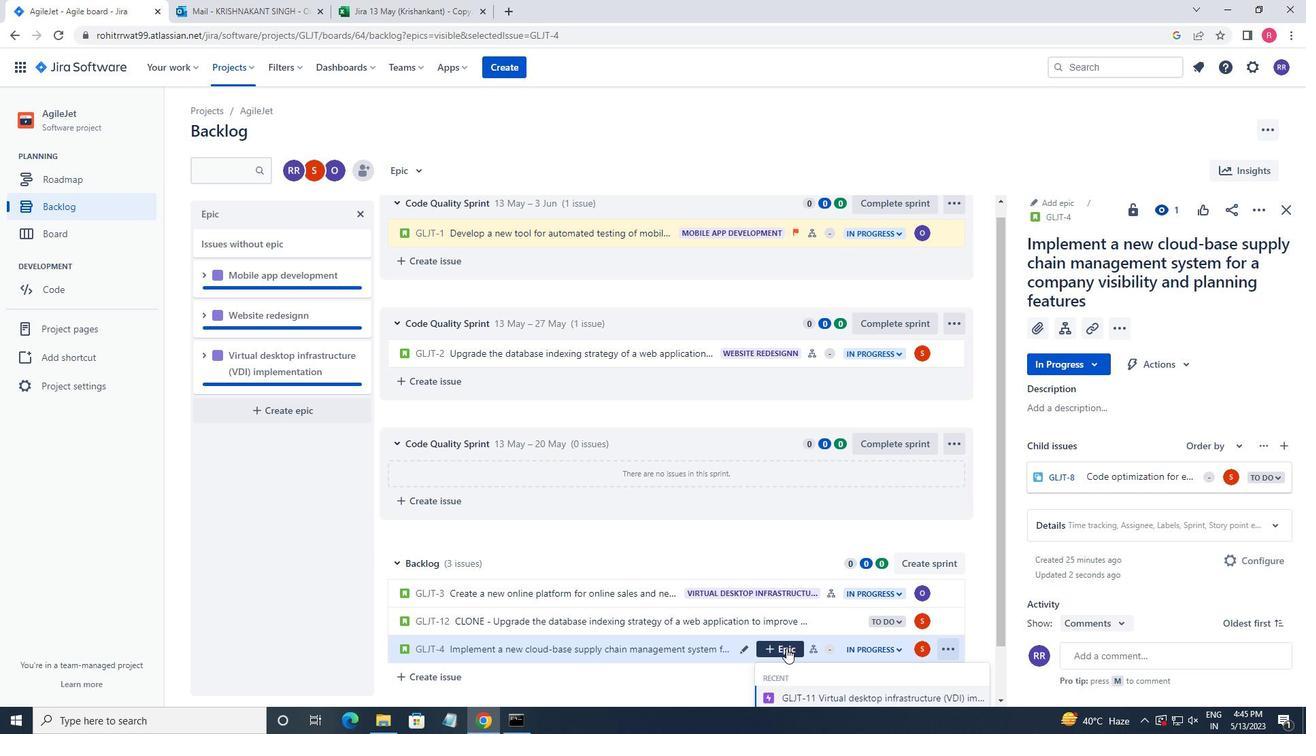 
Action: Mouse scrolled (801, 638) with delta (0, 0)
Screenshot: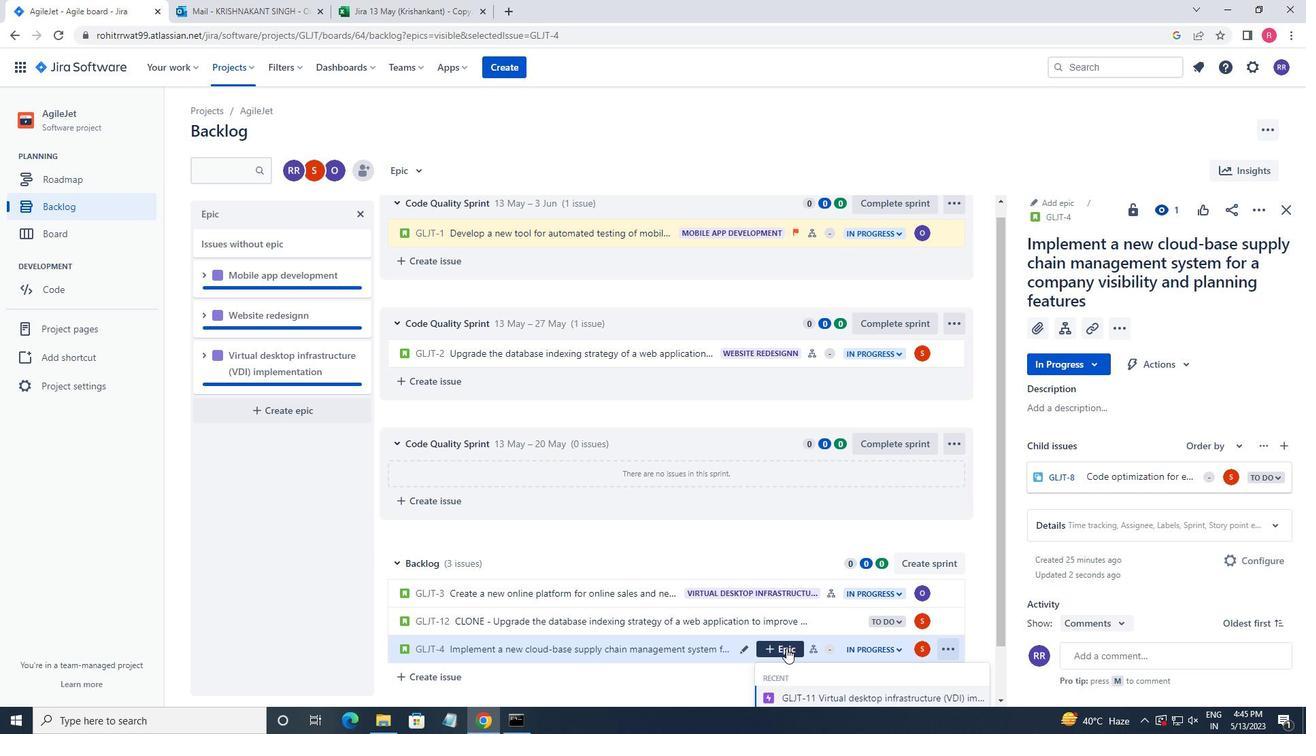 
Action: Mouse moved to (808, 627)
Screenshot: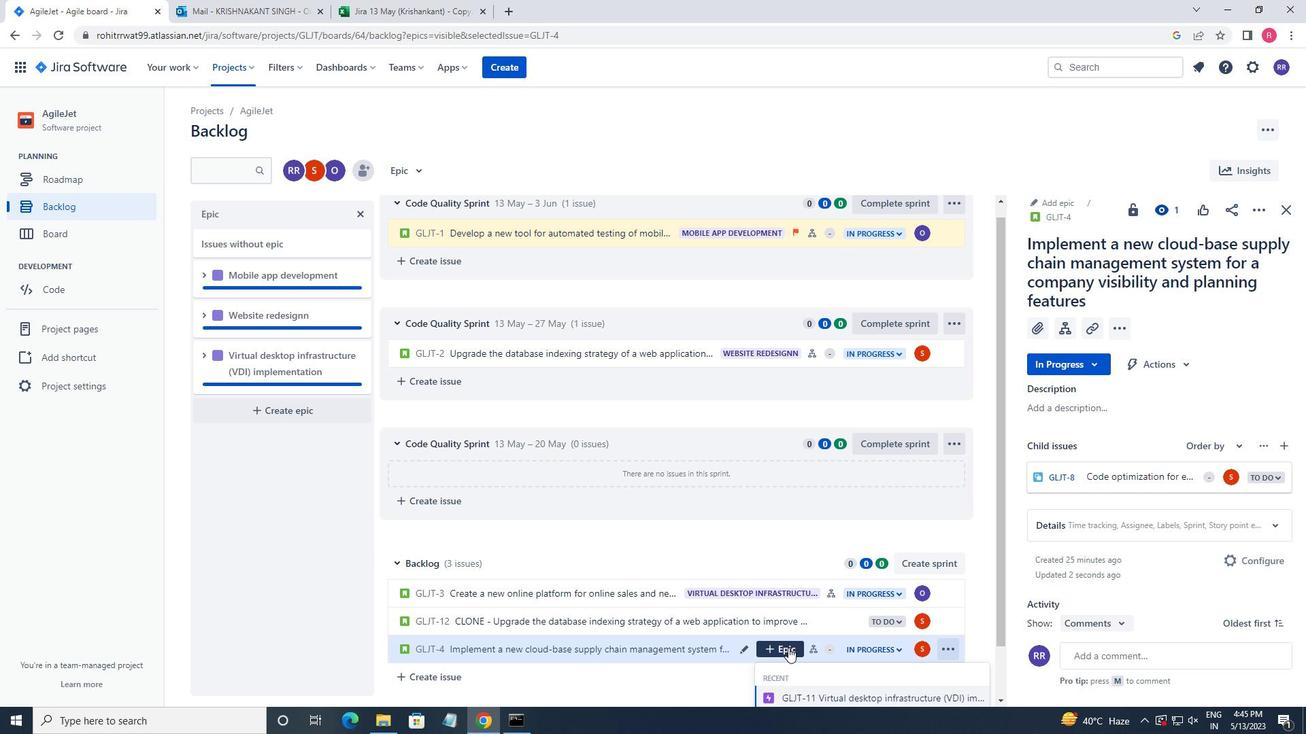 
Action: Mouse scrolled (808, 626) with delta (0, 0)
Screenshot: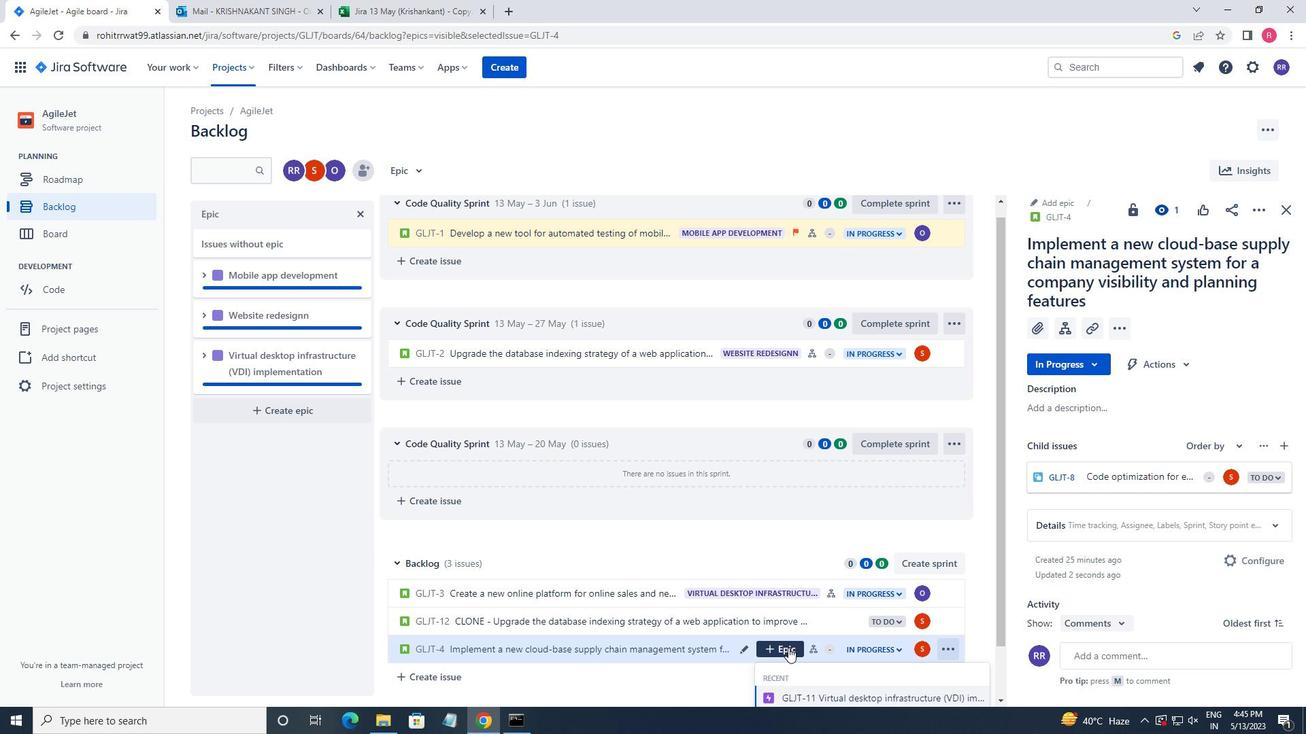 
Action: Mouse moved to (823, 611)
Screenshot: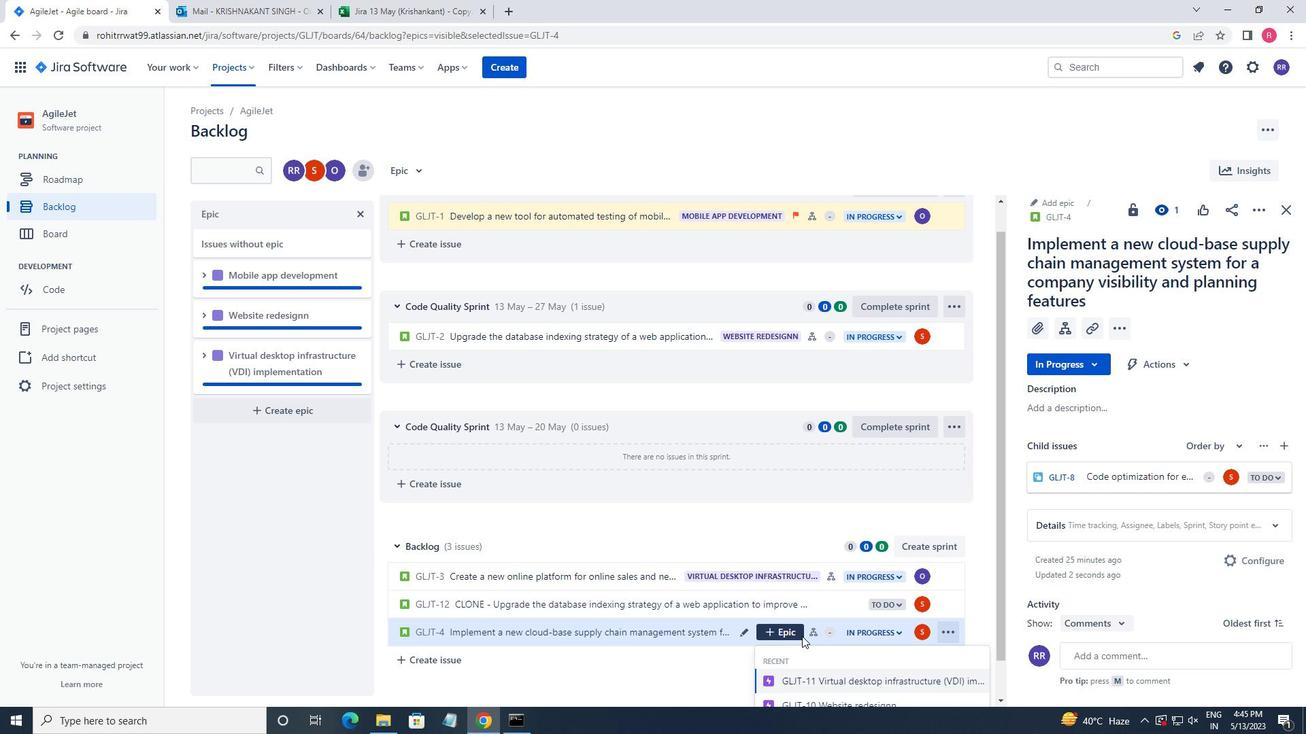 
Action: Mouse scrolled (823, 610) with delta (0, 0)
Screenshot: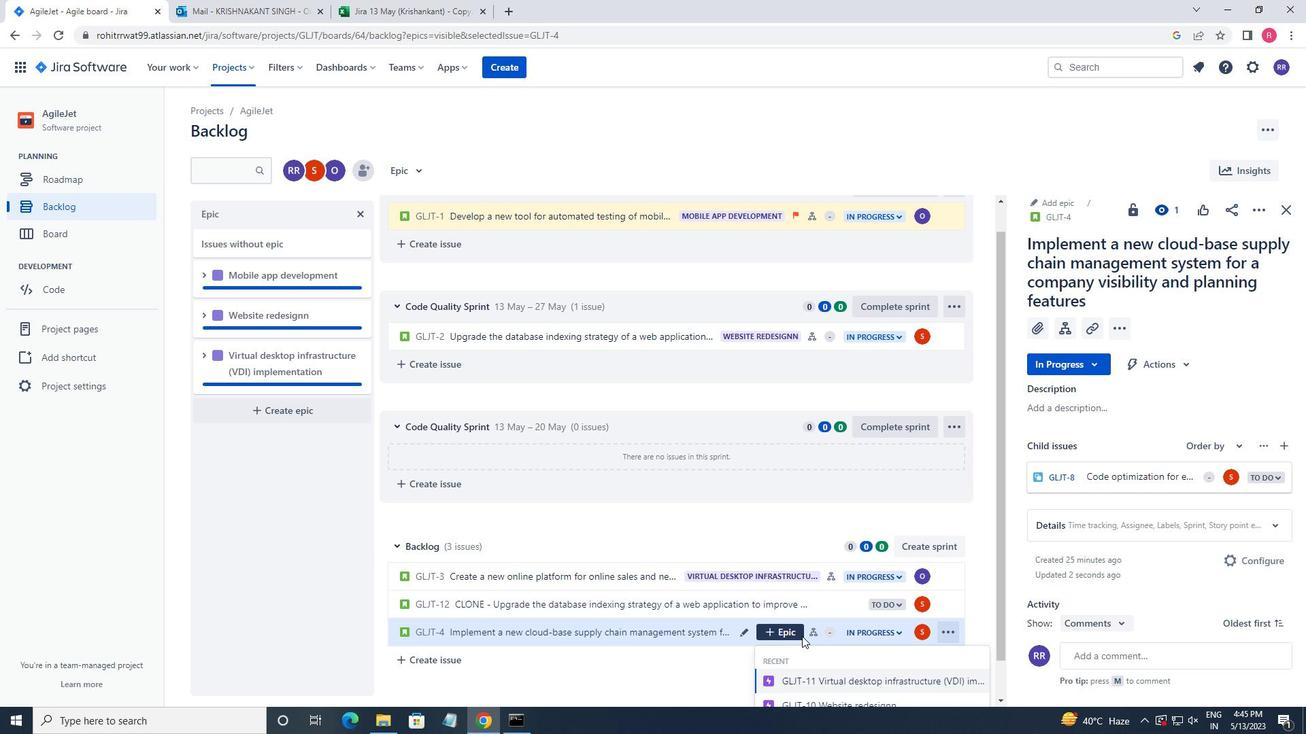 
Action: Mouse moved to (824, 678)
Screenshot: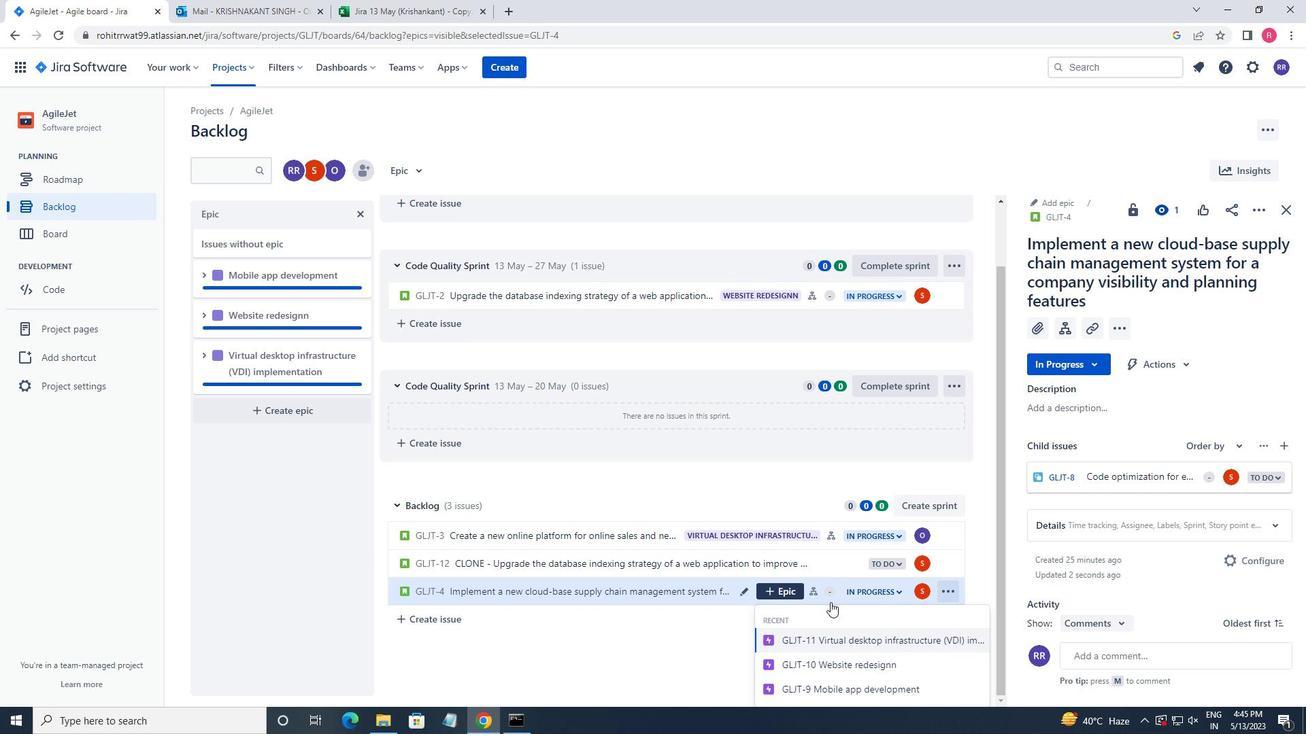 
Action: Mouse pressed left at (824, 678)
Screenshot: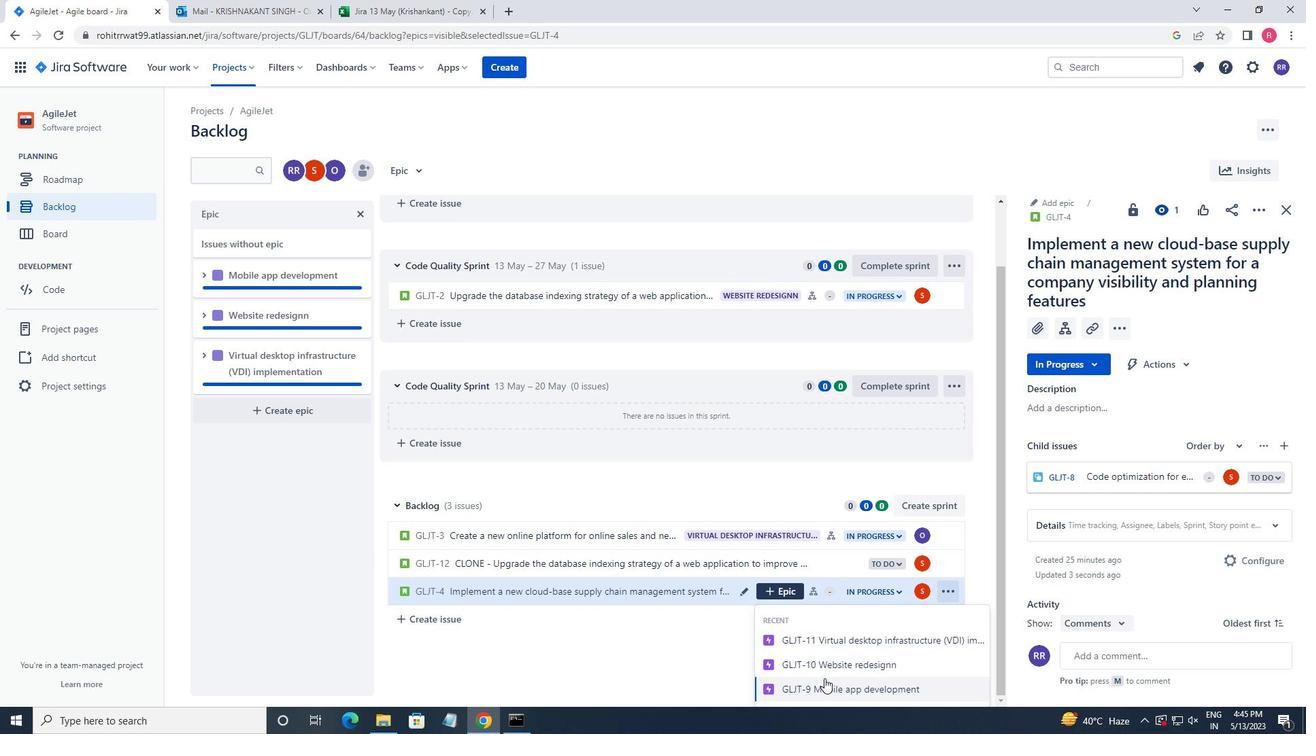 
Action: Mouse moved to (824, 678)
Screenshot: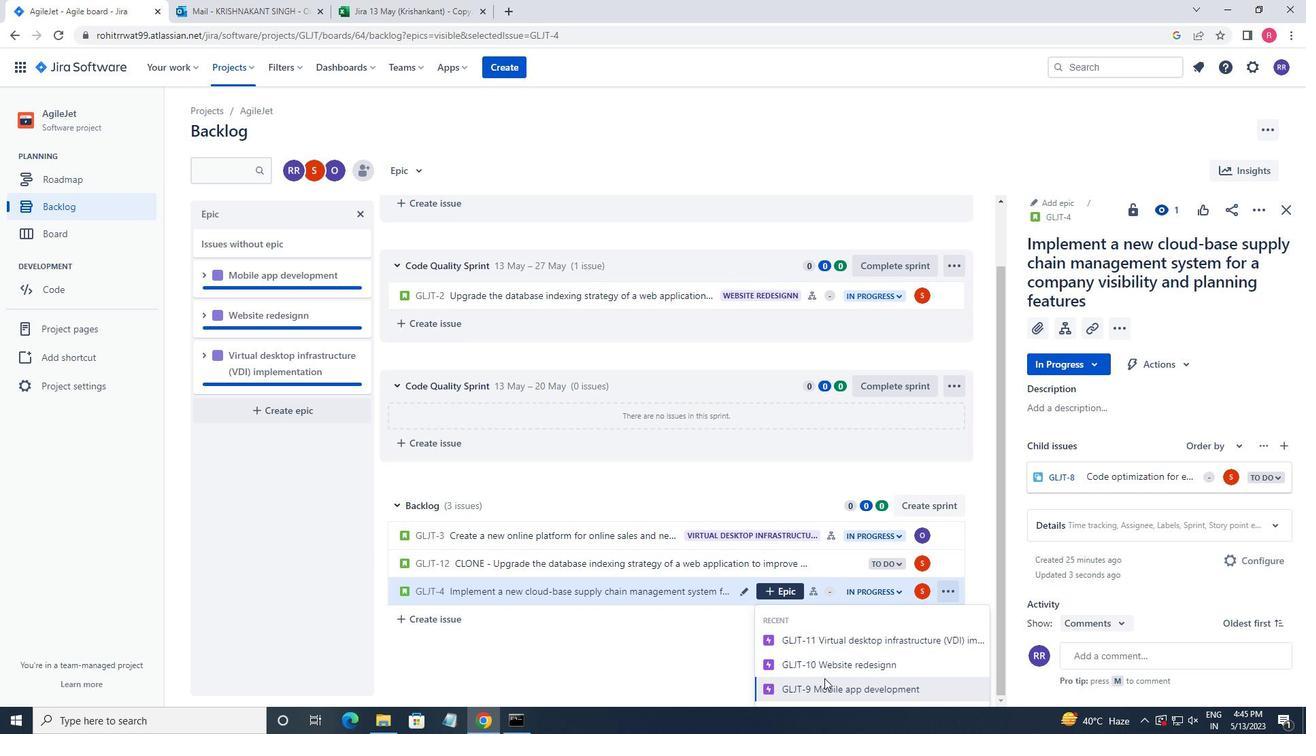 
